Task: Look for opportunities in real estate partnerships.
Action: Mouse moved to (242, 282)
Screenshot: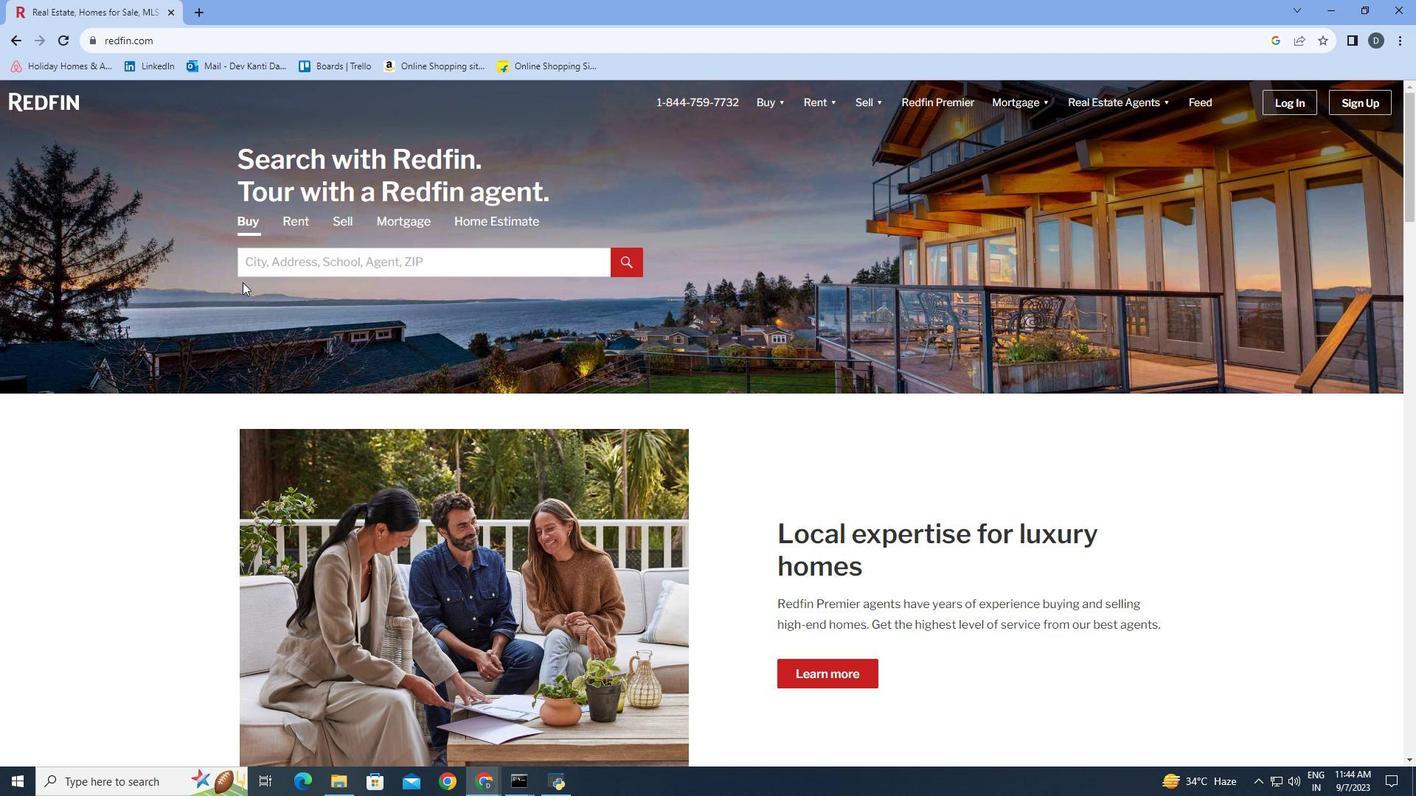 
Action: Mouse scrolled (242, 281) with delta (0, 0)
Screenshot: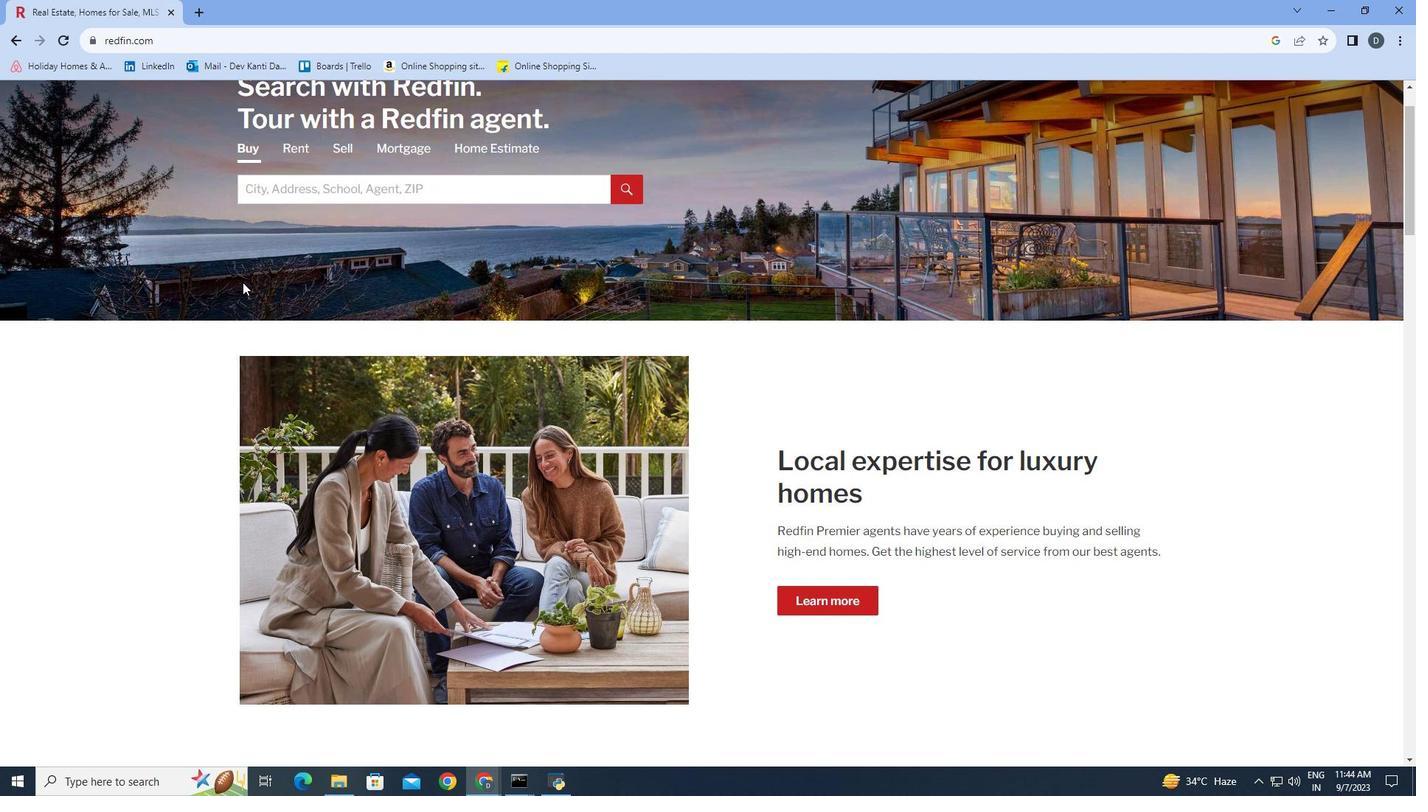 
Action: Mouse scrolled (242, 281) with delta (0, 0)
Screenshot: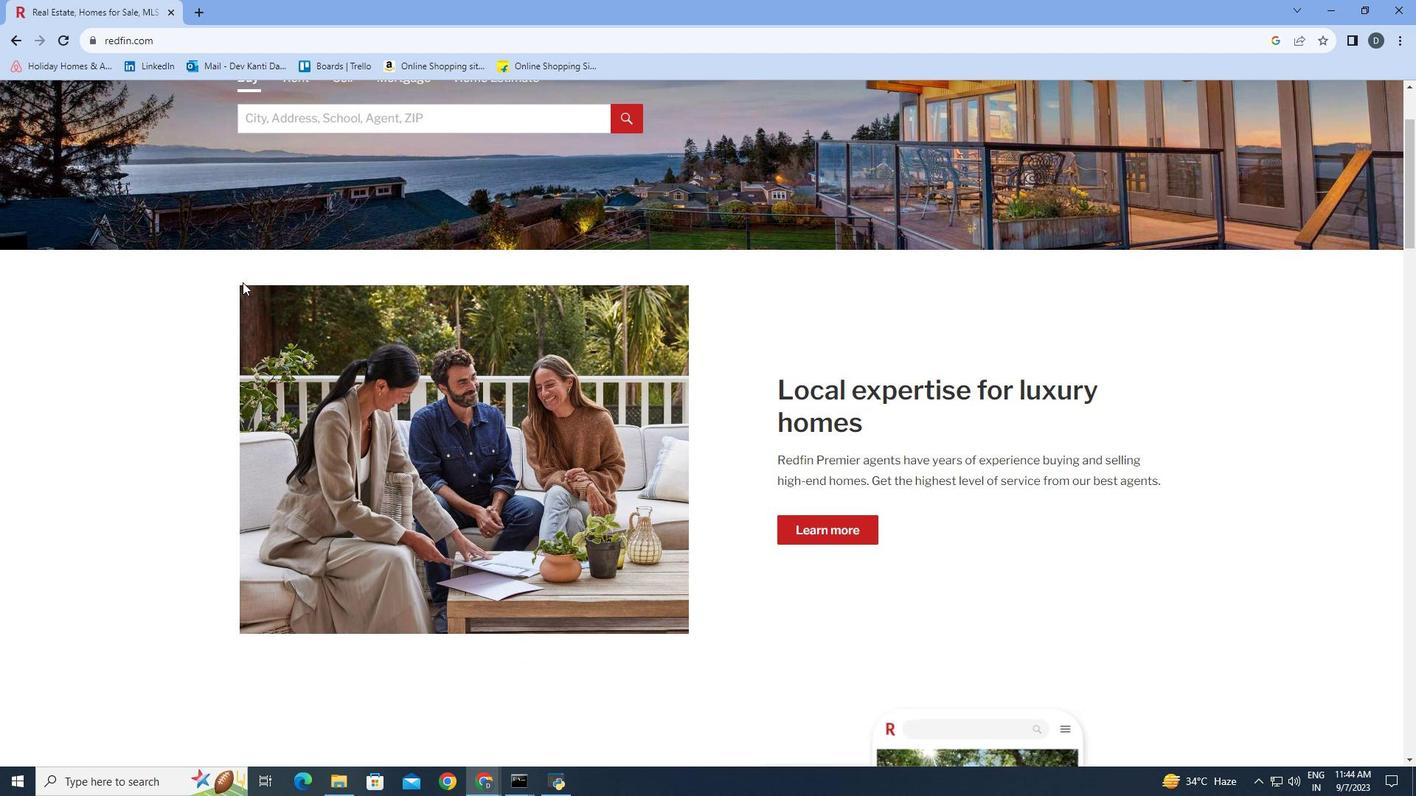 
Action: Mouse scrolled (242, 281) with delta (0, 0)
Screenshot: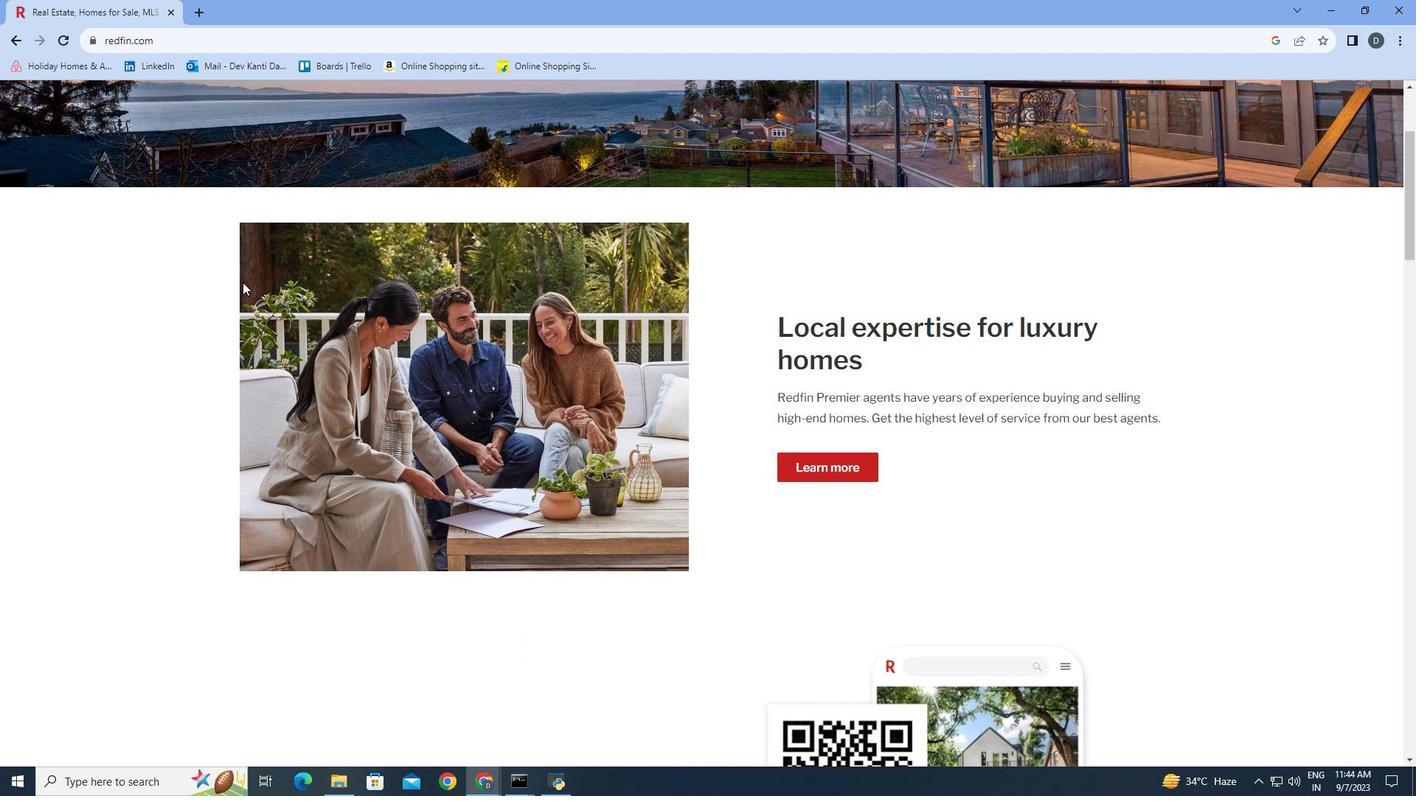 
Action: Mouse scrolled (242, 281) with delta (0, 0)
Screenshot: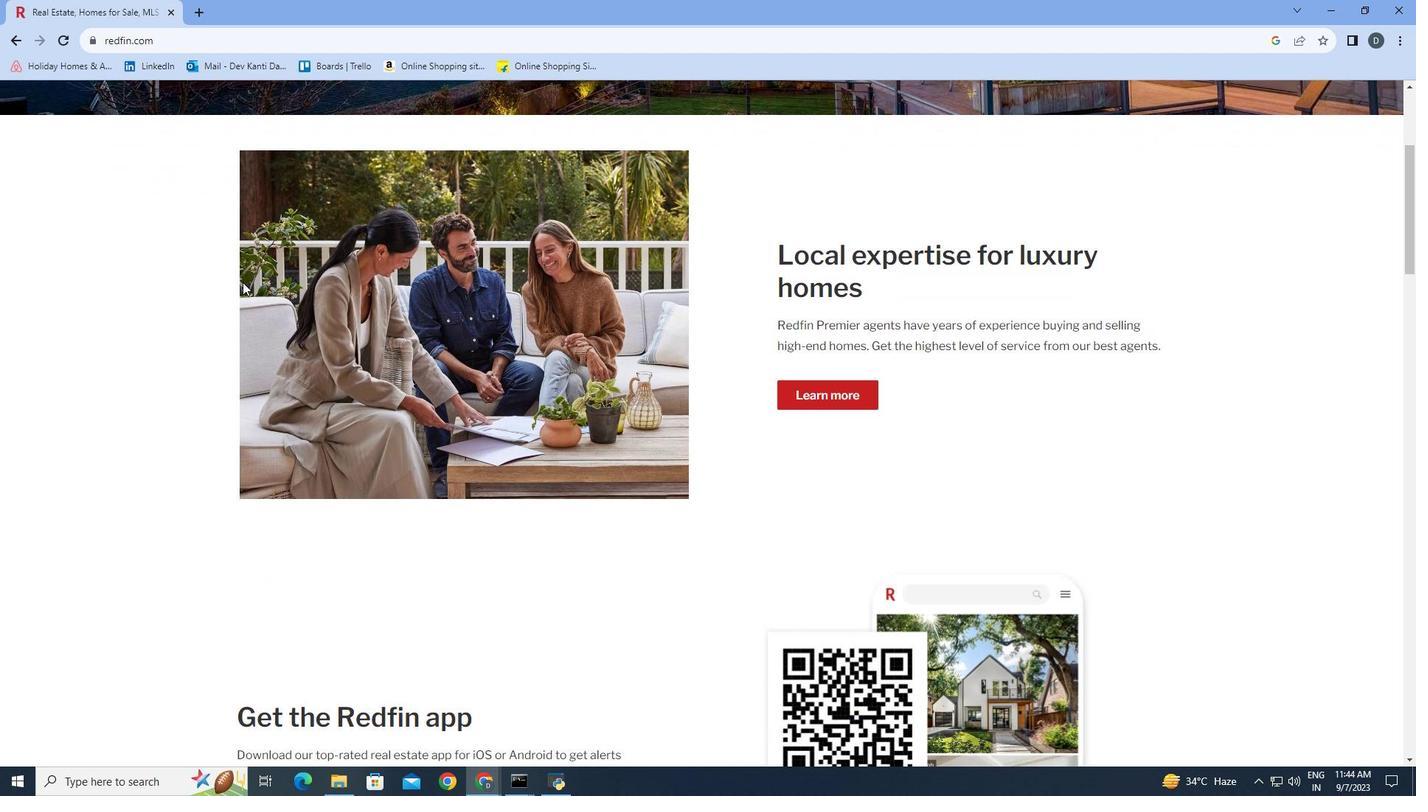 
Action: Mouse scrolled (242, 281) with delta (0, 0)
Screenshot: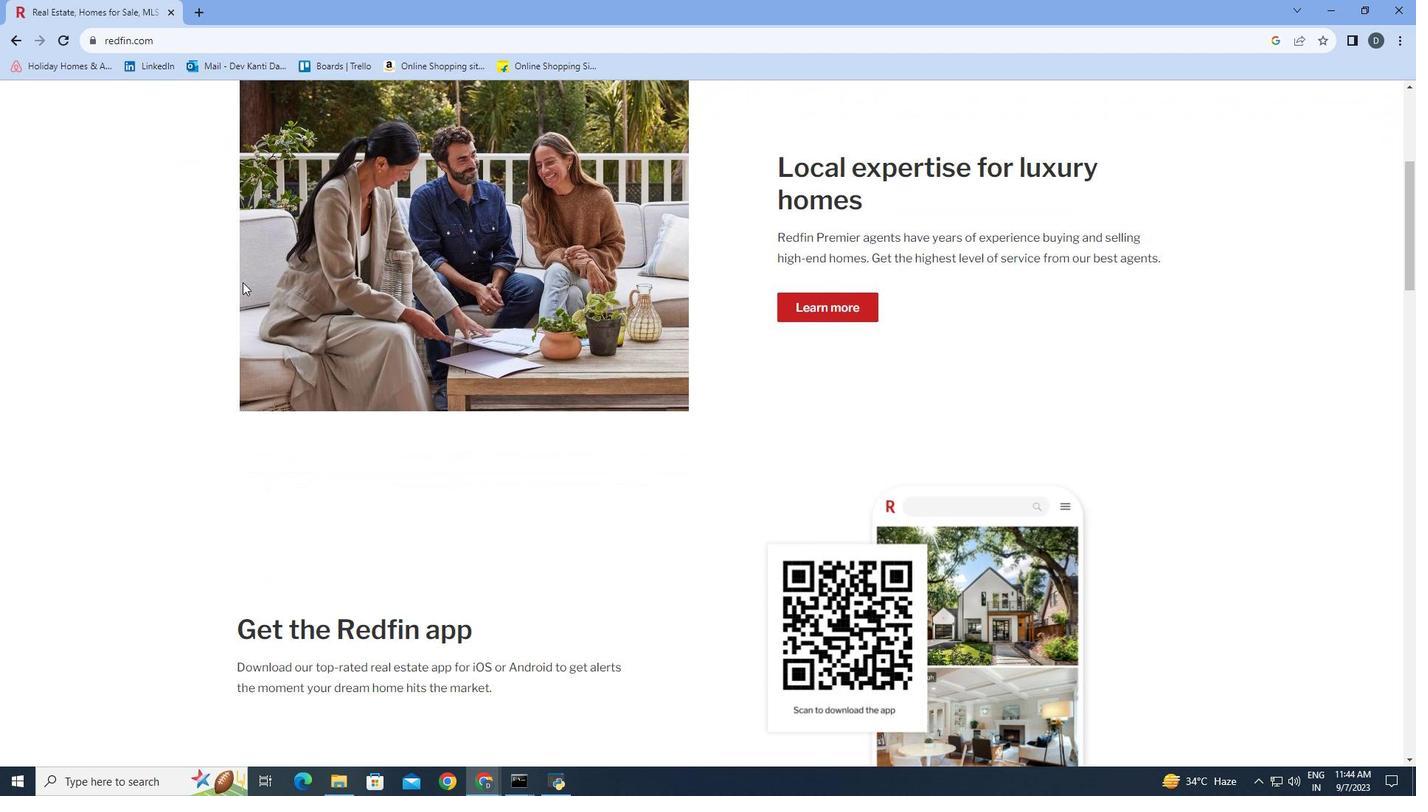 
Action: Mouse scrolled (242, 281) with delta (0, 0)
Screenshot: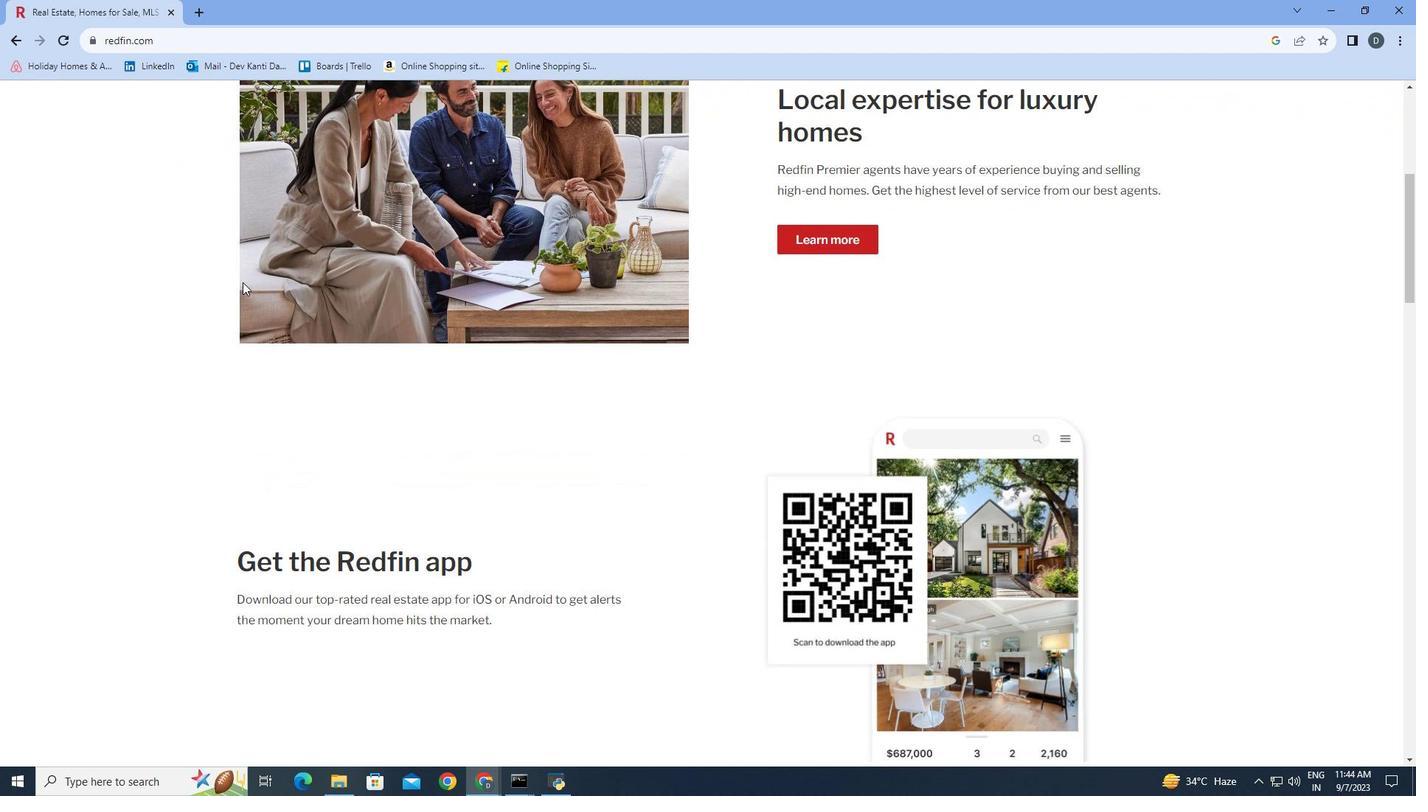 
Action: Mouse scrolled (242, 281) with delta (0, 0)
Screenshot: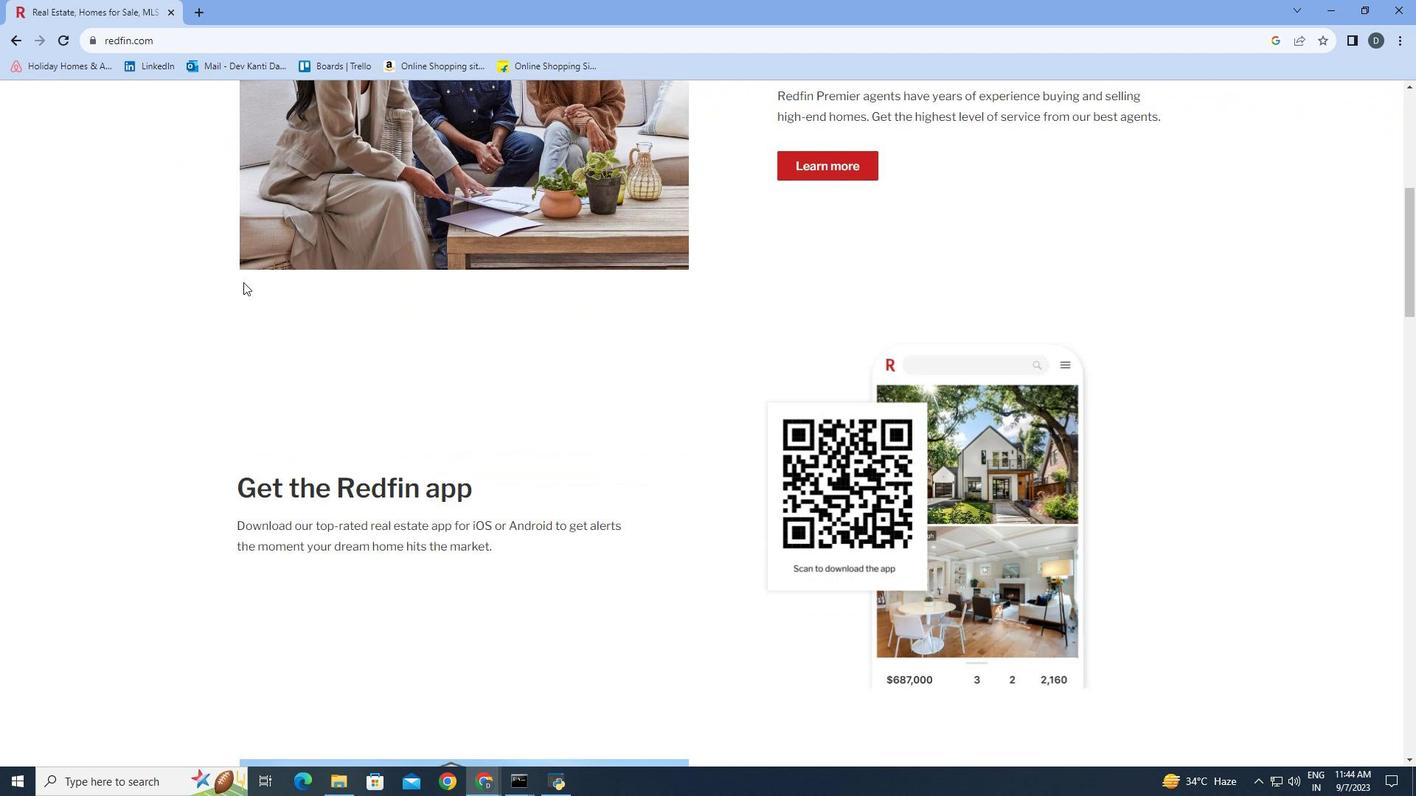 
Action: Mouse moved to (243, 282)
Screenshot: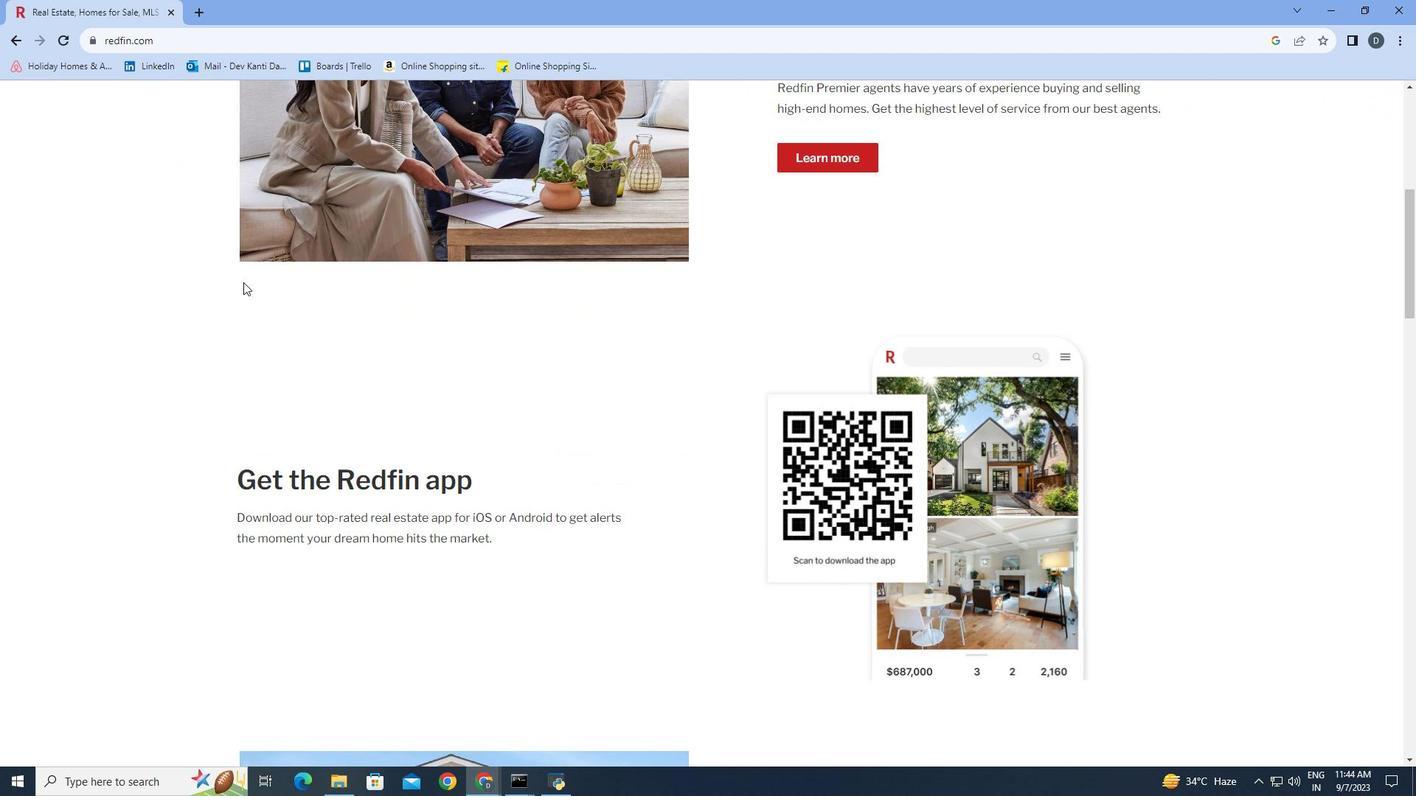 
Action: Mouse scrolled (243, 281) with delta (0, 0)
Screenshot: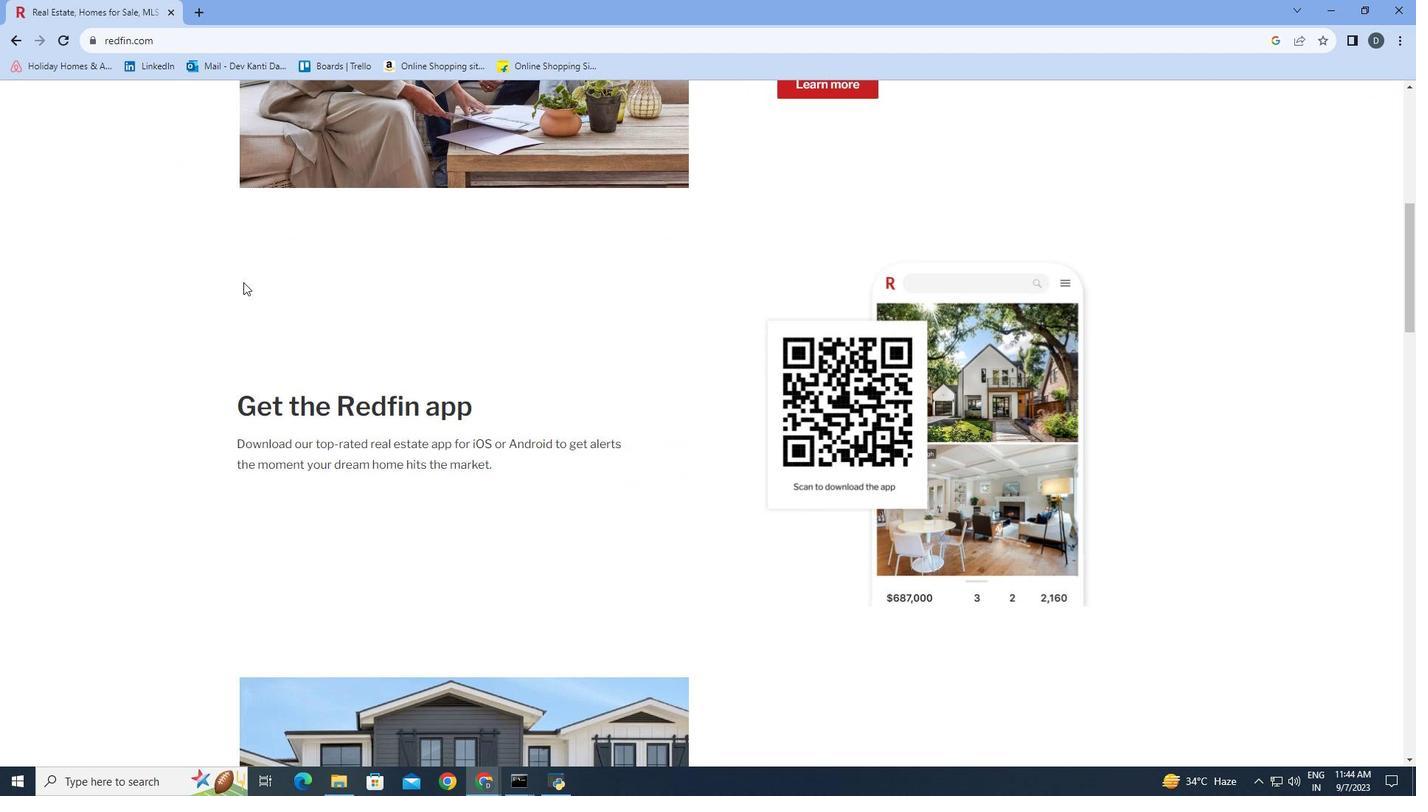 
Action: Mouse scrolled (243, 281) with delta (0, 0)
Screenshot: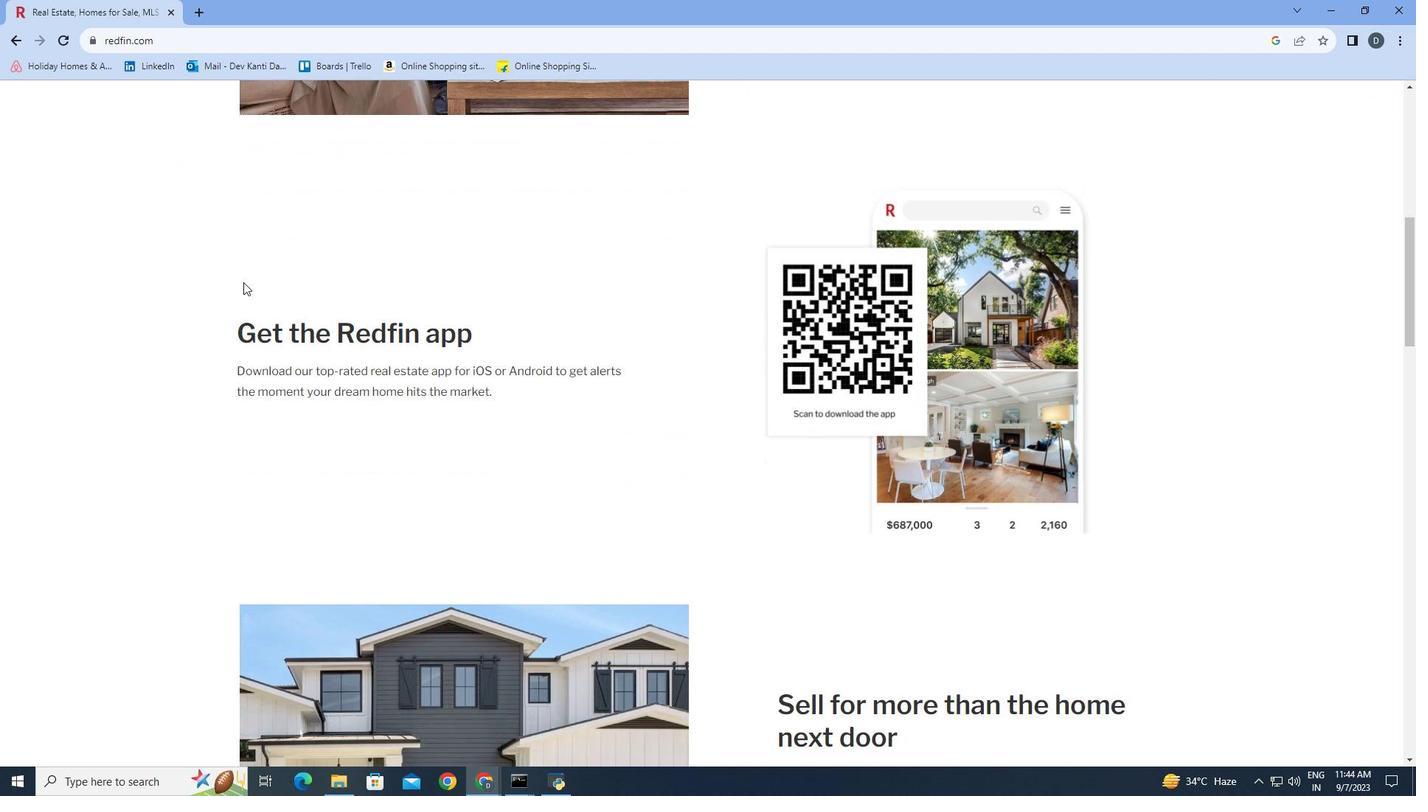 
Action: Mouse scrolled (243, 281) with delta (0, 0)
Screenshot: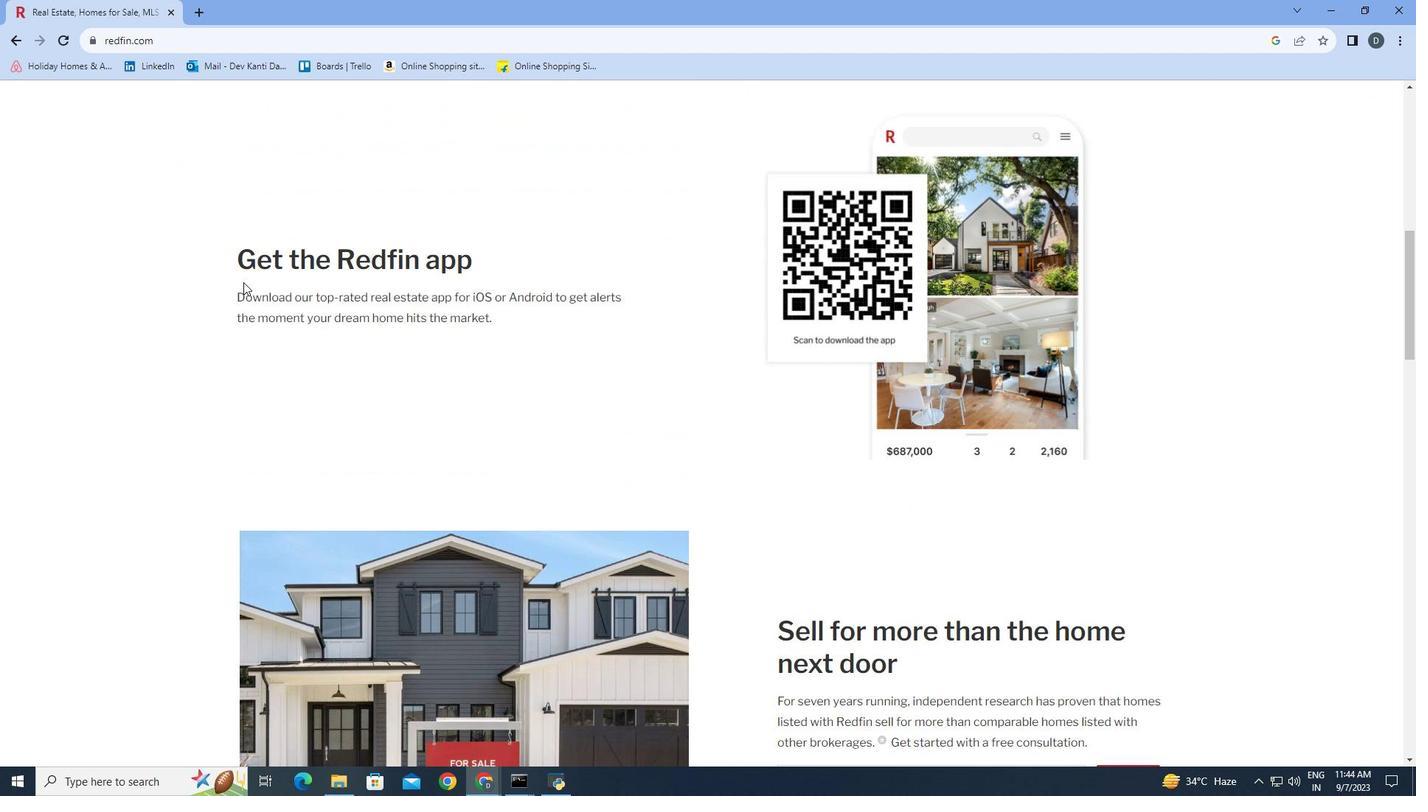 
Action: Mouse scrolled (243, 281) with delta (0, 0)
Screenshot: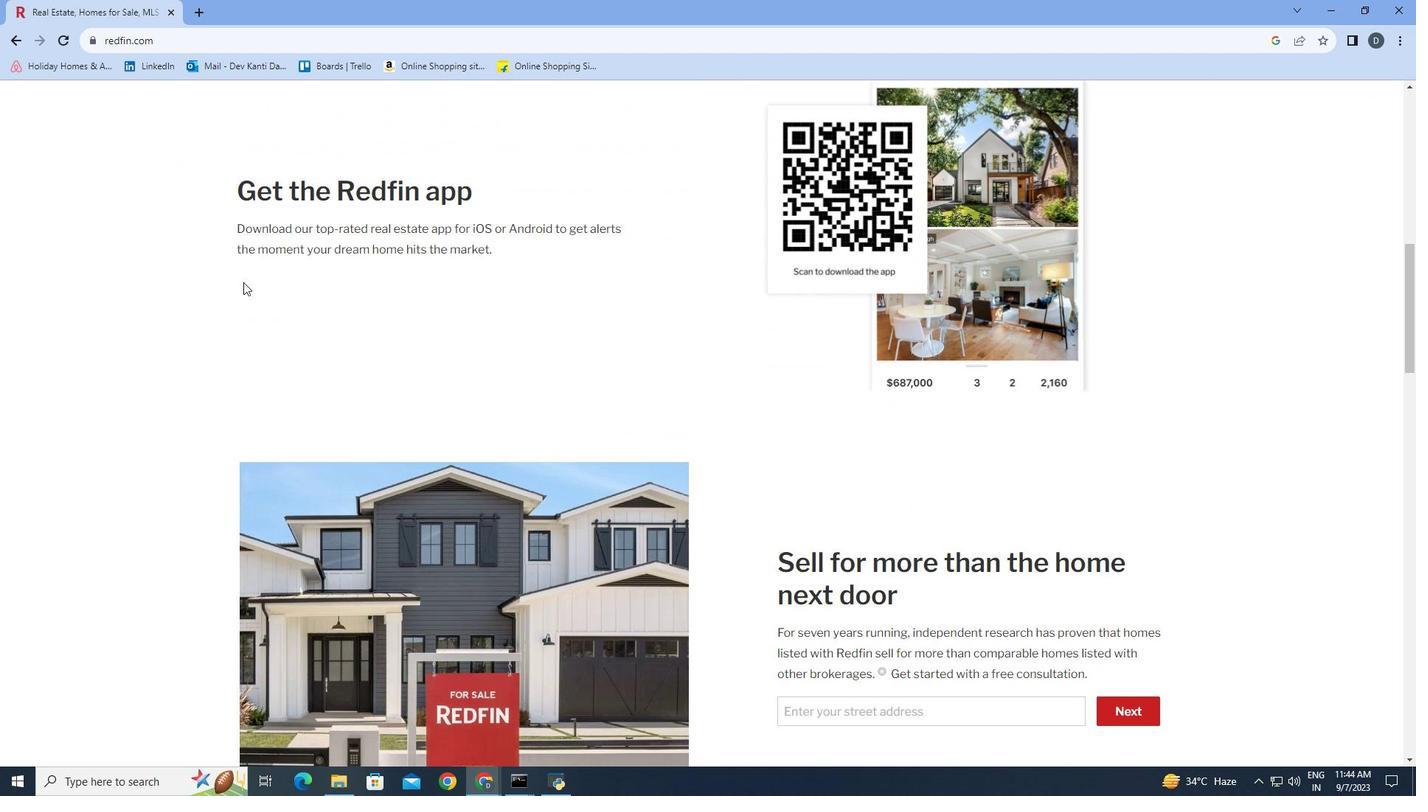 
Action: Mouse scrolled (243, 281) with delta (0, 0)
Screenshot: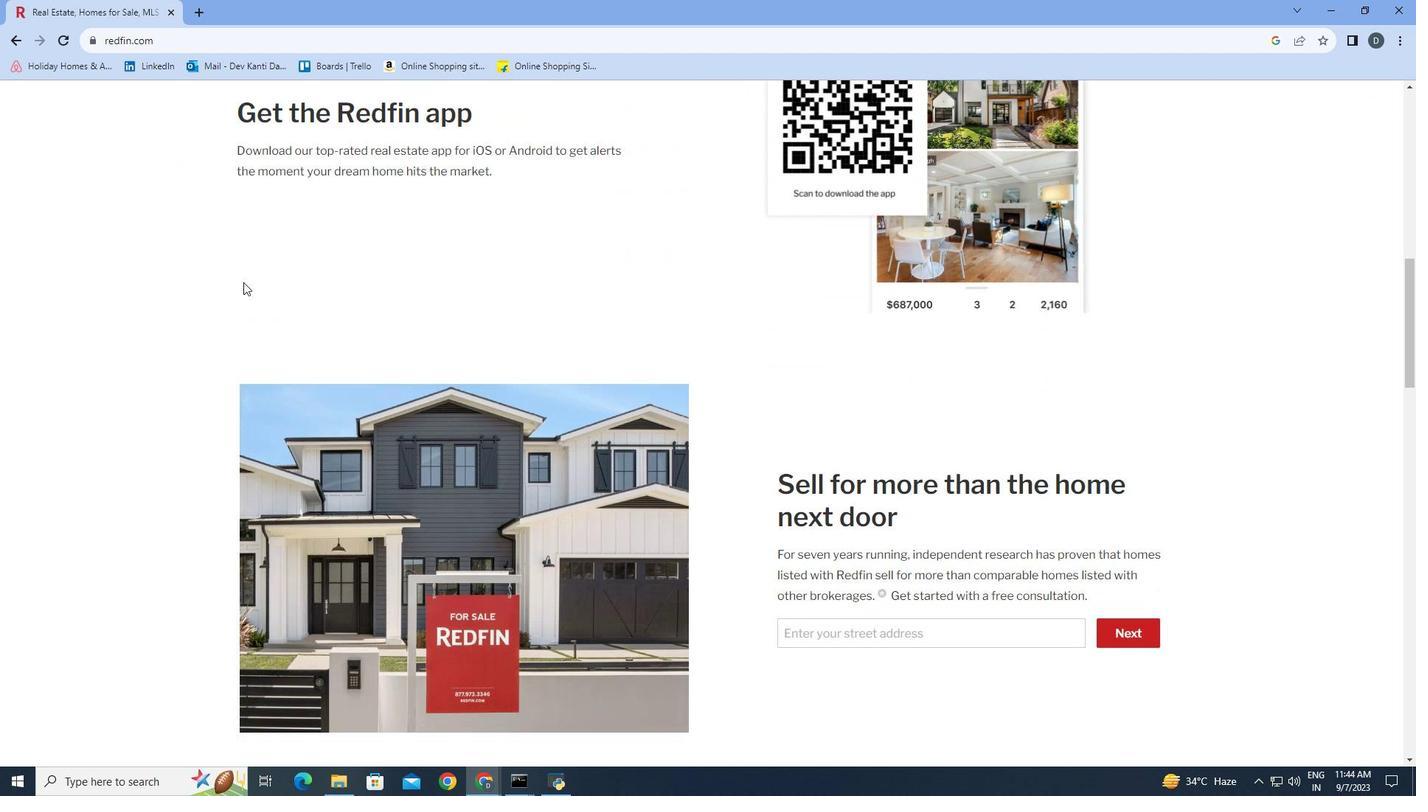 
Action: Mouse scrolled (243, 281) with delta (0, 0)
Screenshot: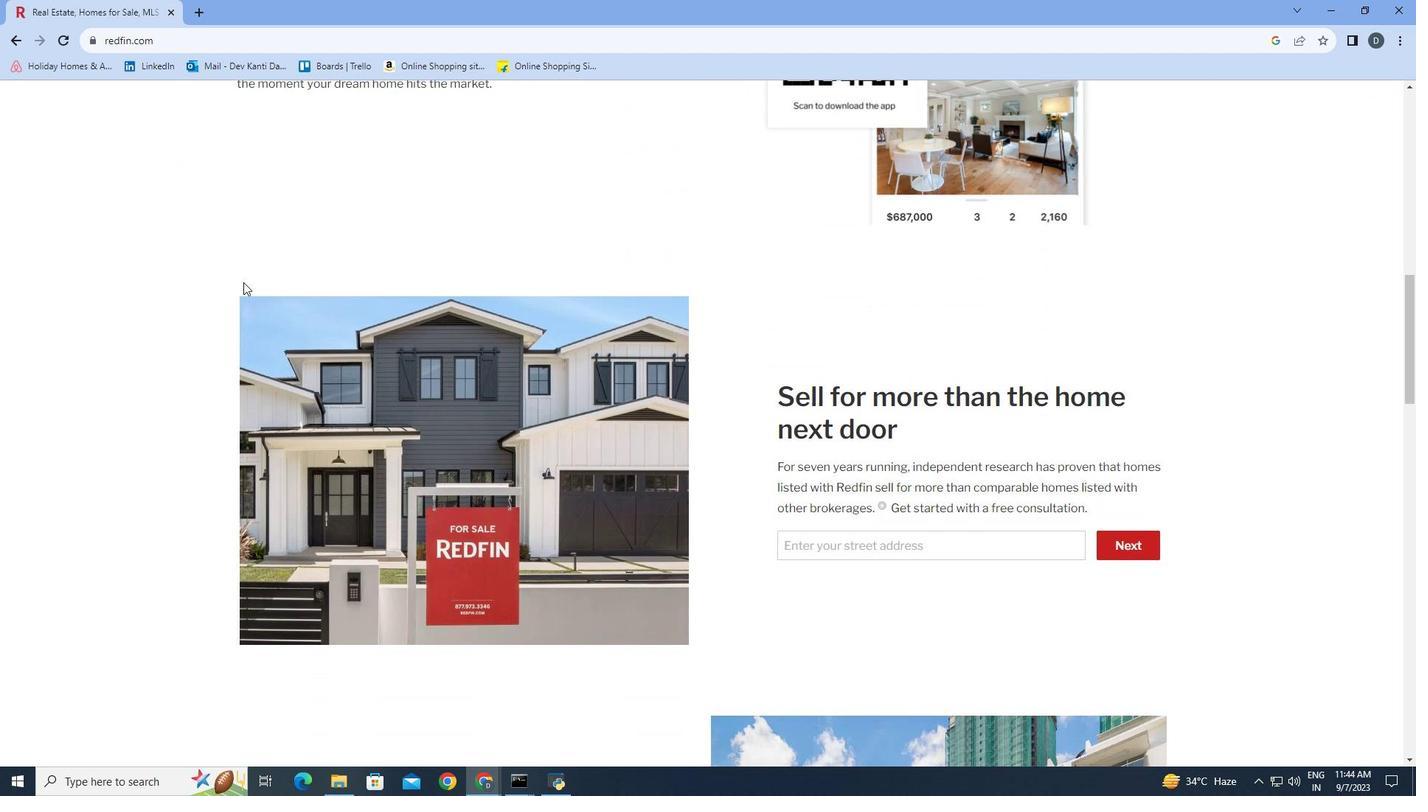 
Action: Mouse scrolled (243, 281) with delta (0, 0)
Screenshot: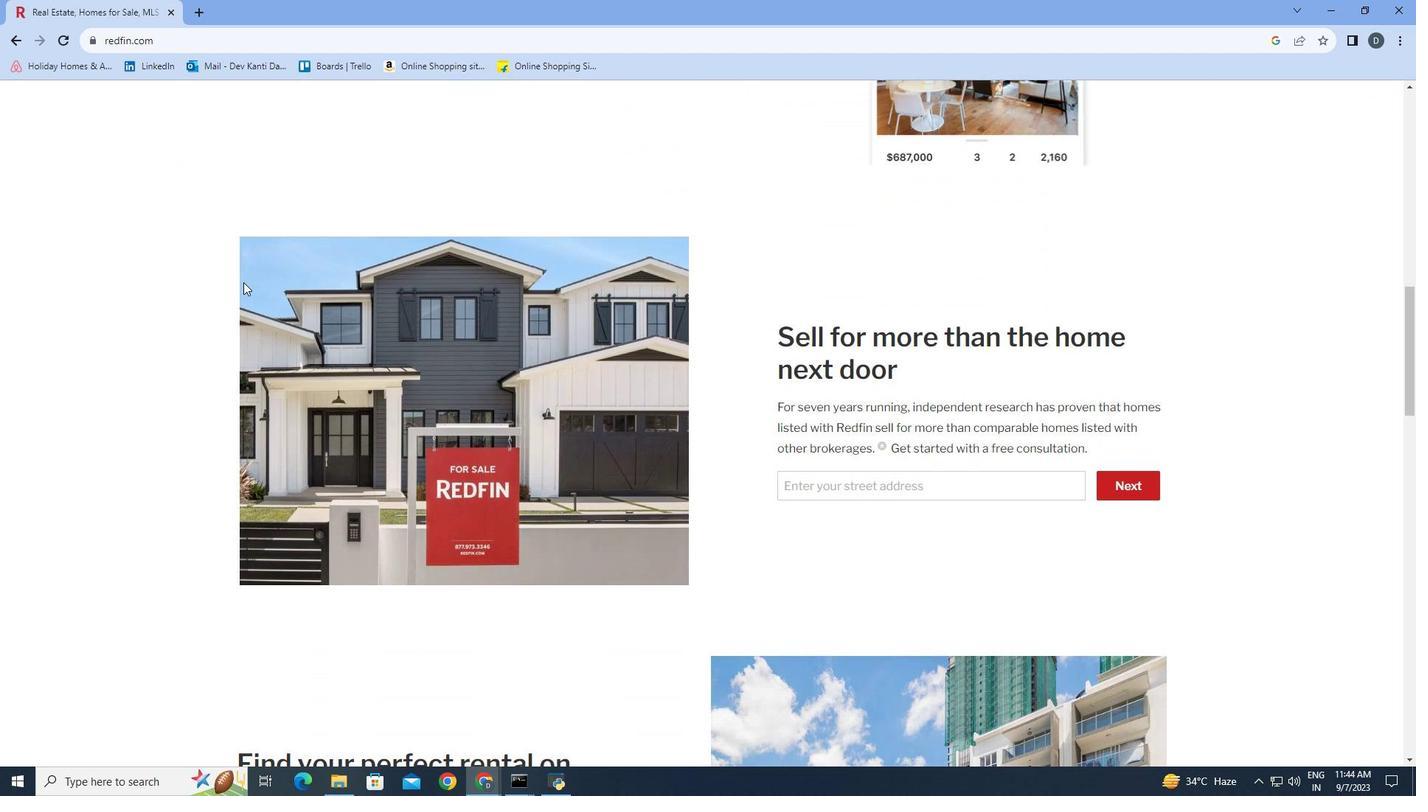 
Action: Mouse scrolled (243, 281) with delta (0, 0)
Screenshot: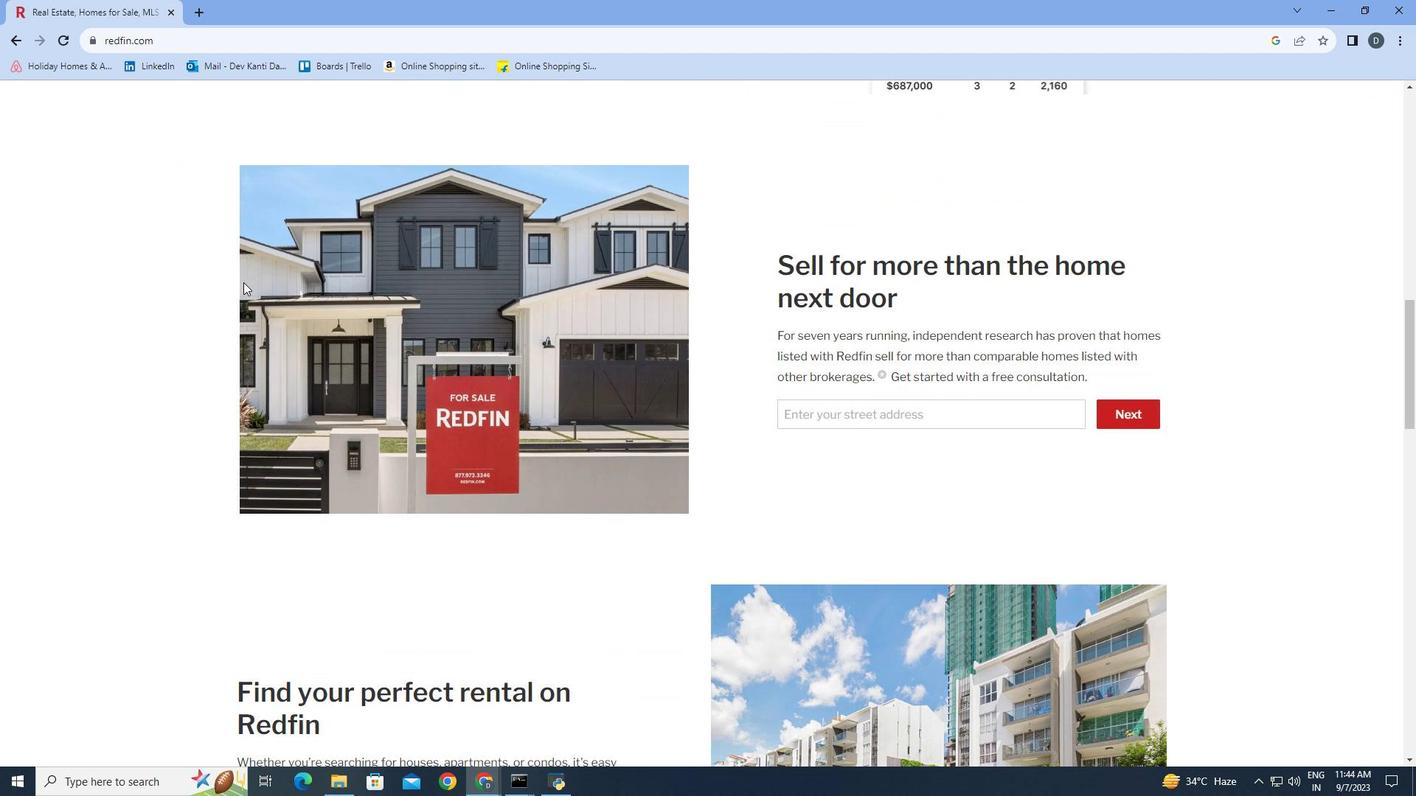 
Action: Mouse scrolled (243, 281) with delta (0, 0)
Screenshot: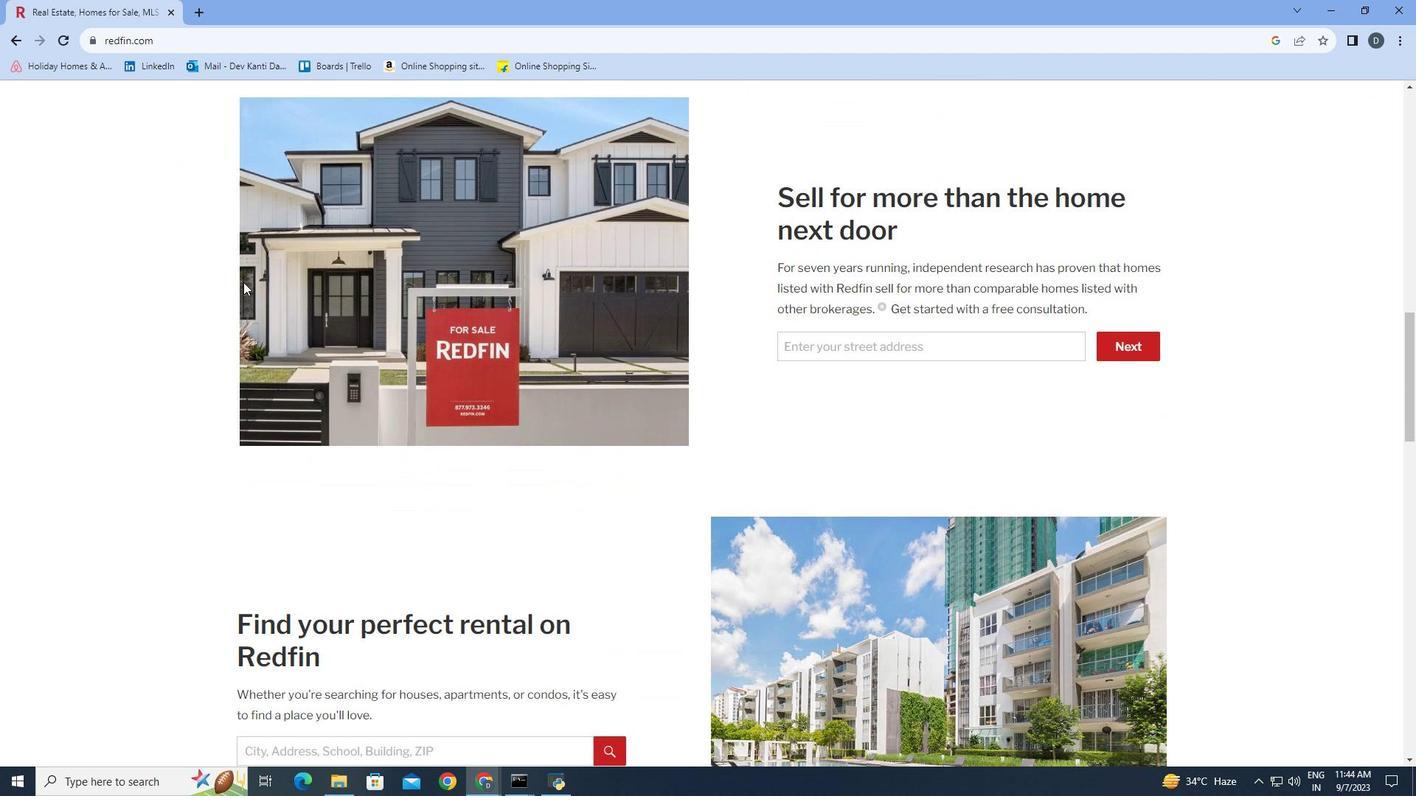
Action: Mouse scrolled (243, 281) with delta (0, 0)
Screenshot: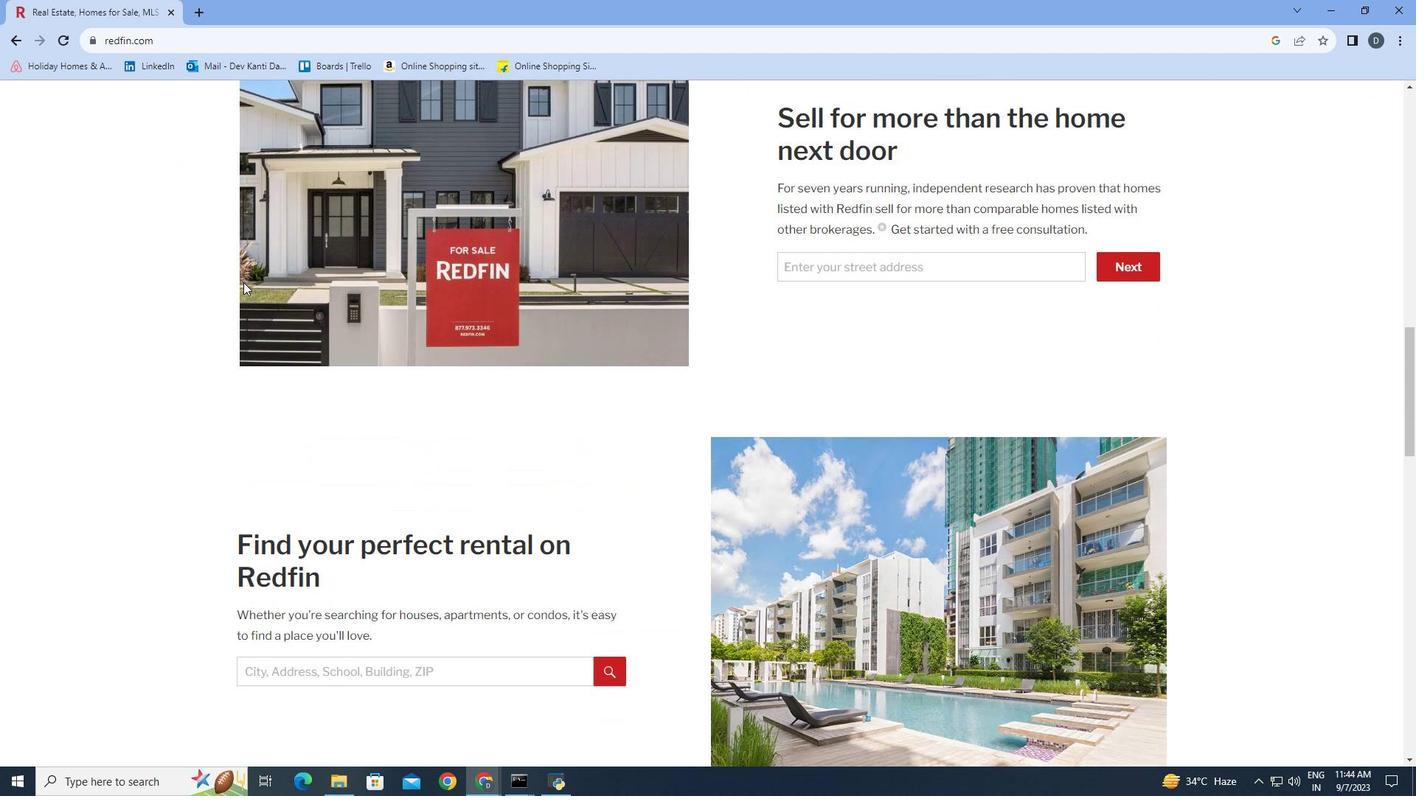 
Action: Mouse scrolled (243, 281) with delta (0, 0)
Screenshot: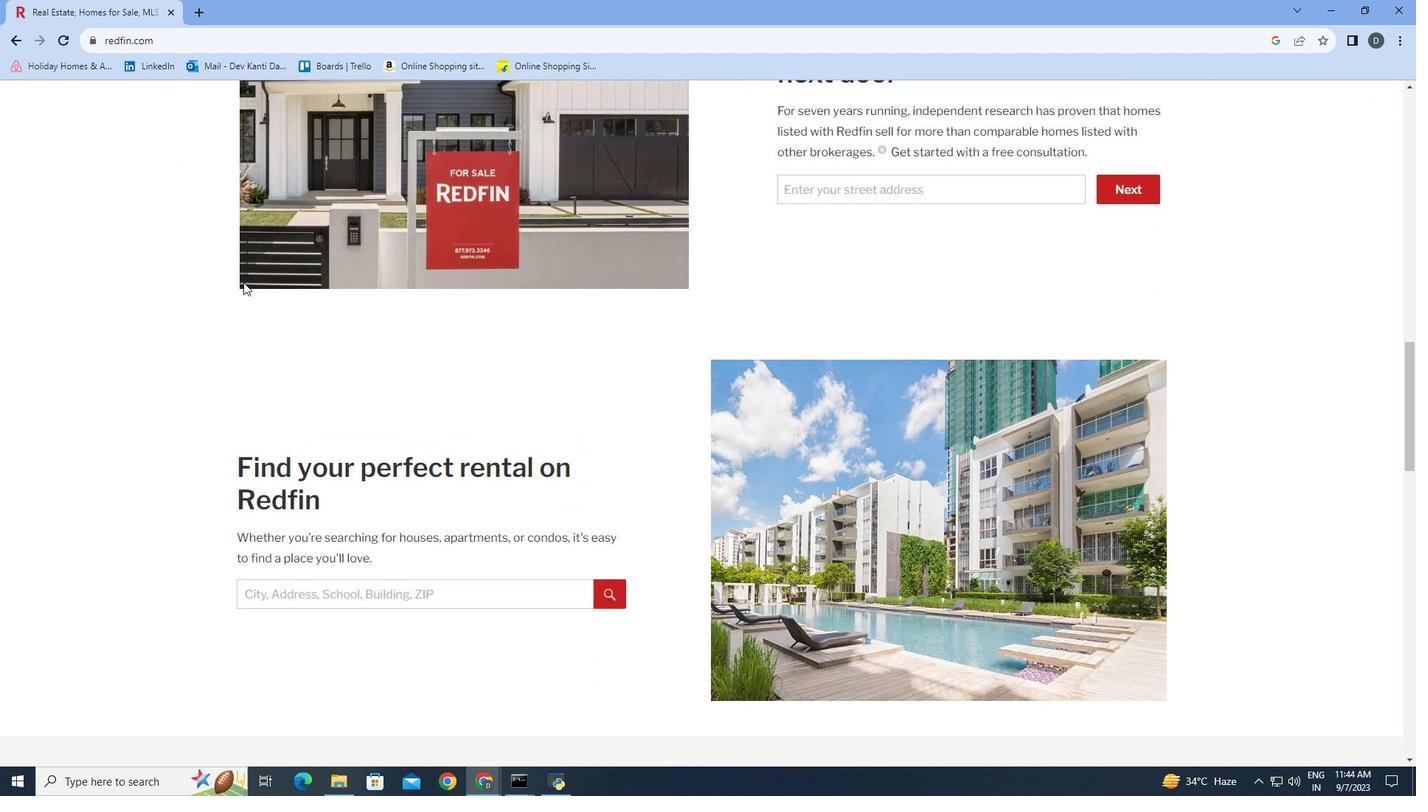 
Action: Mouse scrolled (243, 281) with delta (0, 0)
Screenshot: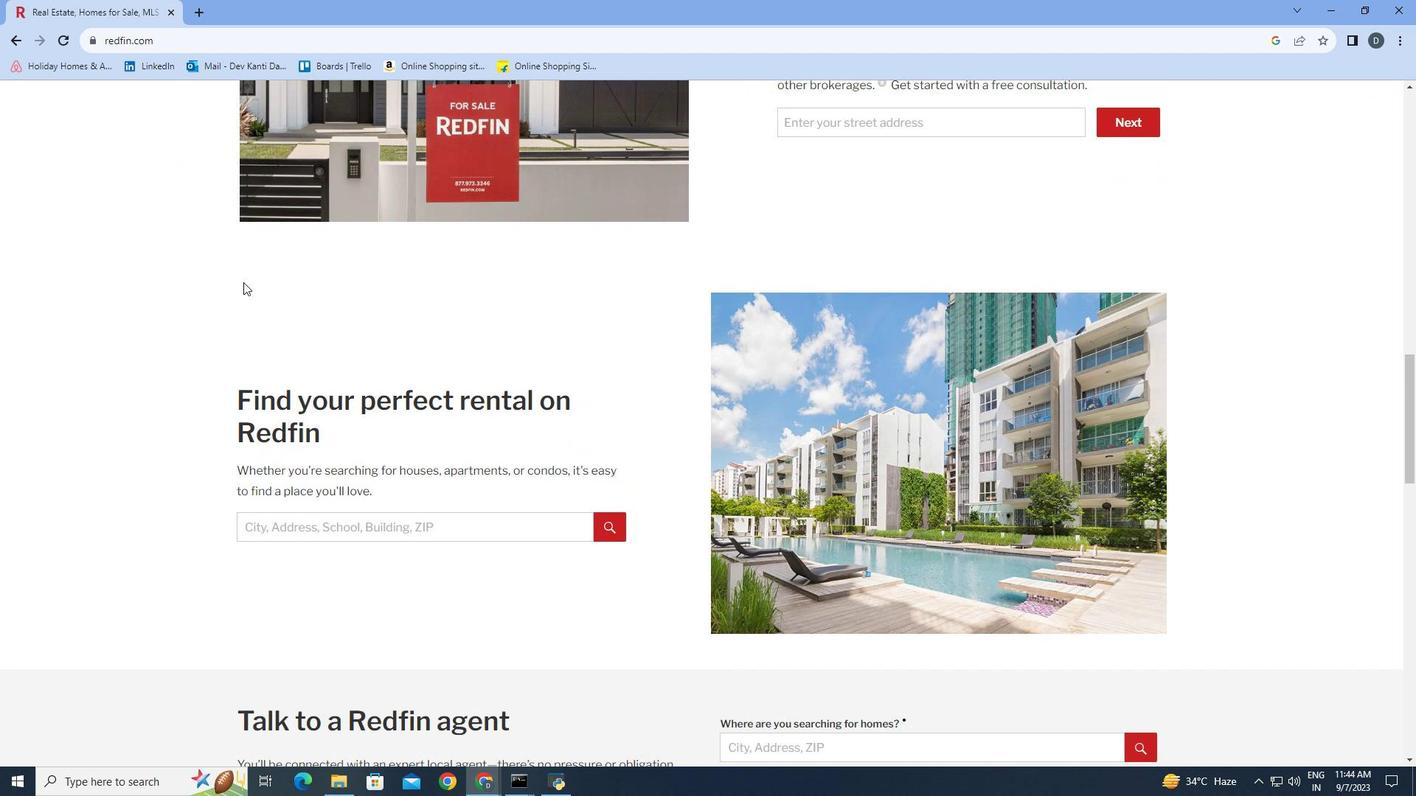 
Action: Mouse scrolled (243, 281) with delta (0, 0)
Screenshot: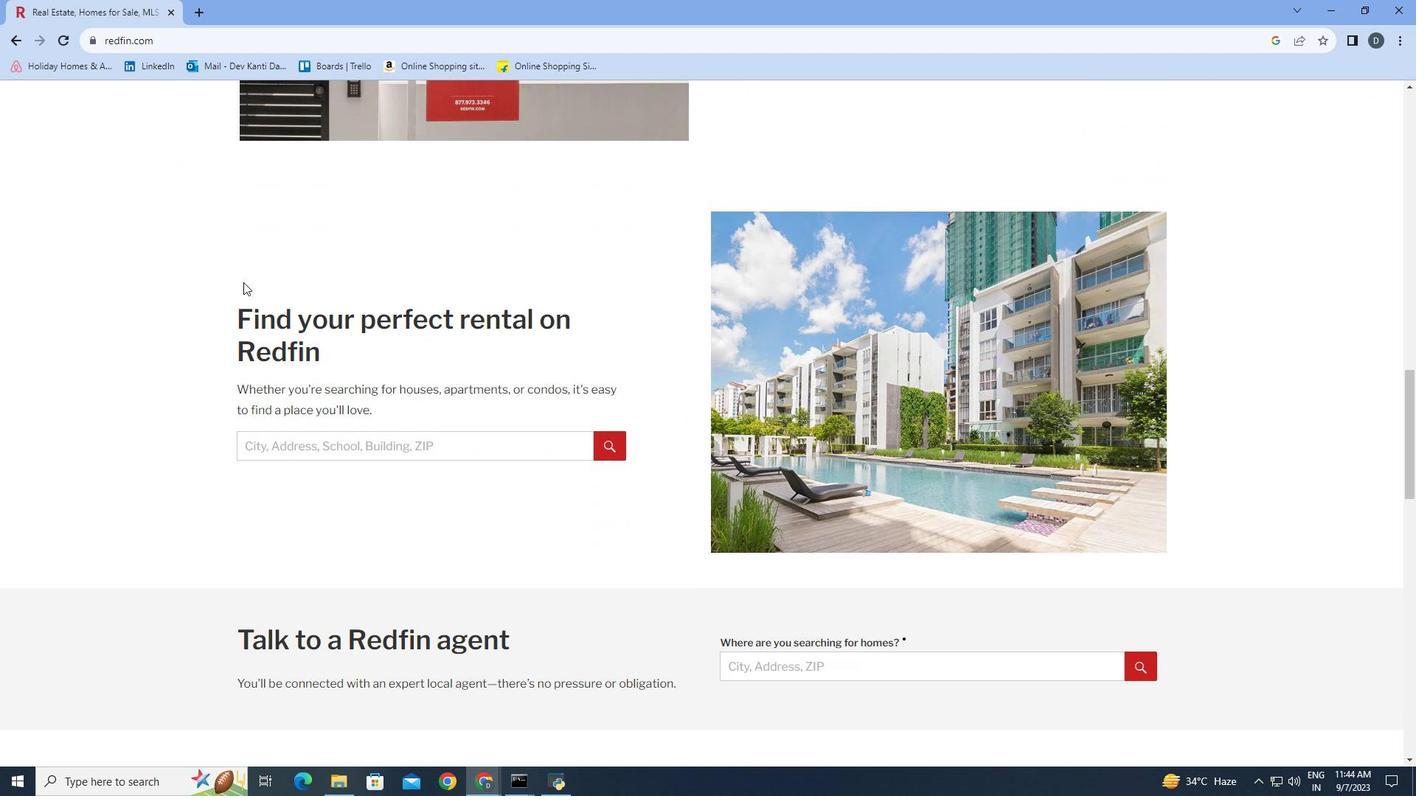 
Action: Mouse scrolled (243, 281) with delta (0, 0)
Screenshot: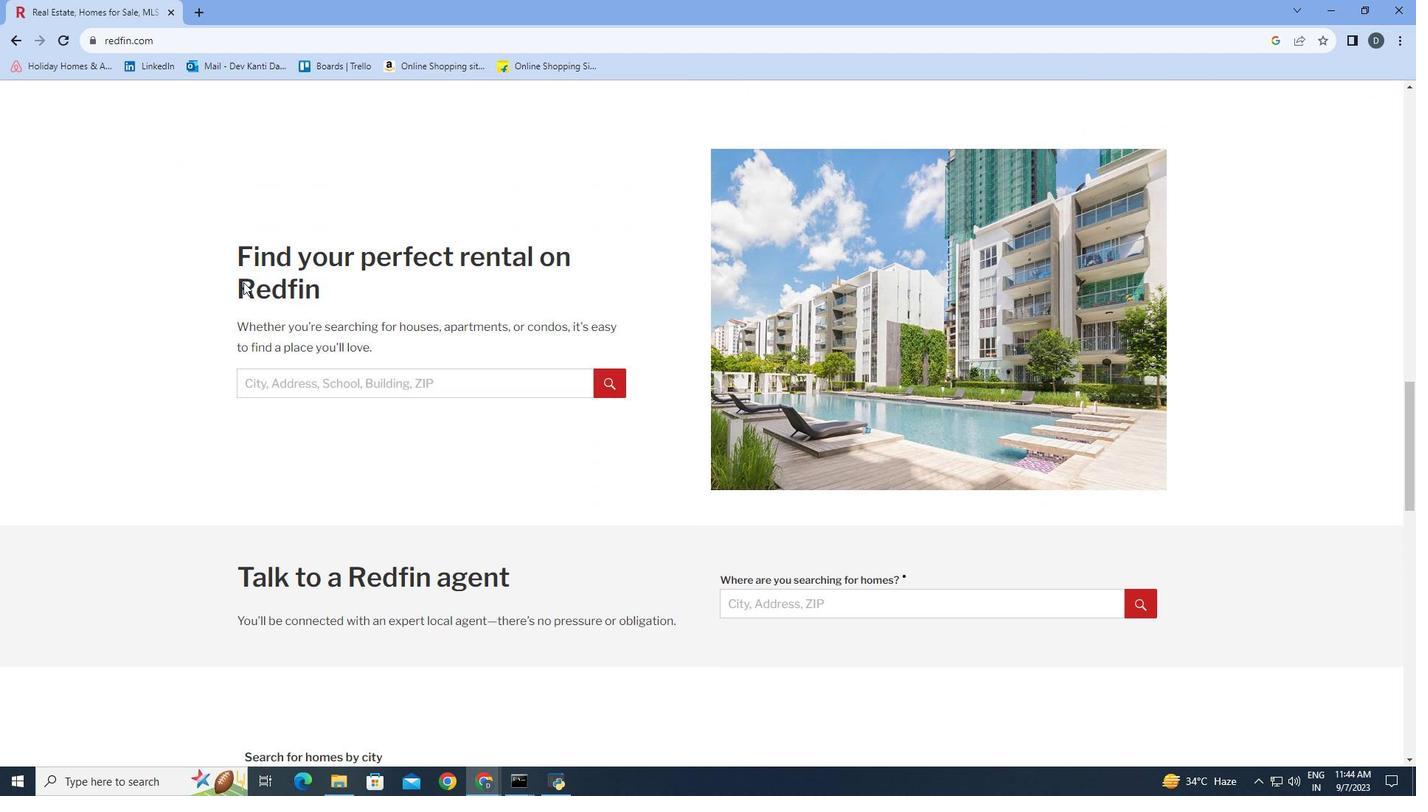 
Action: Mouse scrolled (243, 281) with delta (0, 0)
Screenshot: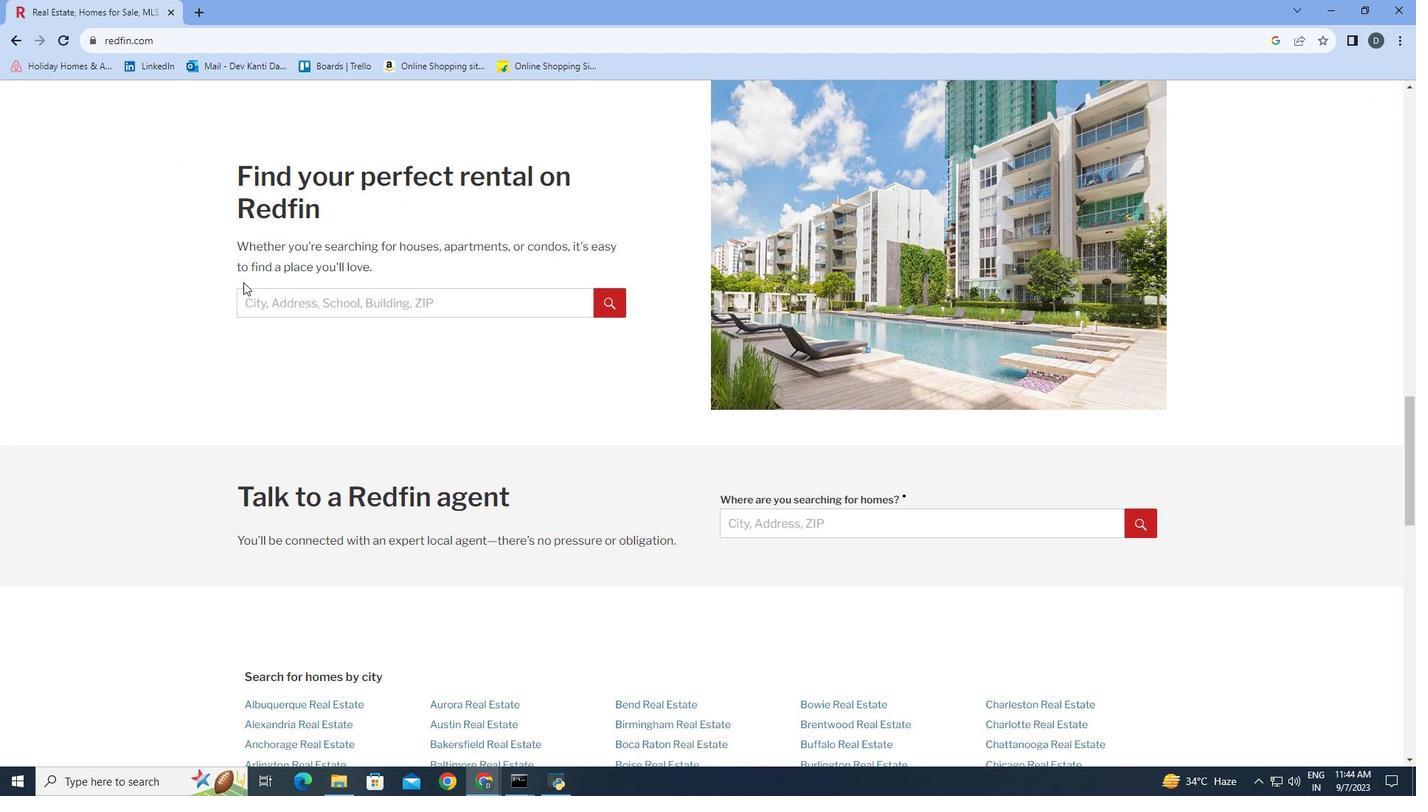 
Action: Mouse scrolled (243, 281) with delta (0, 0)
Screenshot: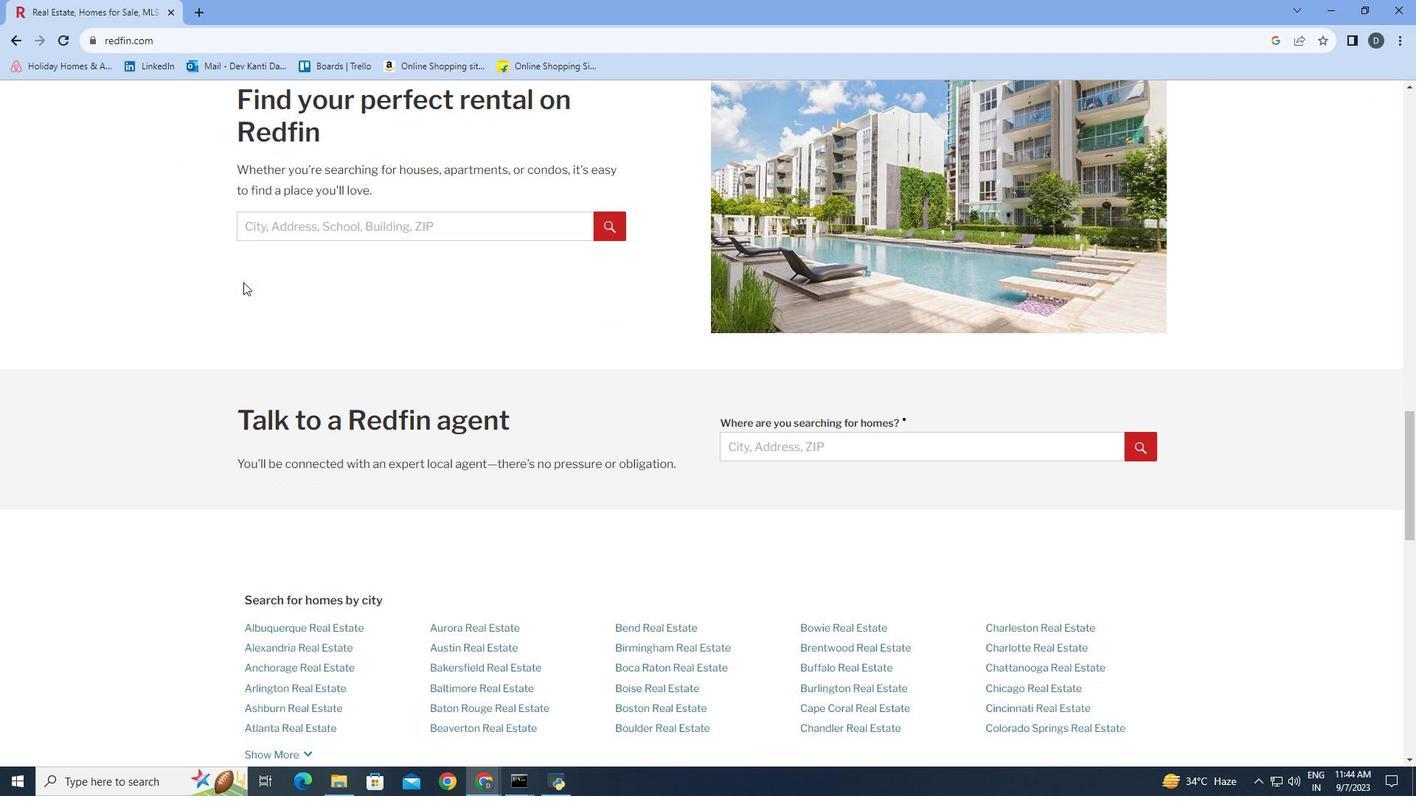 
Action: Mouse scrolled (243, 281) with delta (0, 0)
Screenshot: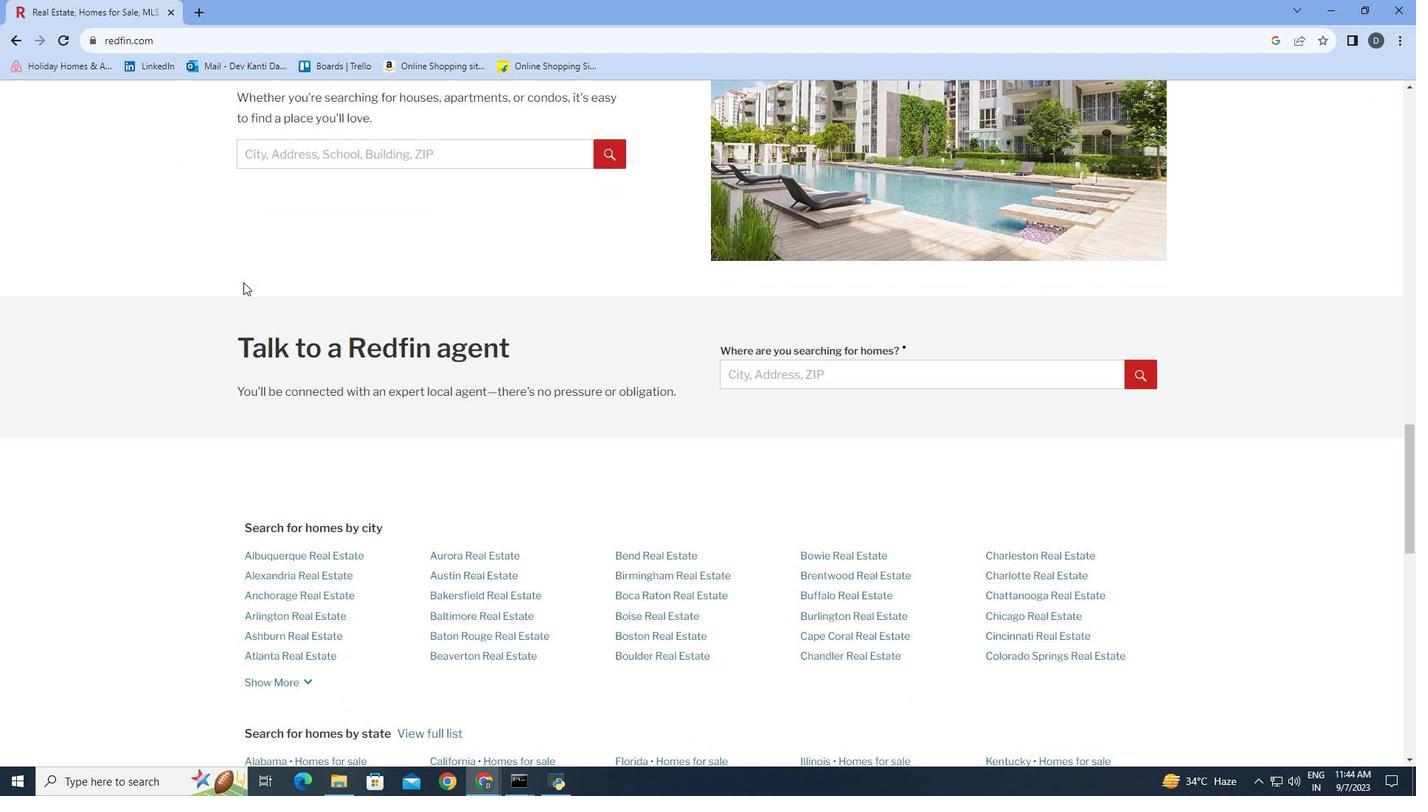 
Action: Mouse scrolled (243, 281) with delta (0, 0)
Screenshot: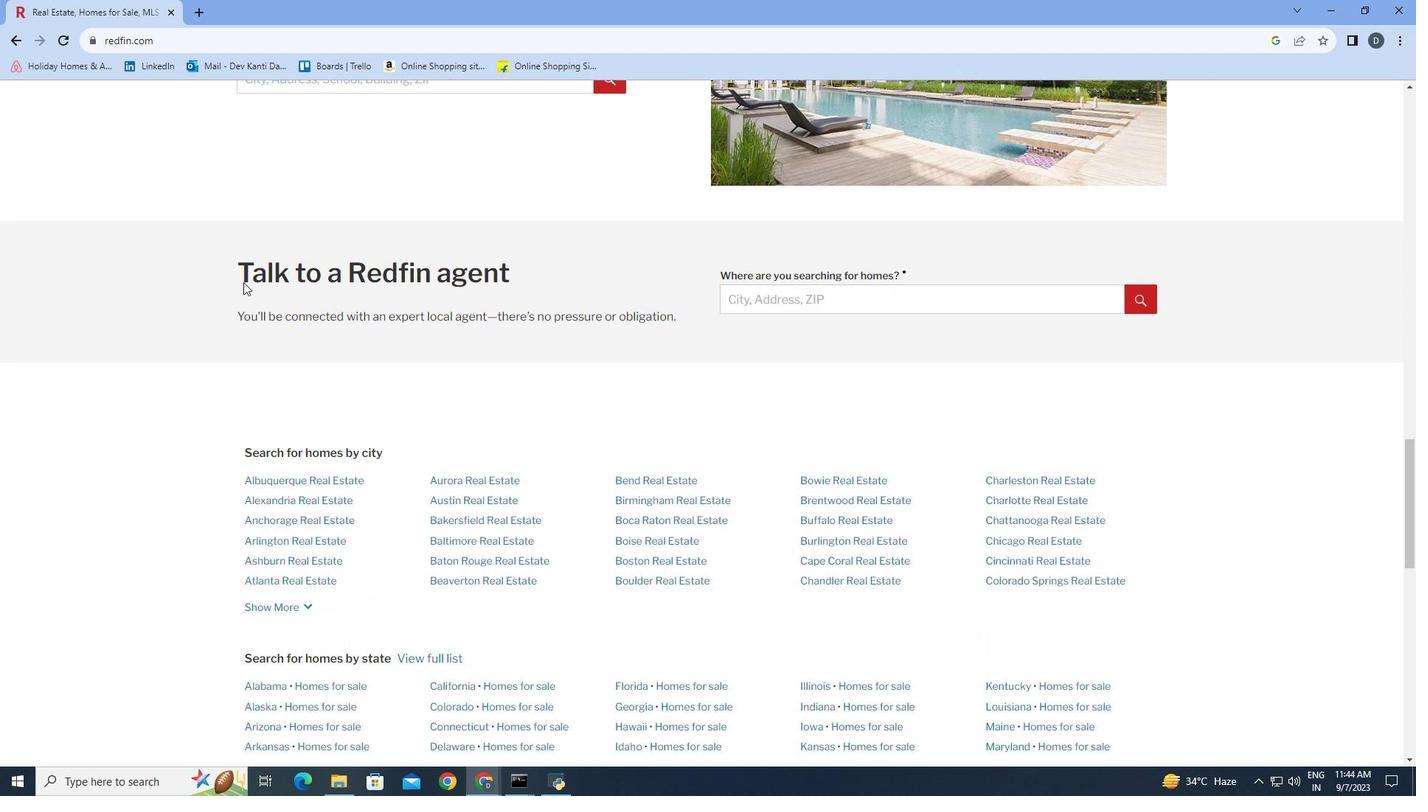 
Action: Mouse scrolled (243, 281) with delta (0, 0)
Screenshot: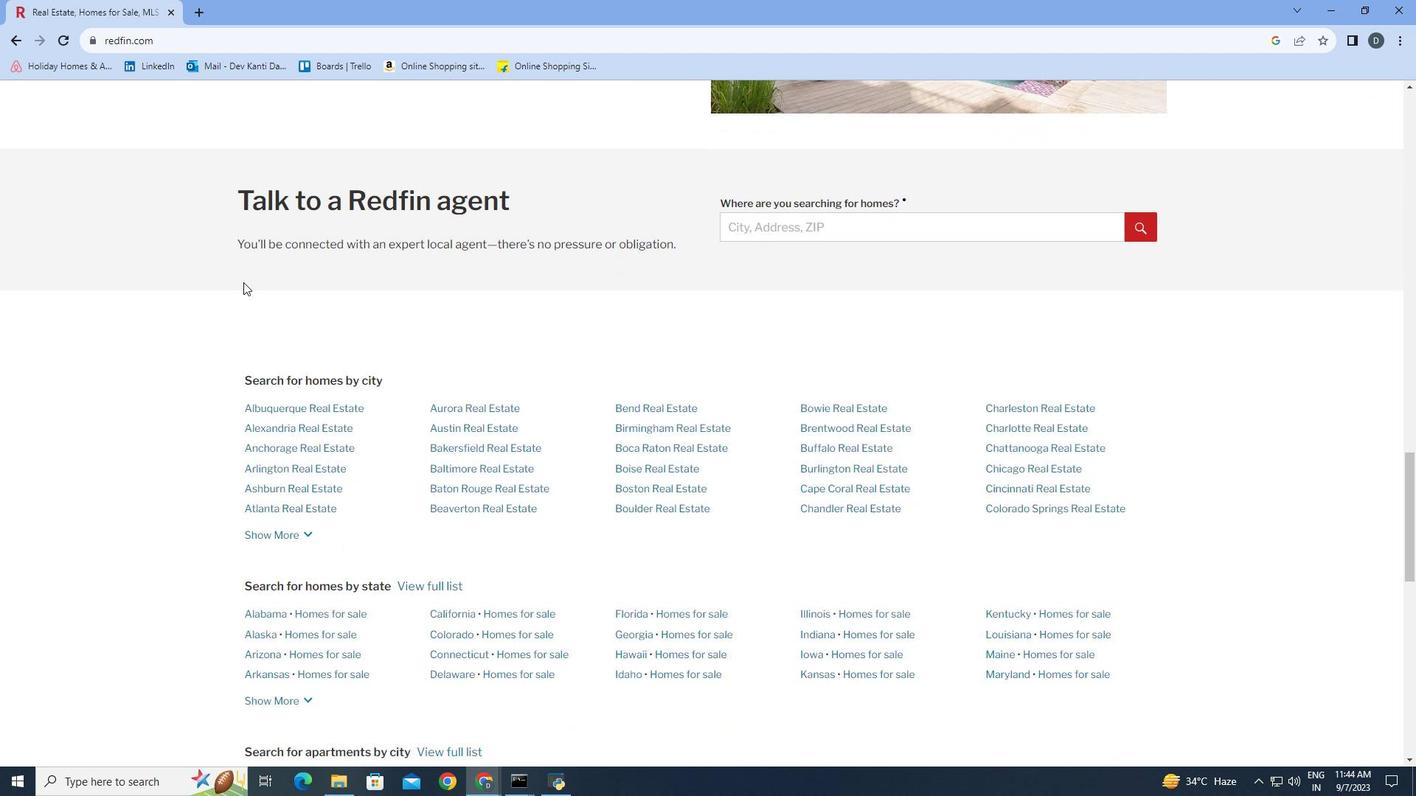 
Action: Mouse scrolled (243, 281) with delta (0, 0)
Screenshot: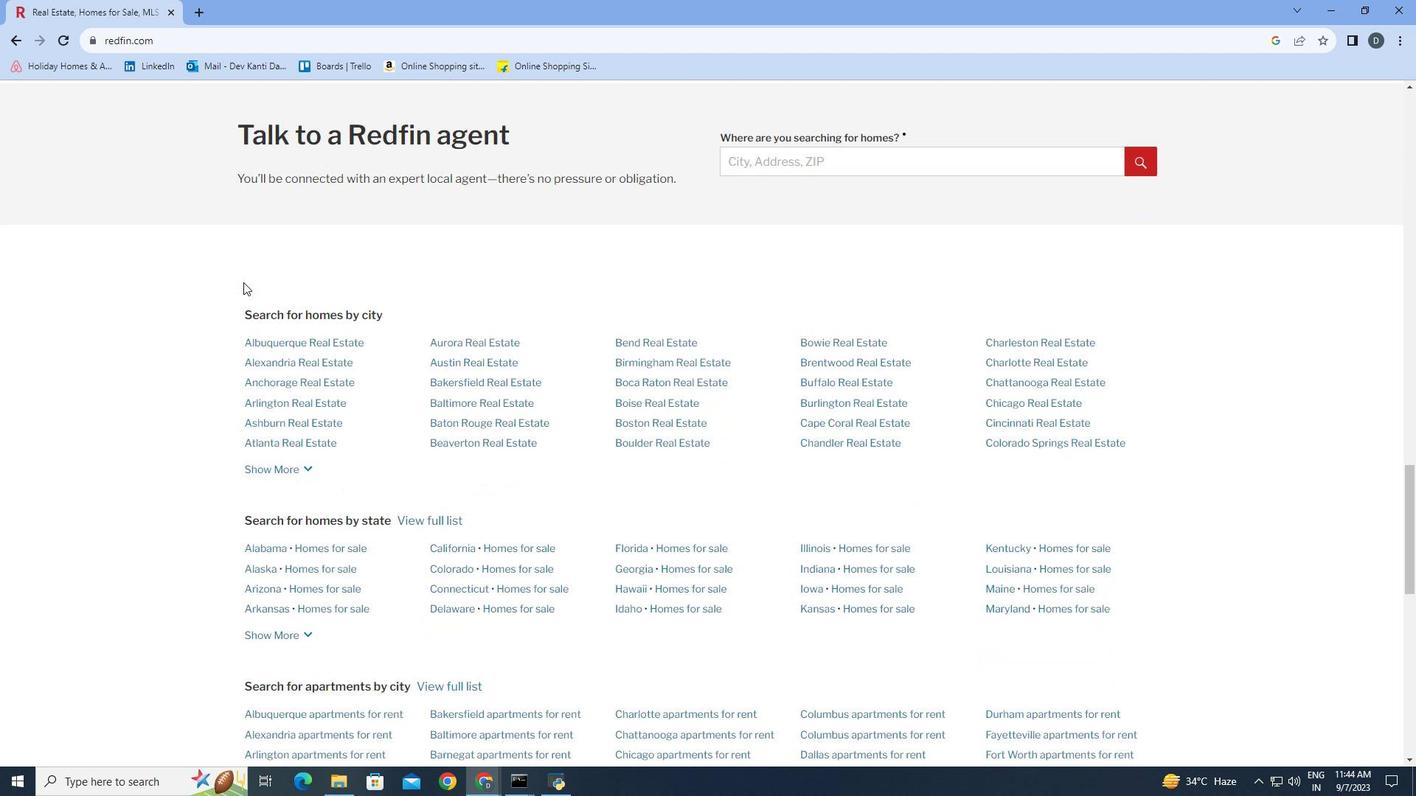 
Action: Mouse scrolled (243, 281) with delta (0, 0)
Screenshot: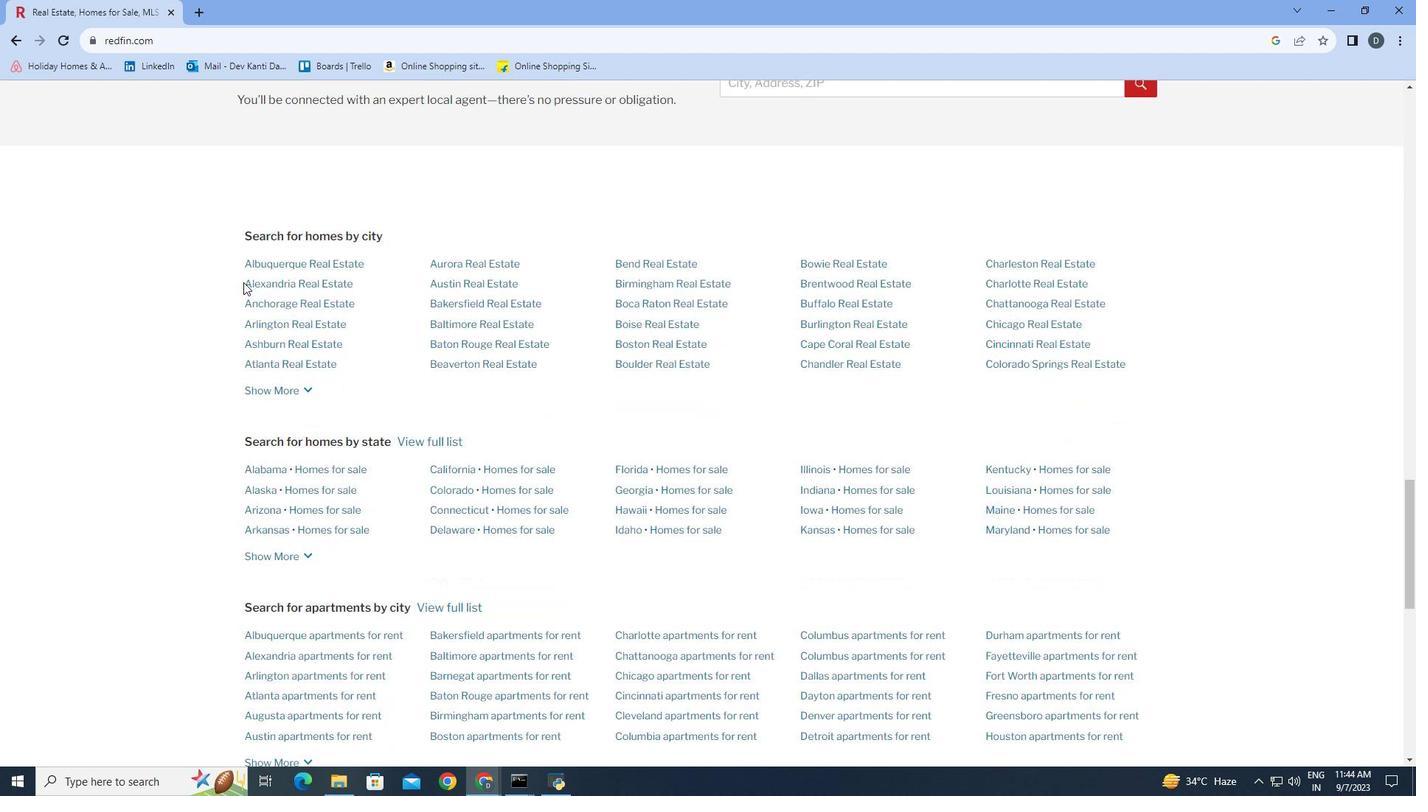 
Action: Mouse scrolled (243, 281) with delta (0, 0)
Screenshot: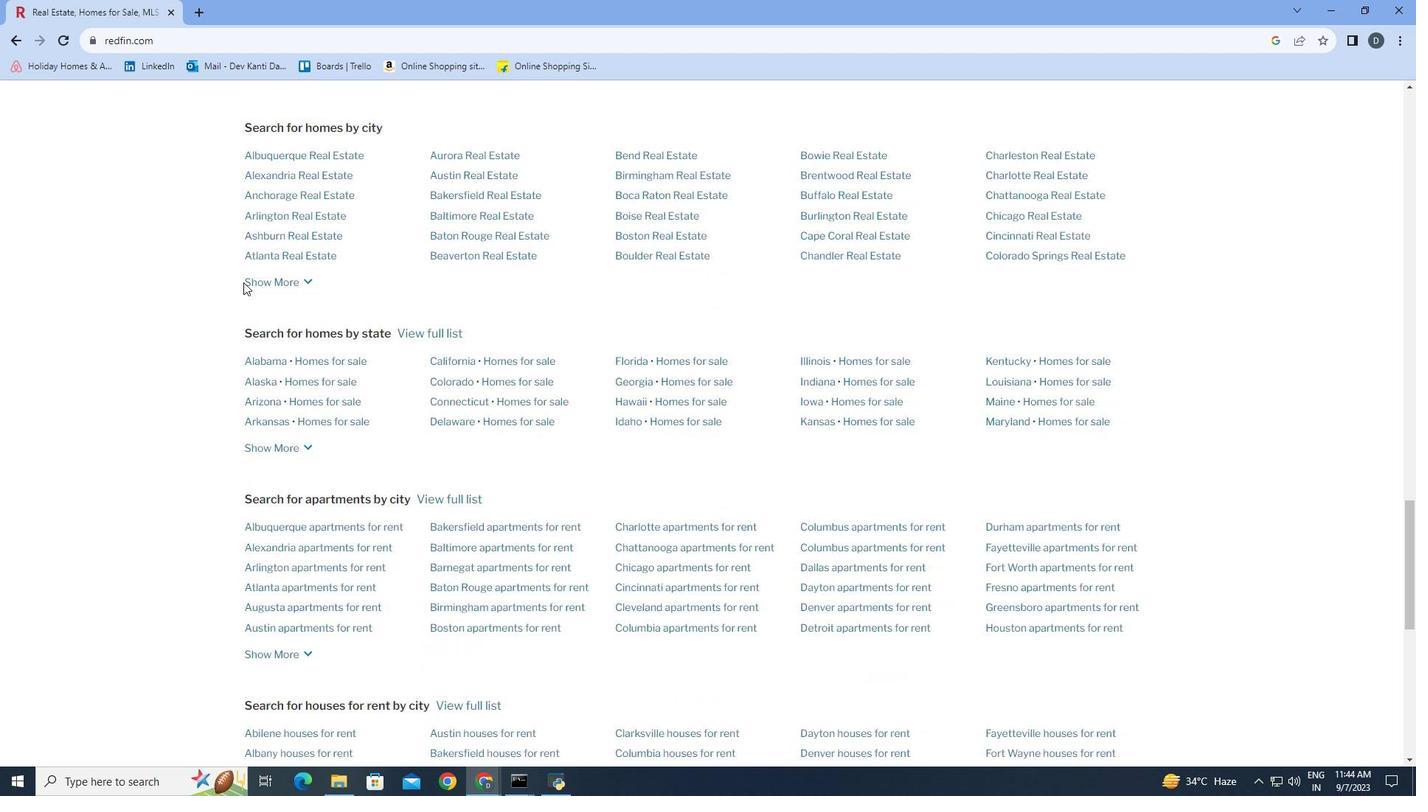 
Action: Mouse scrolled (243, 281) with delta (0, 0)
Screenshot: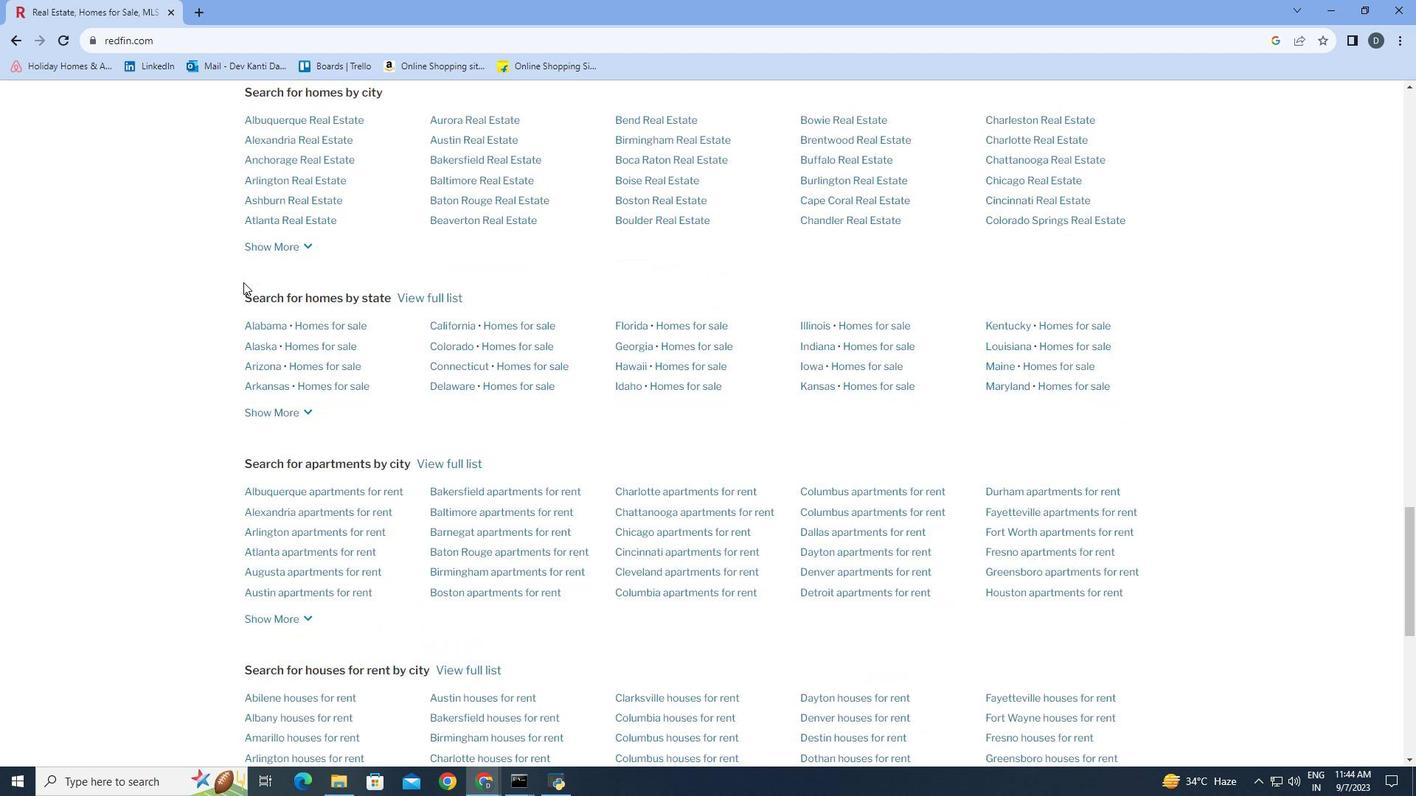
Action: Mouse scrolled (243, 281) with delta (0, 0)
Screenshot: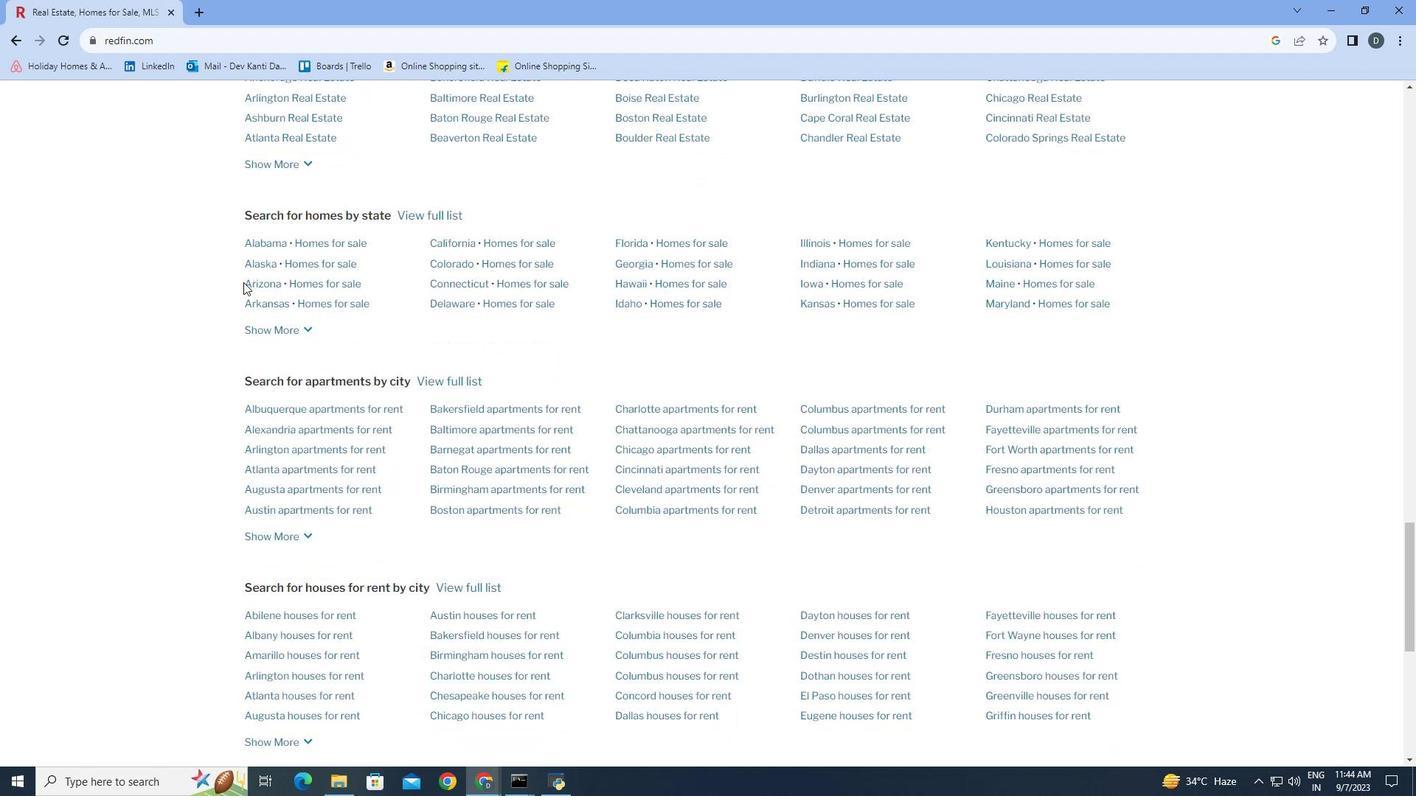 
Action: Mouse scrolled (243, 281) with delta (0, 0)
Screenshot: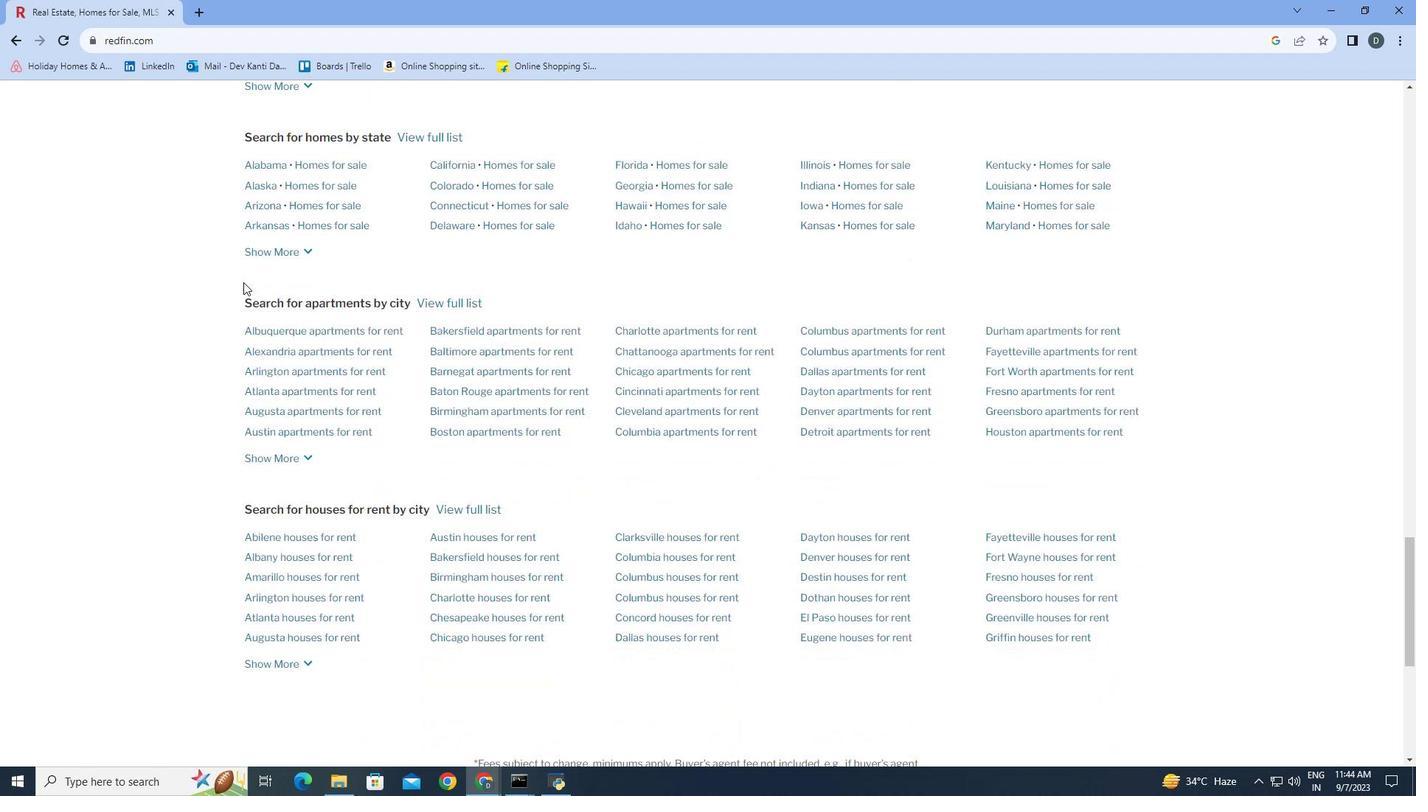 
Action: Mouse scrolled (243, 281) with delta (0, 0)
Screenshot: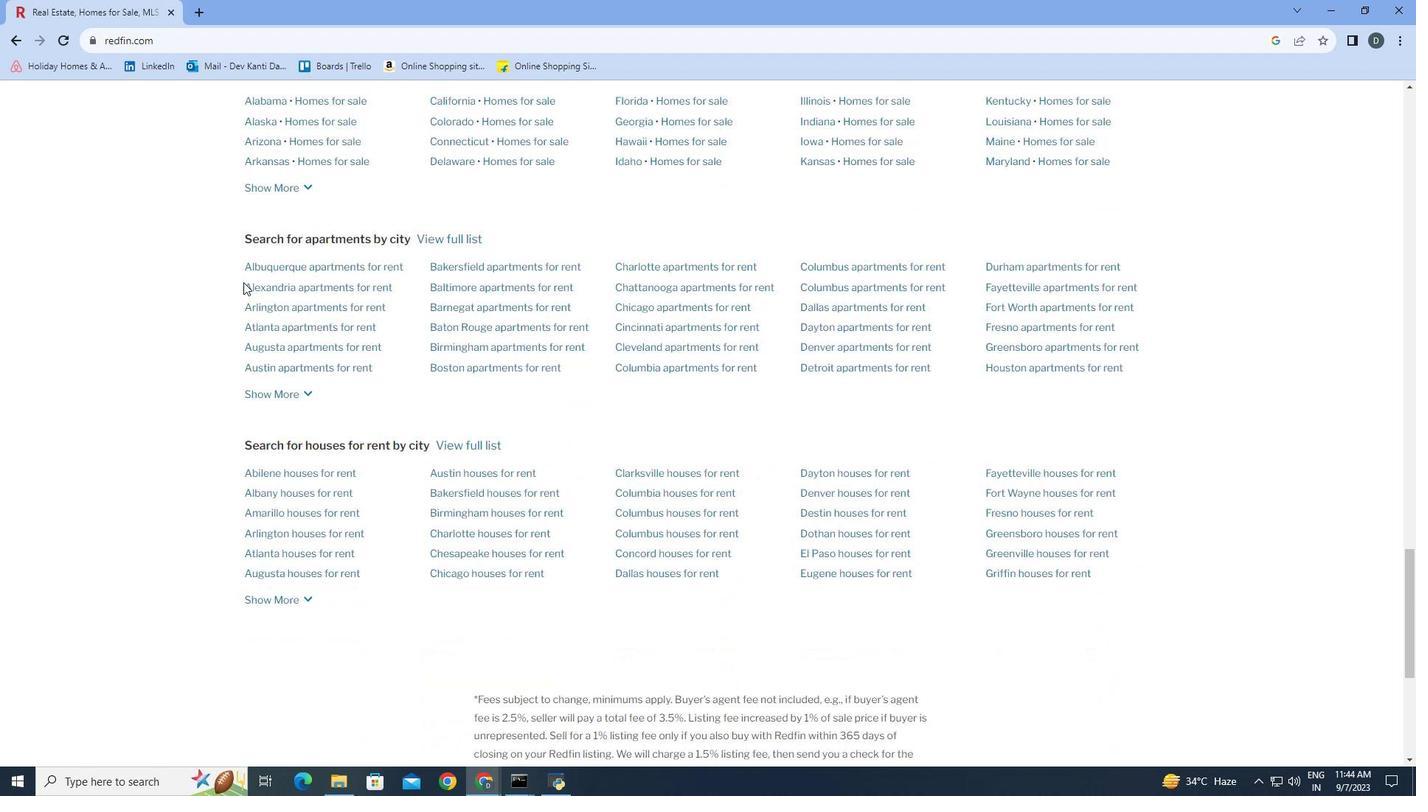 
Action: Mouse scrolled (243, 281) with delta (0, 0)
Screenshot: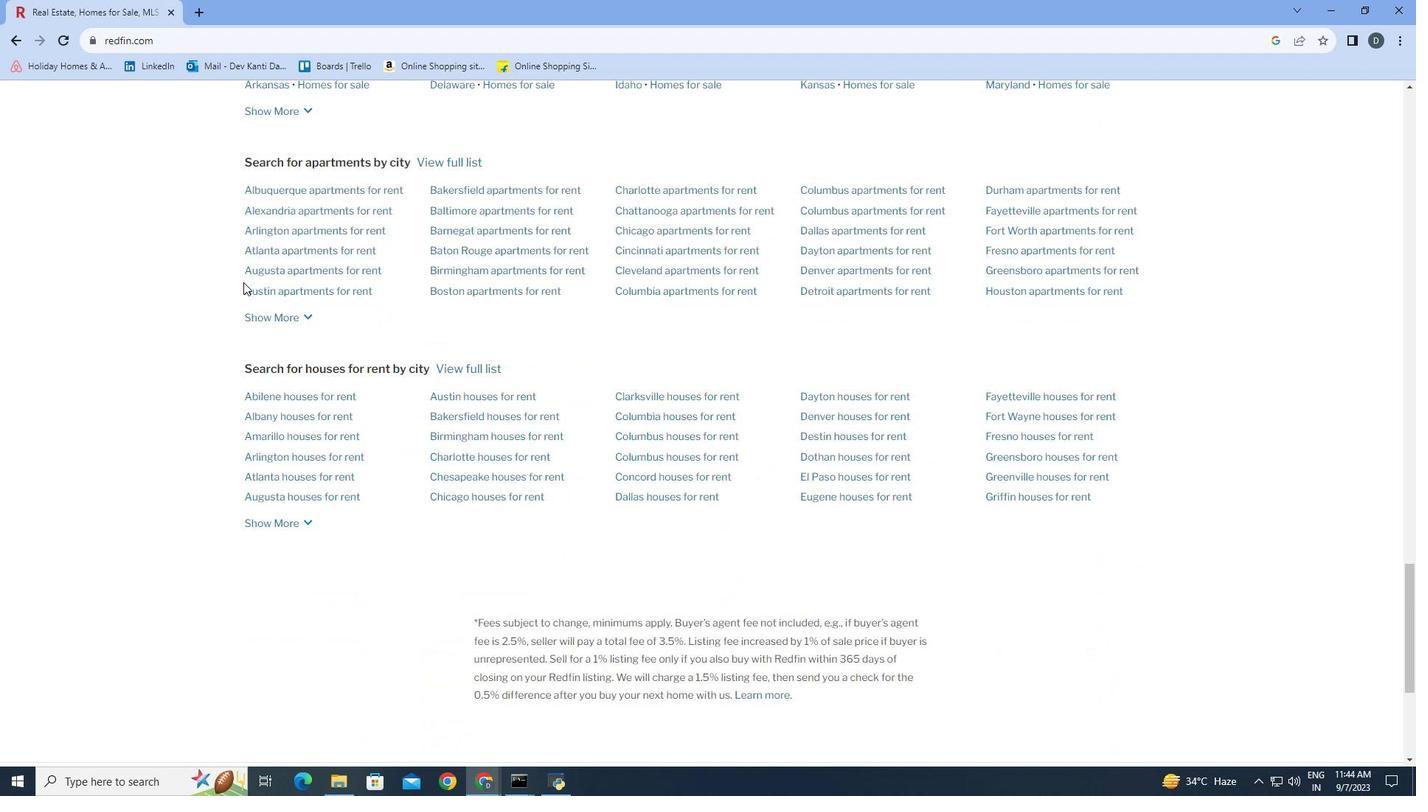 
Action: Mouse moved to (244, 309)
Screenshot: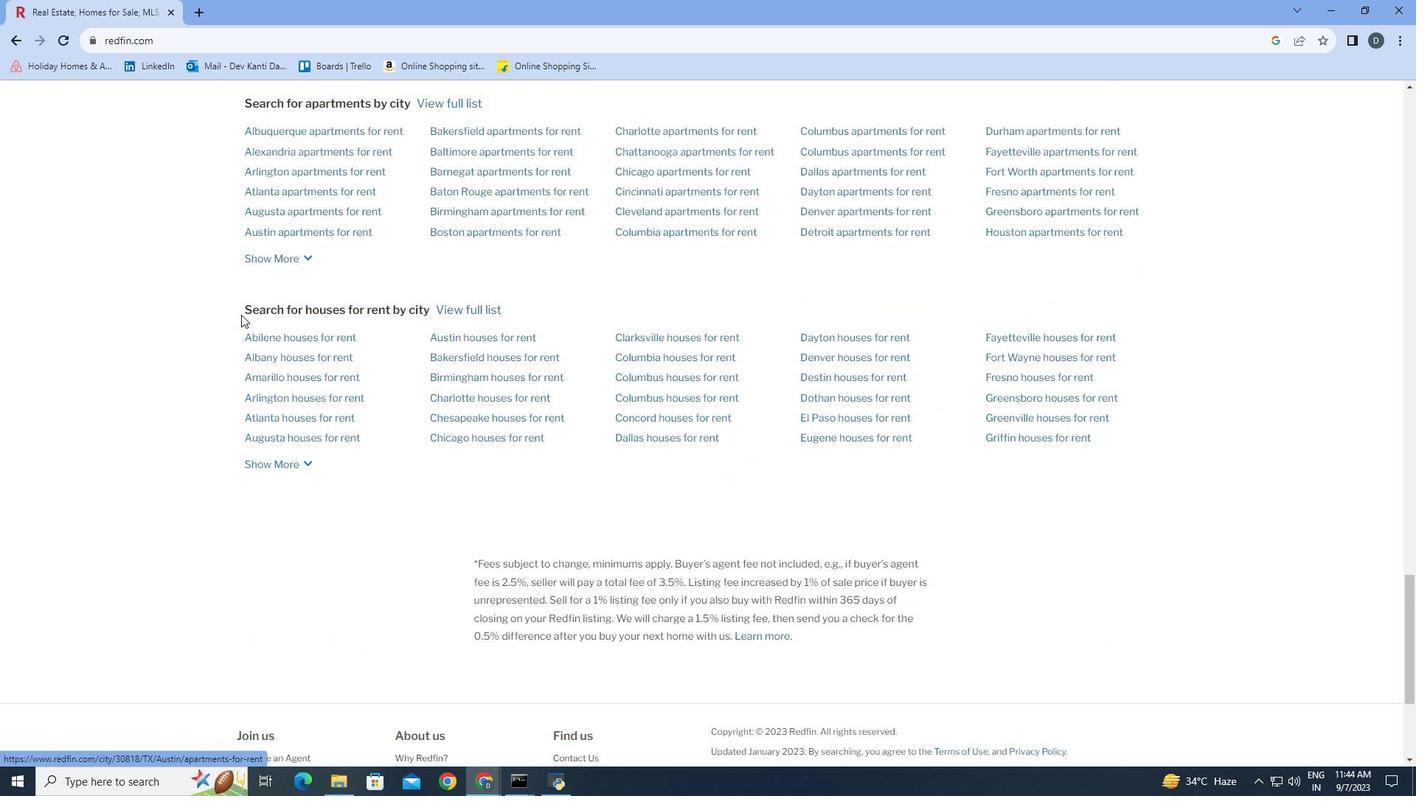 
Action: Mouse scrolled (244, 309) with delta (0, 0)
Screenshot: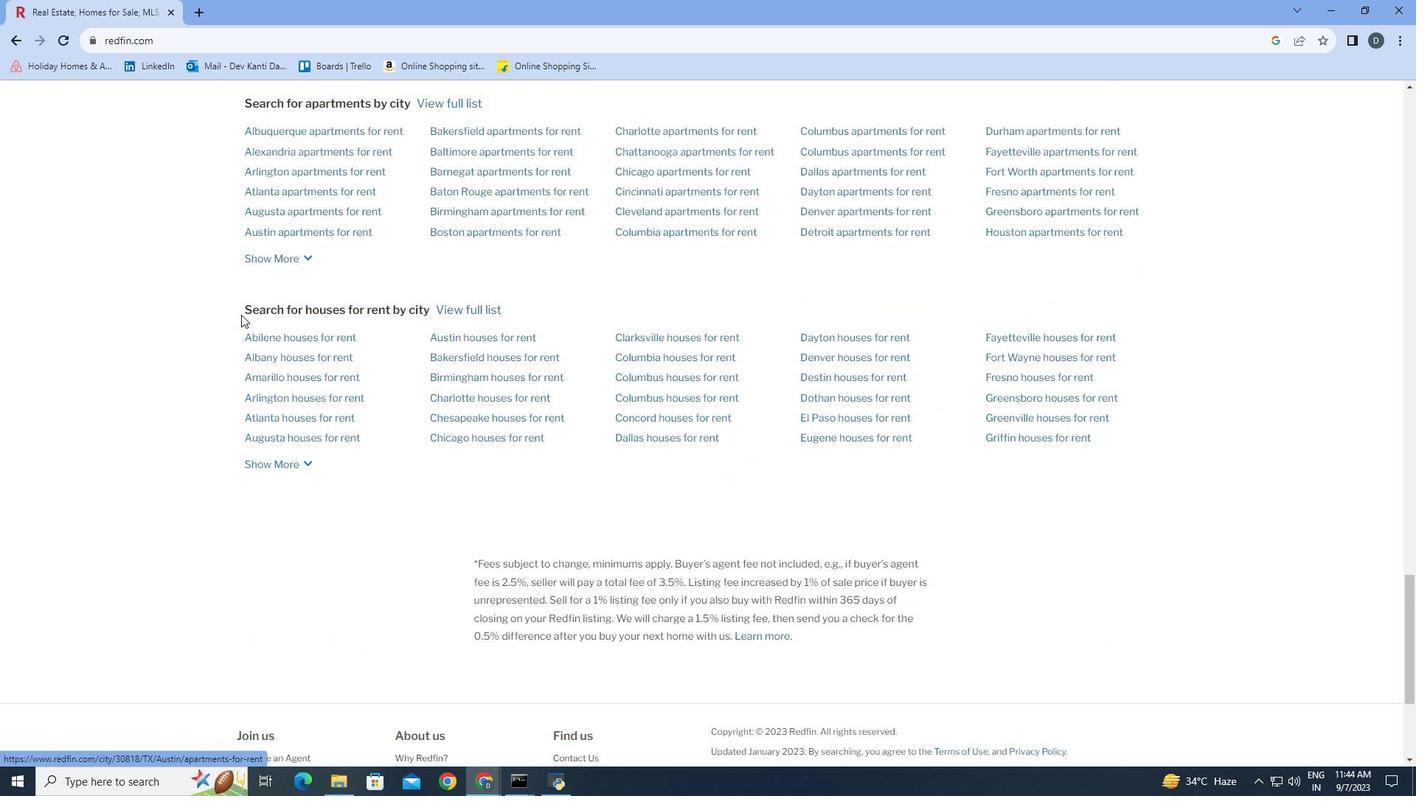 
Action: Mouse moved to (241, 315)
Screenshot: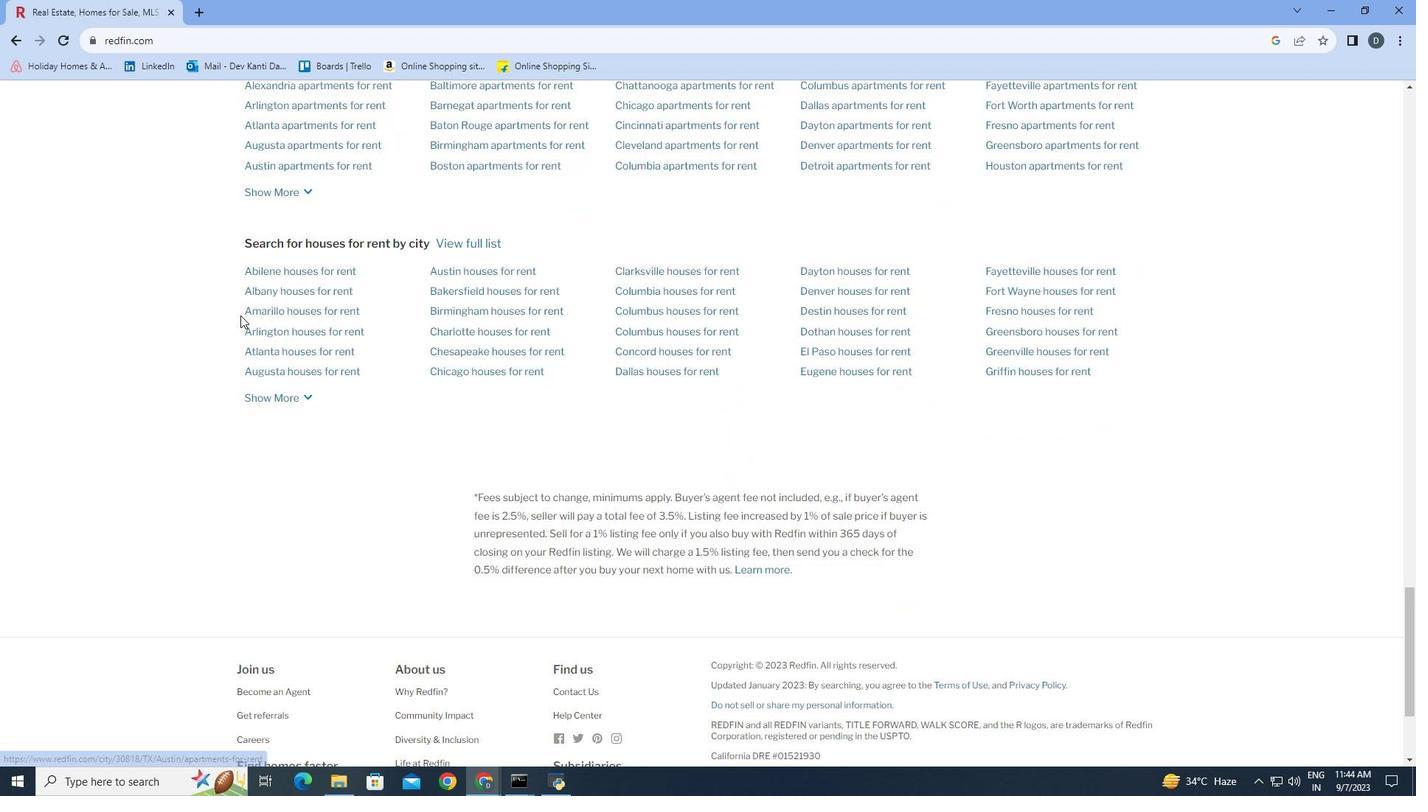 
Action: Mouse scrolled (241, 314) with delta (0, 0)
Screenshot: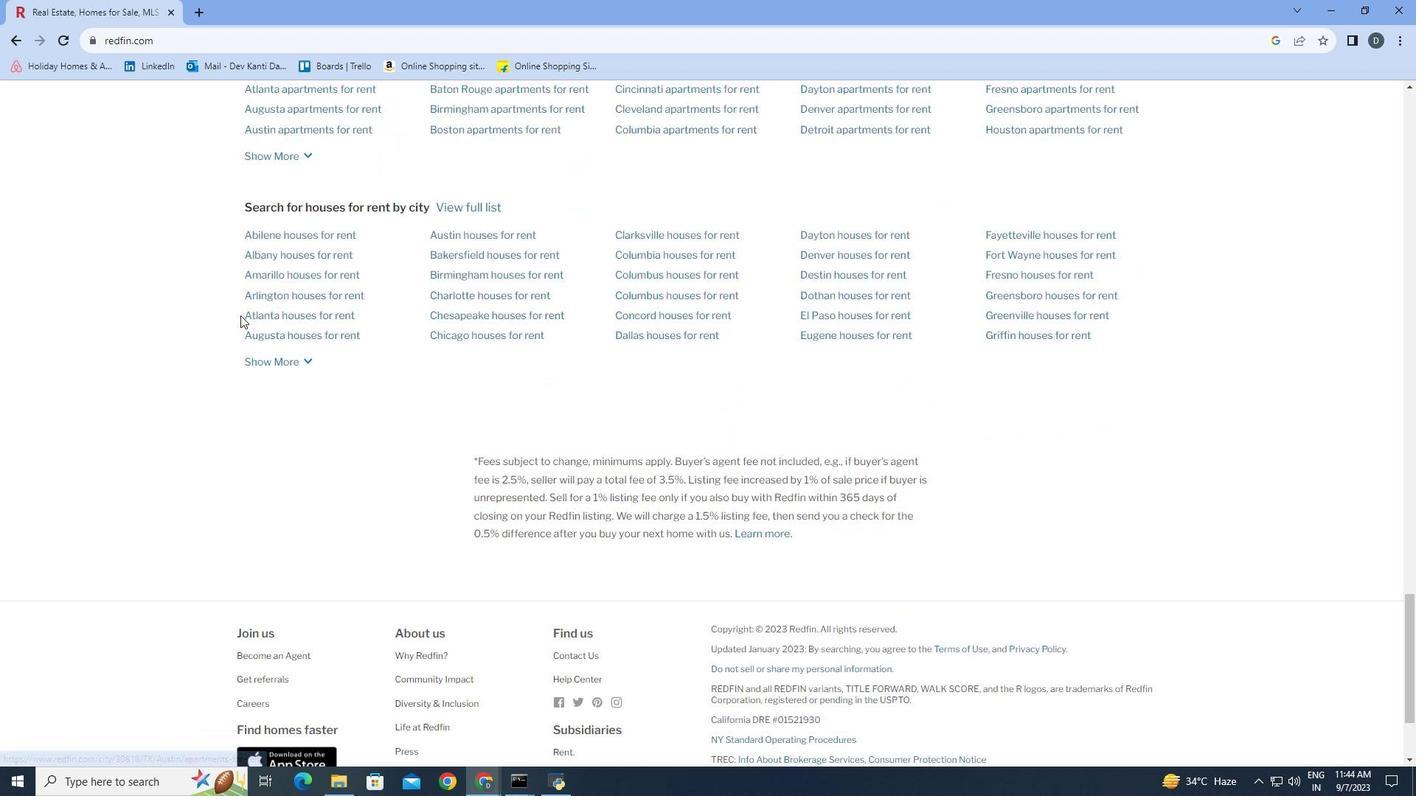 
Action: Mouse moved to (240, 315)
Screenshot: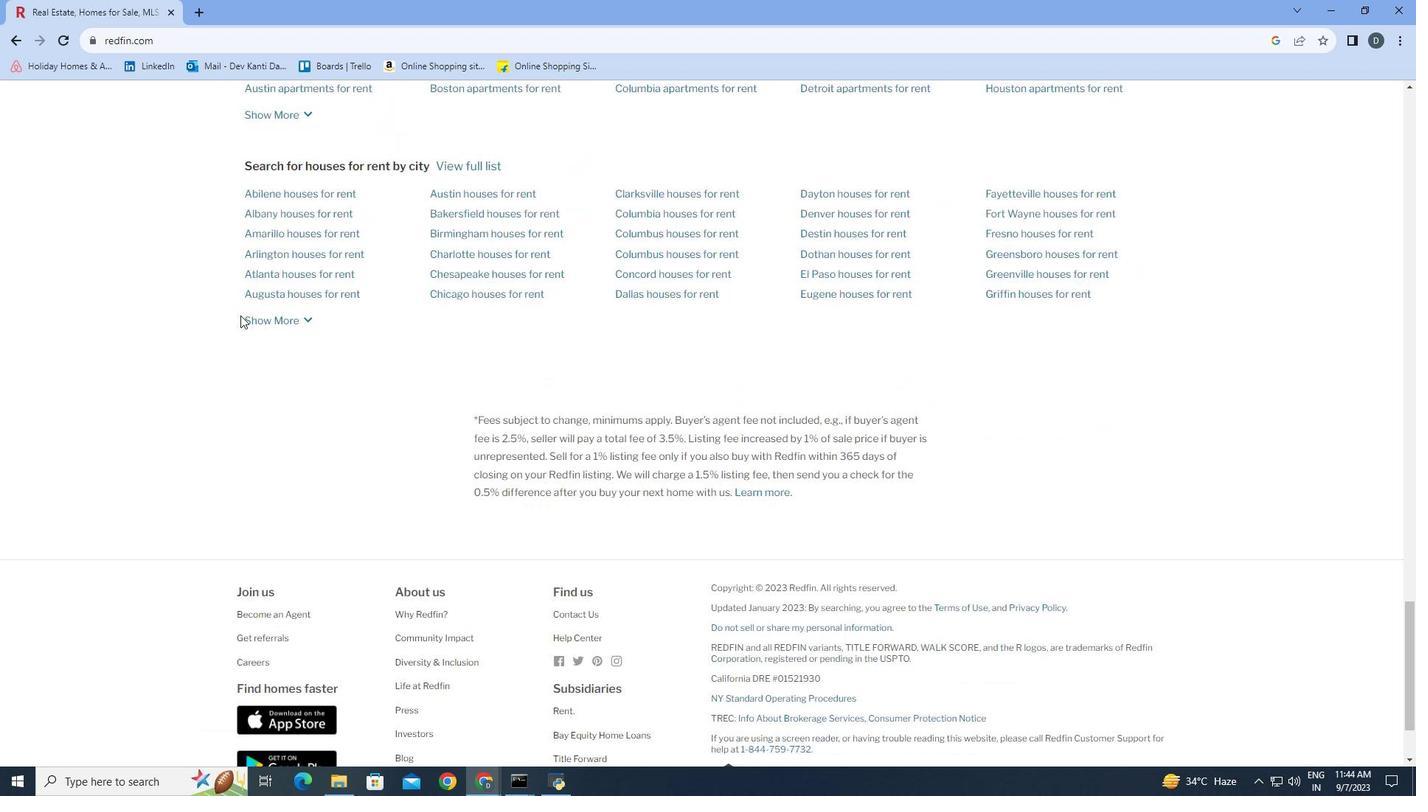
Action: Mouse scrolled (240, 315) with delta (0, 0)
Screenshot: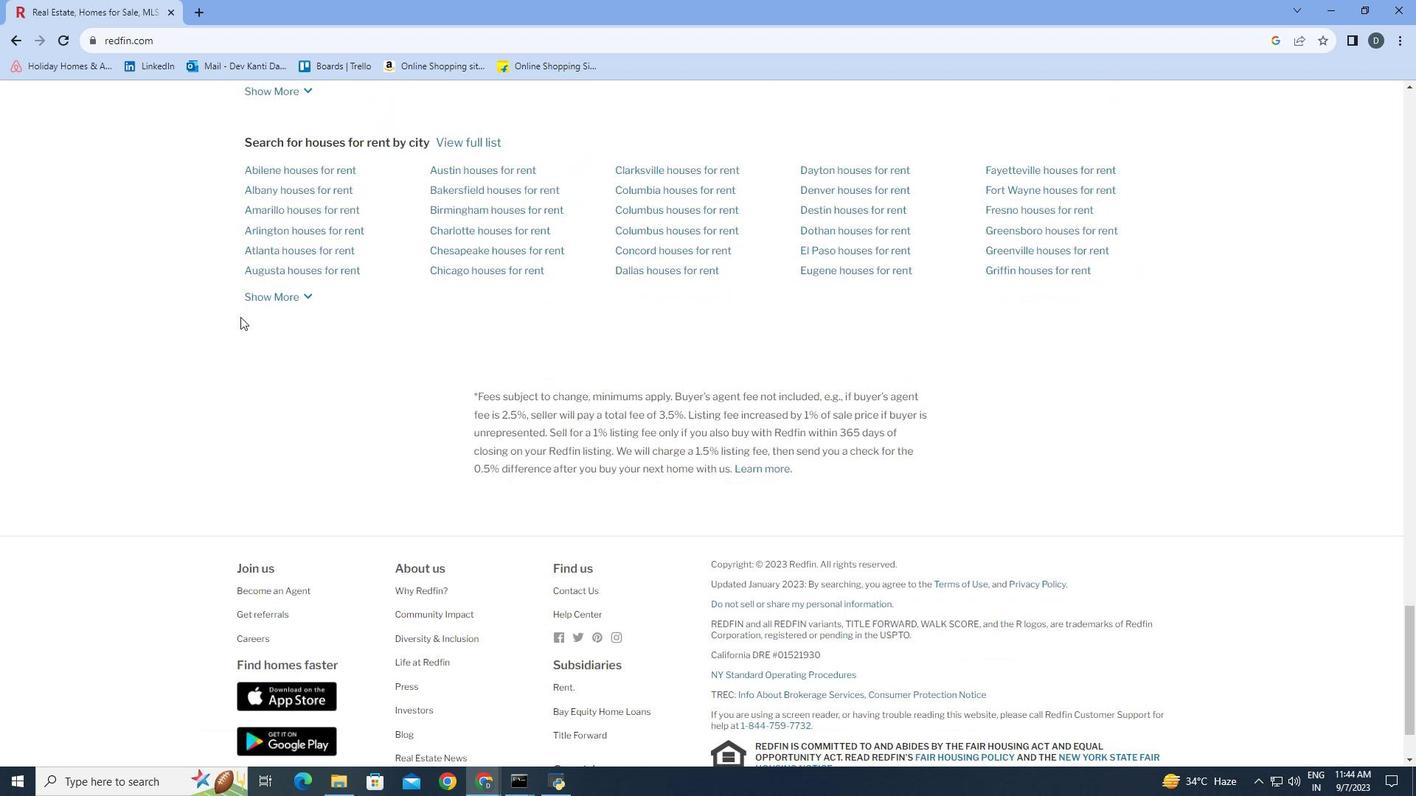 
Action: Mouse moved to (240, 315)
Screenshot: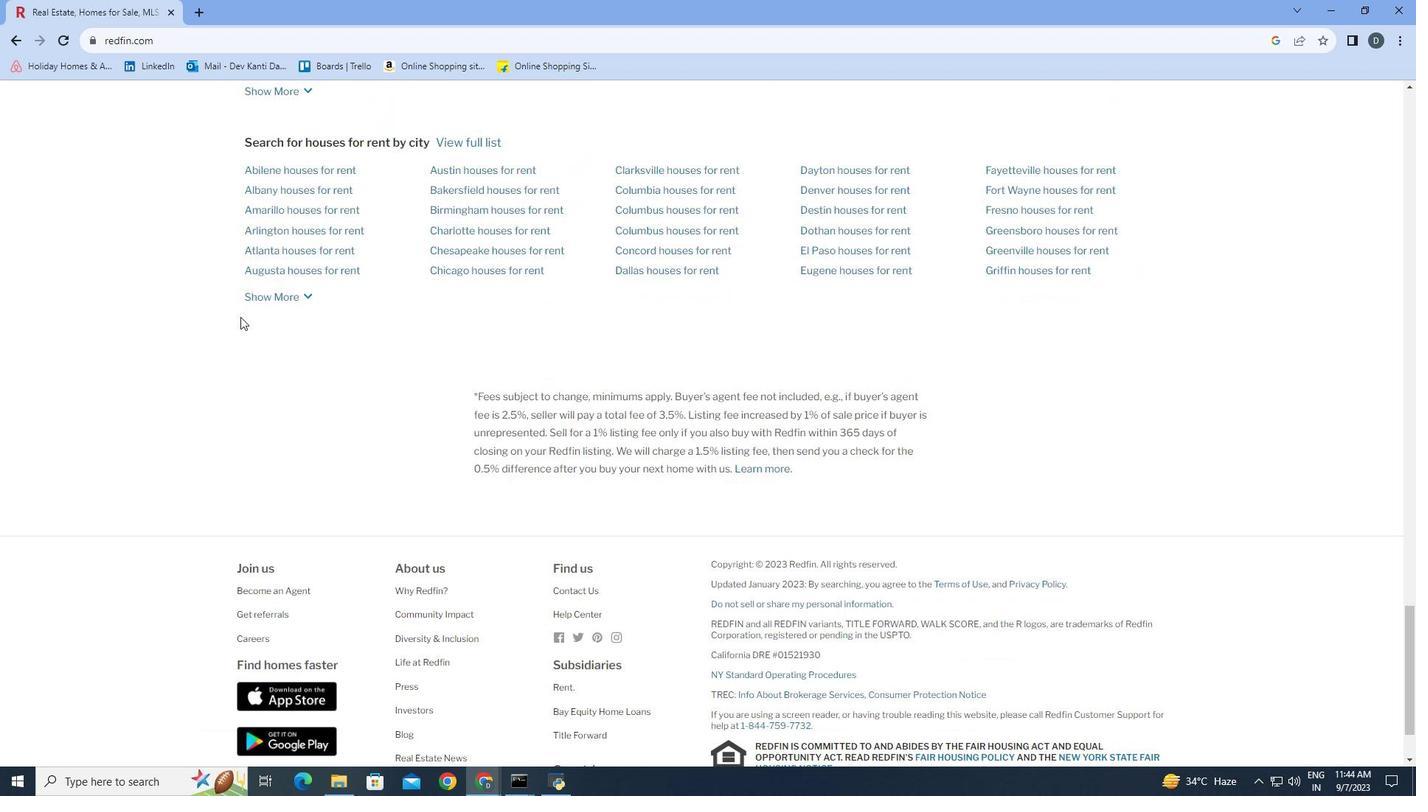 
Action: Mouse scrolled (240, 315) with delta (0, 0)
Screenshot: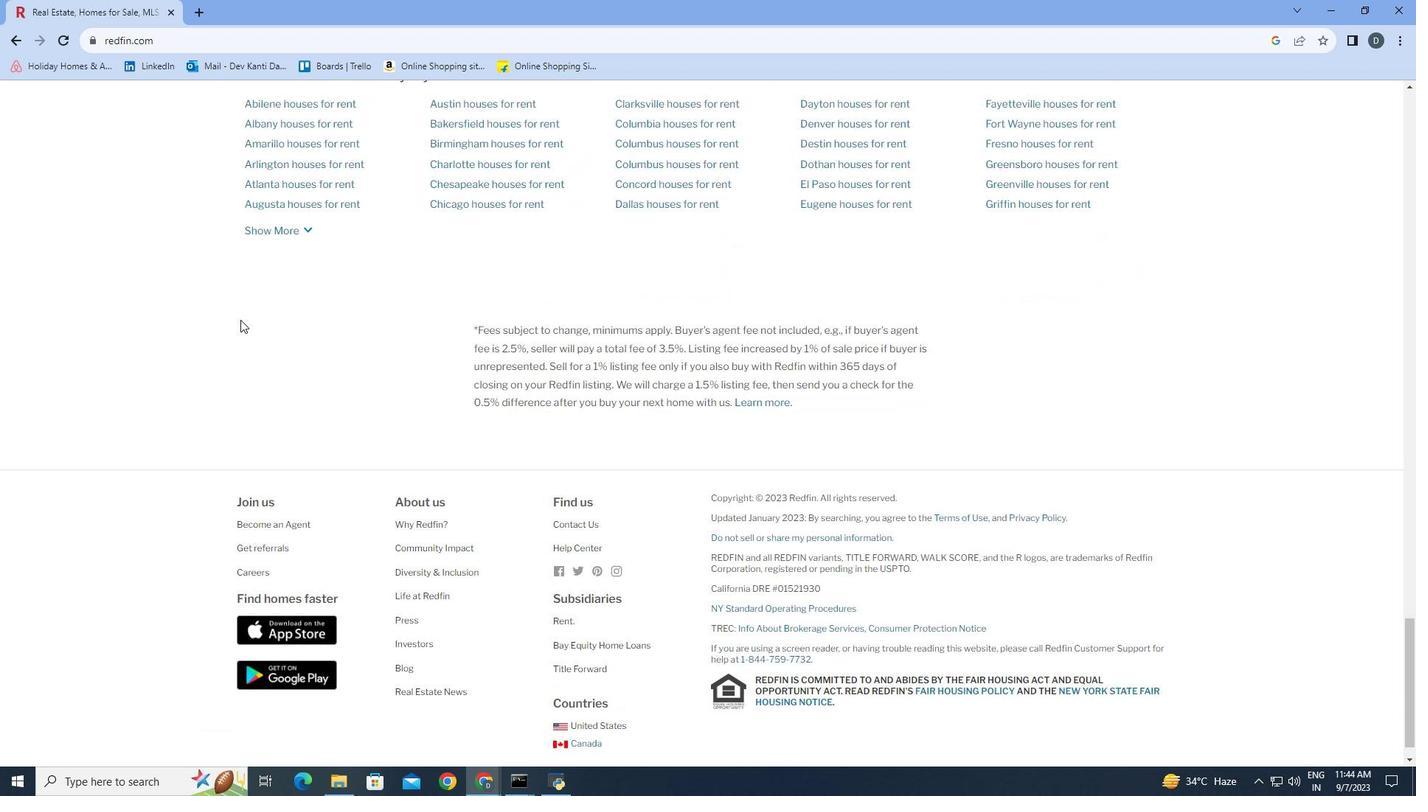 
Action: Mouse moved to (240, 319)
Screenshot: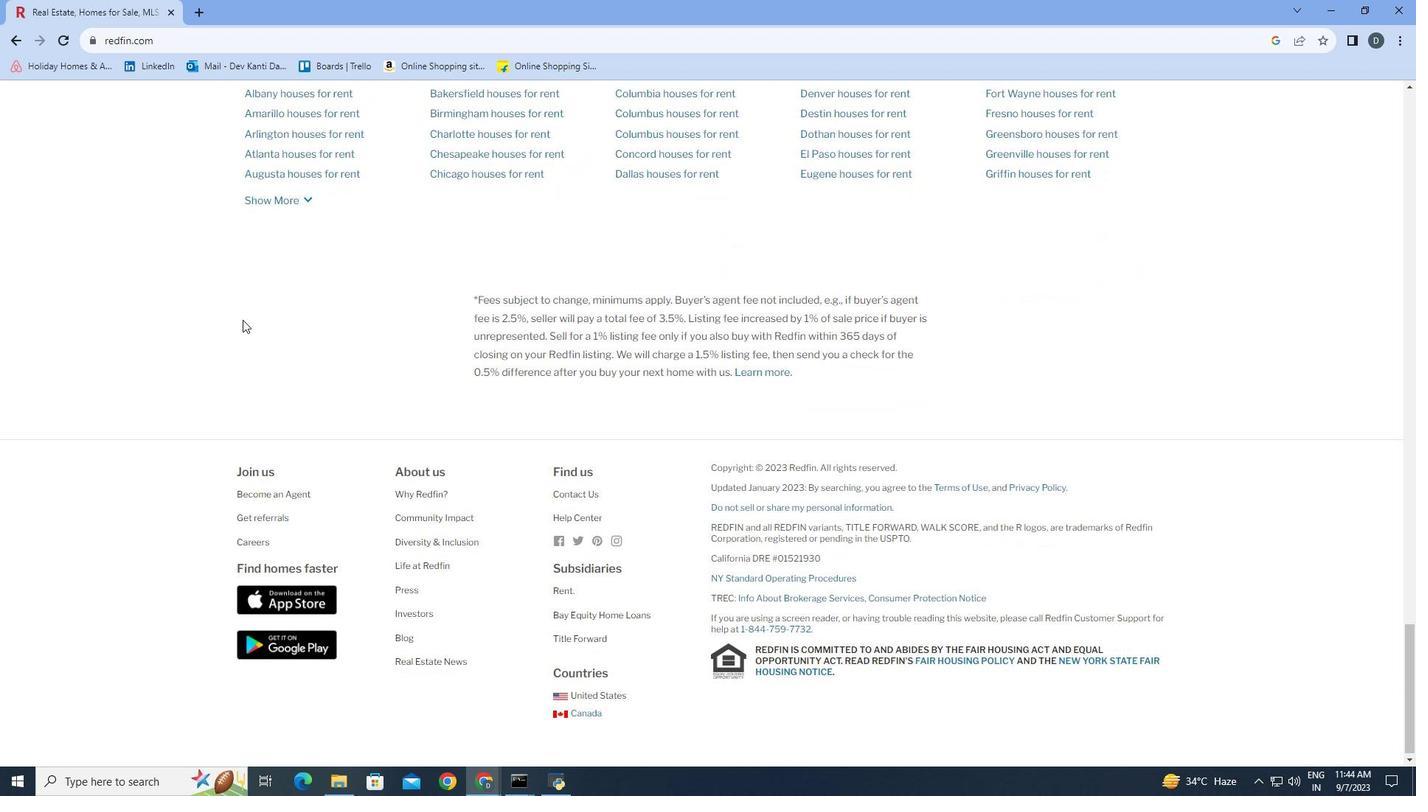 
Action: Mouse scrolled (240, 318) with delta (0, 0)
Screenshot: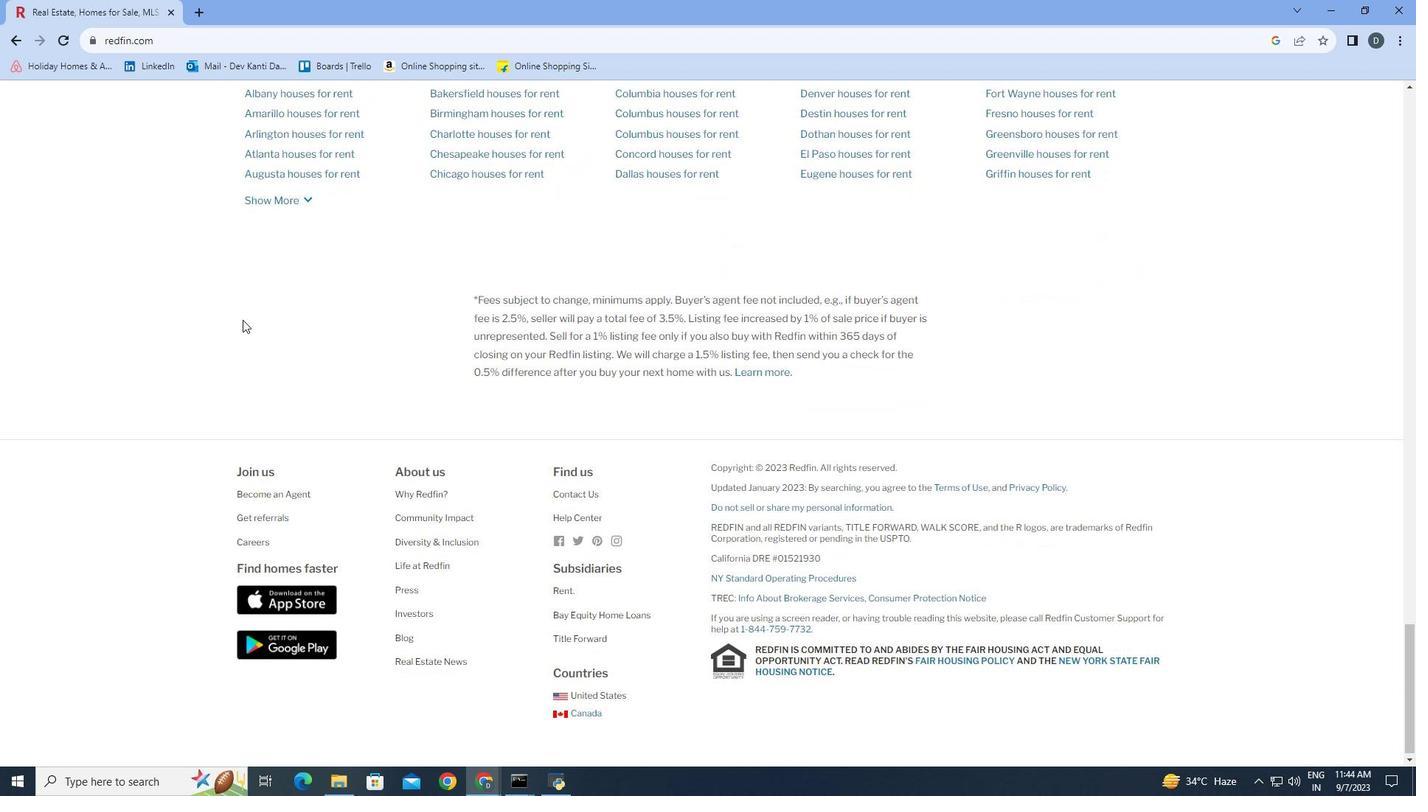 
Action: Mouse moved to (245, 537)
Screenshot: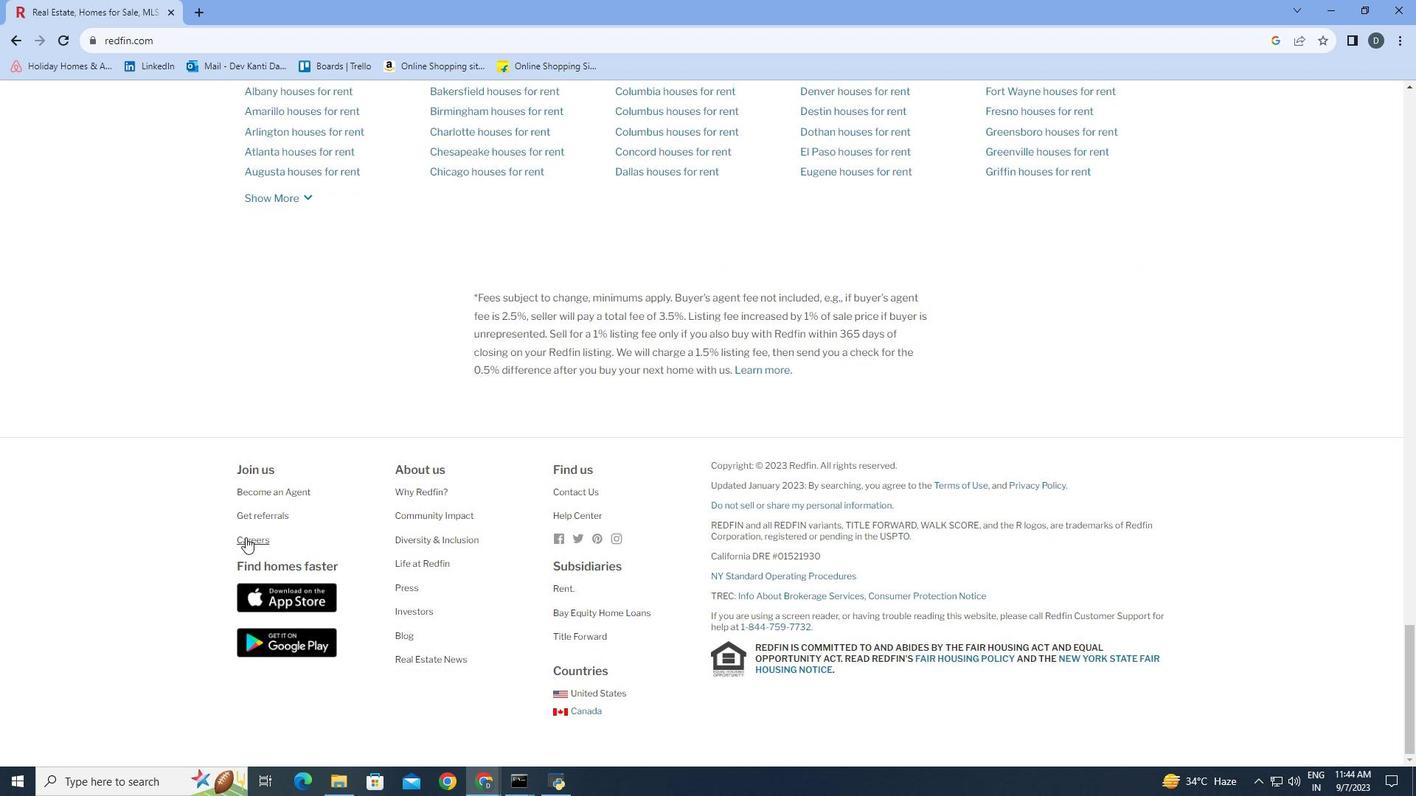 
Action: Mouse pressed left at (245, 537)
Screenshot: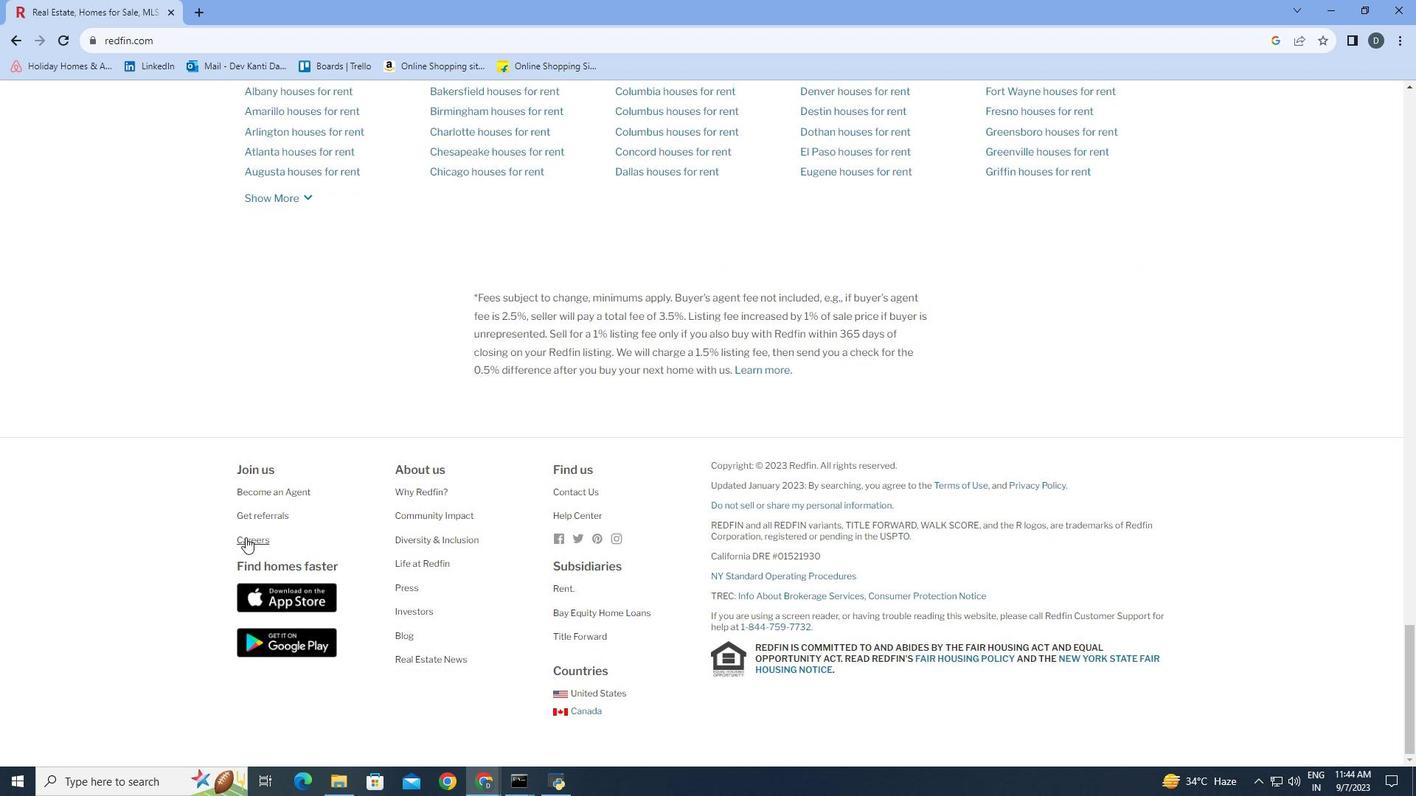 
Action: Mouse moved to (755, 431)
Screenshot: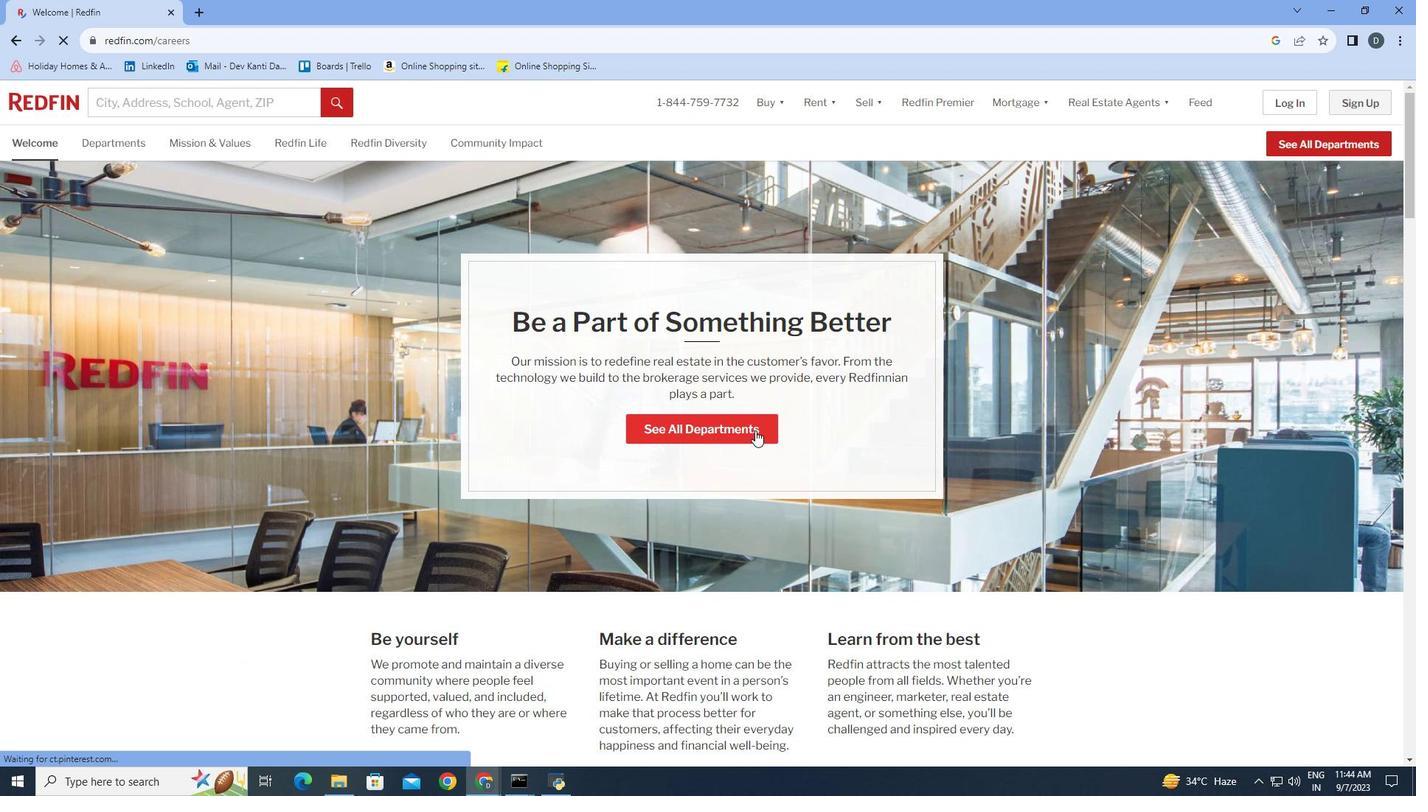
Action: Mouse pressed left at (755, 431)
Screenshot: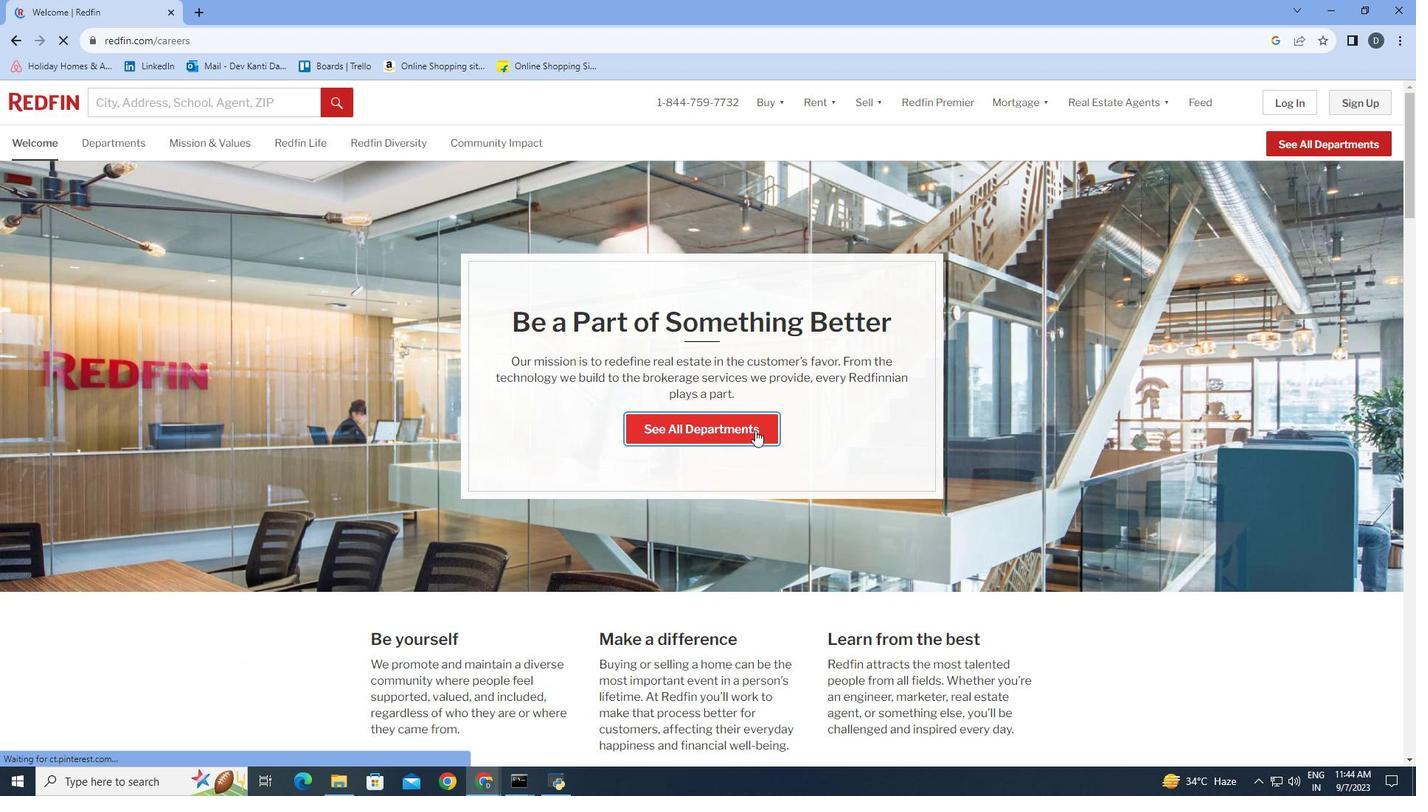 
Action: Mouse moved to (1103, 478)
Screenshot: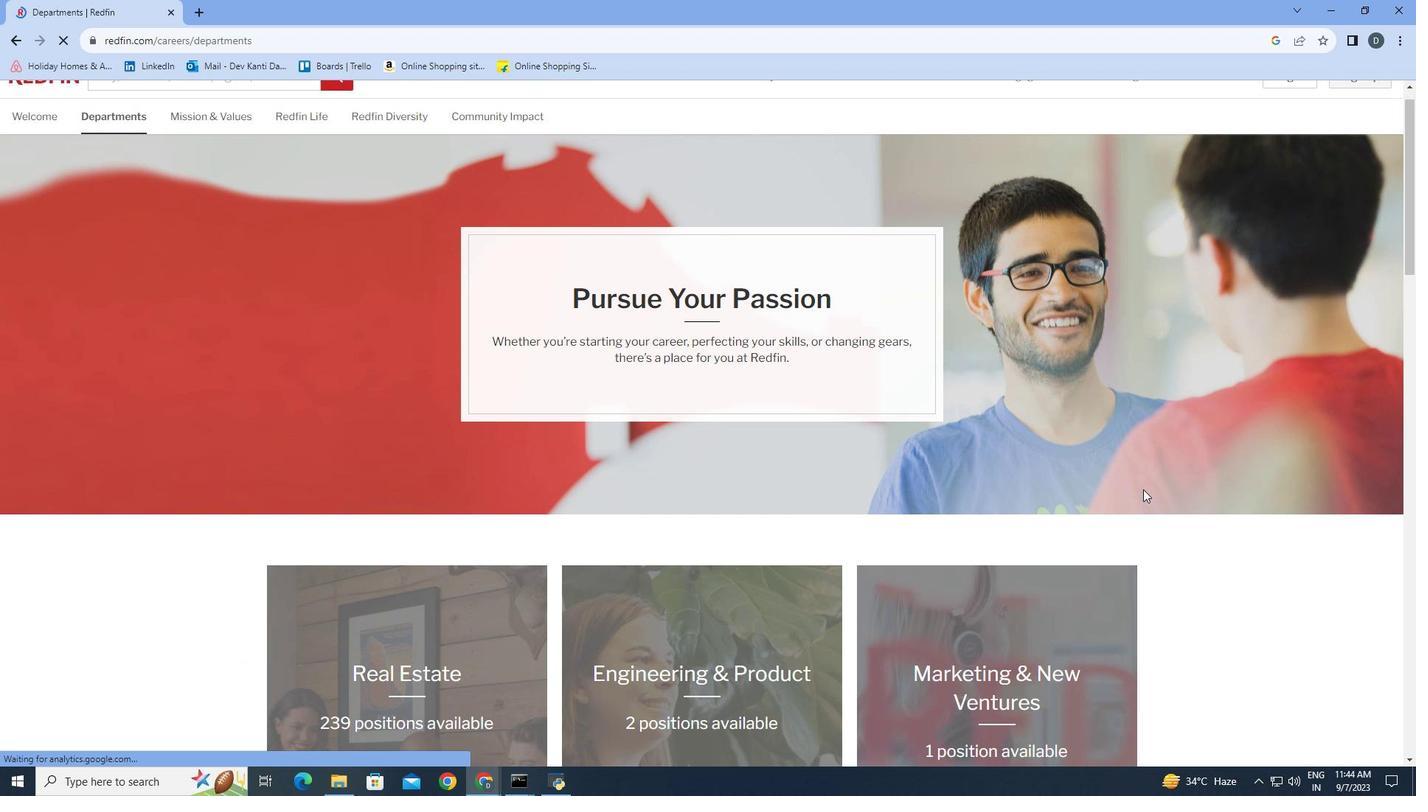 
Action: Mouse scrolled (1103, 478) with delta (0, 0)
Screenshot: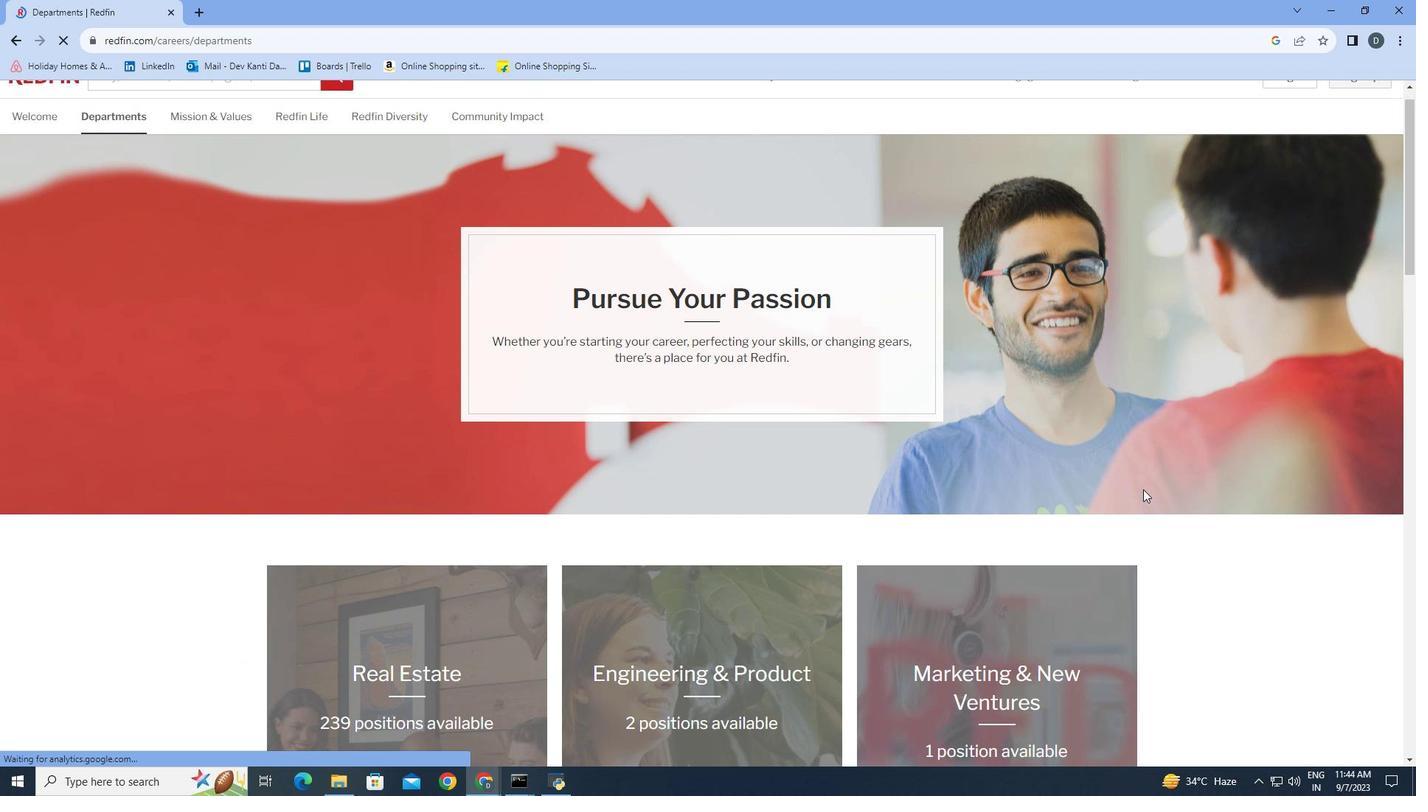 
Action: Mouse moved to (1143, 489)
Screenshot: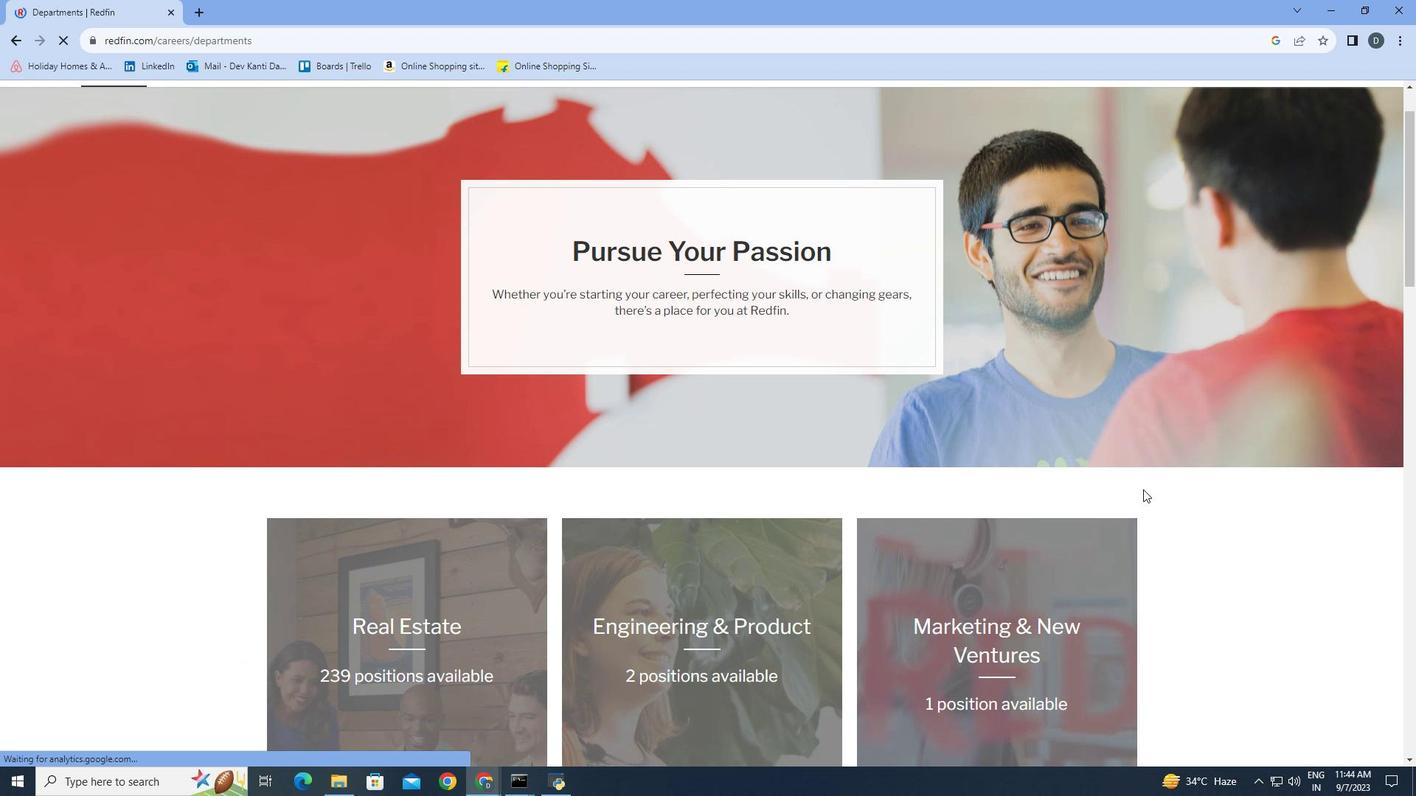 
Action: Mouse scrolled (1143, 489) with delta (0, 0)
Screenshot: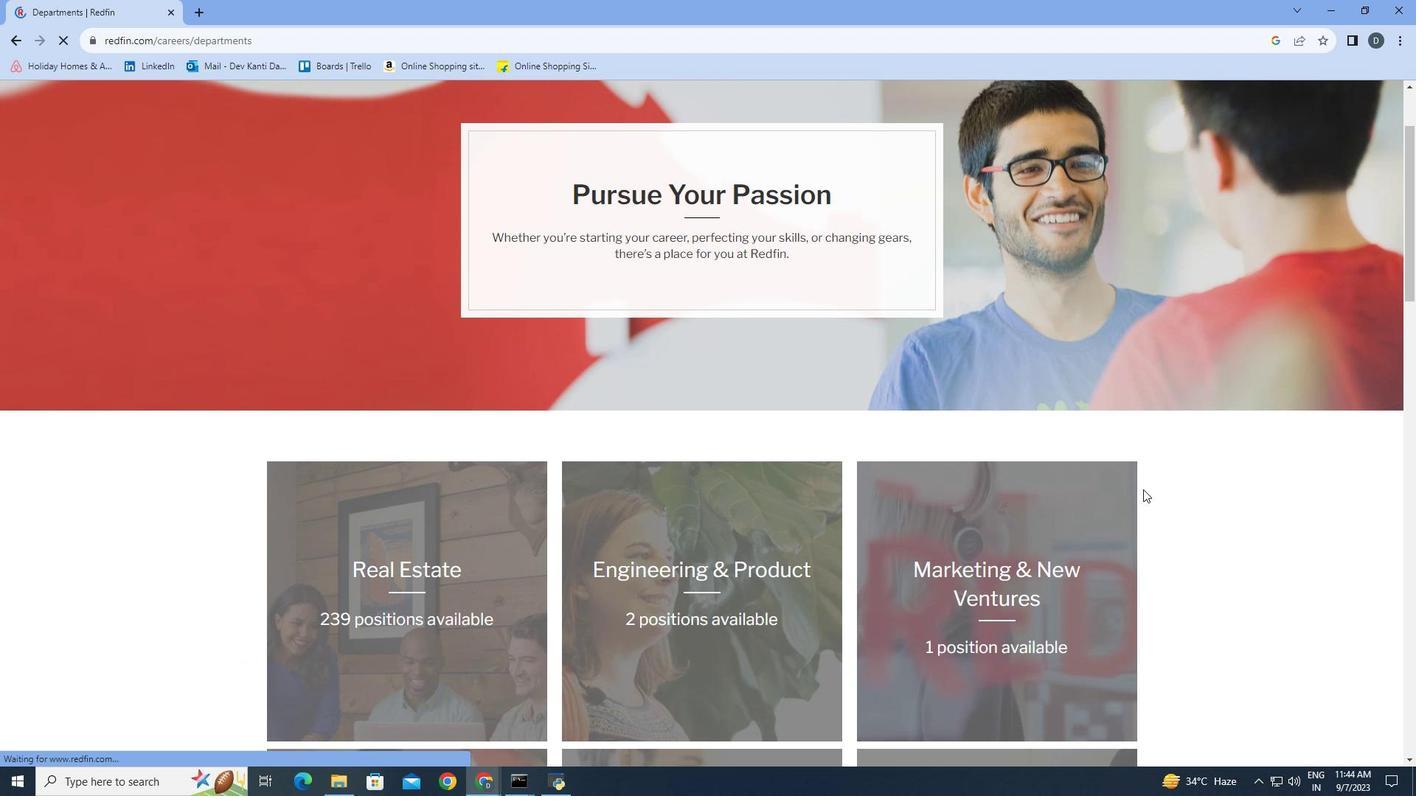 
Action: Mouse scrolled (1143, 489) with delta (0, 0)
Screenshot: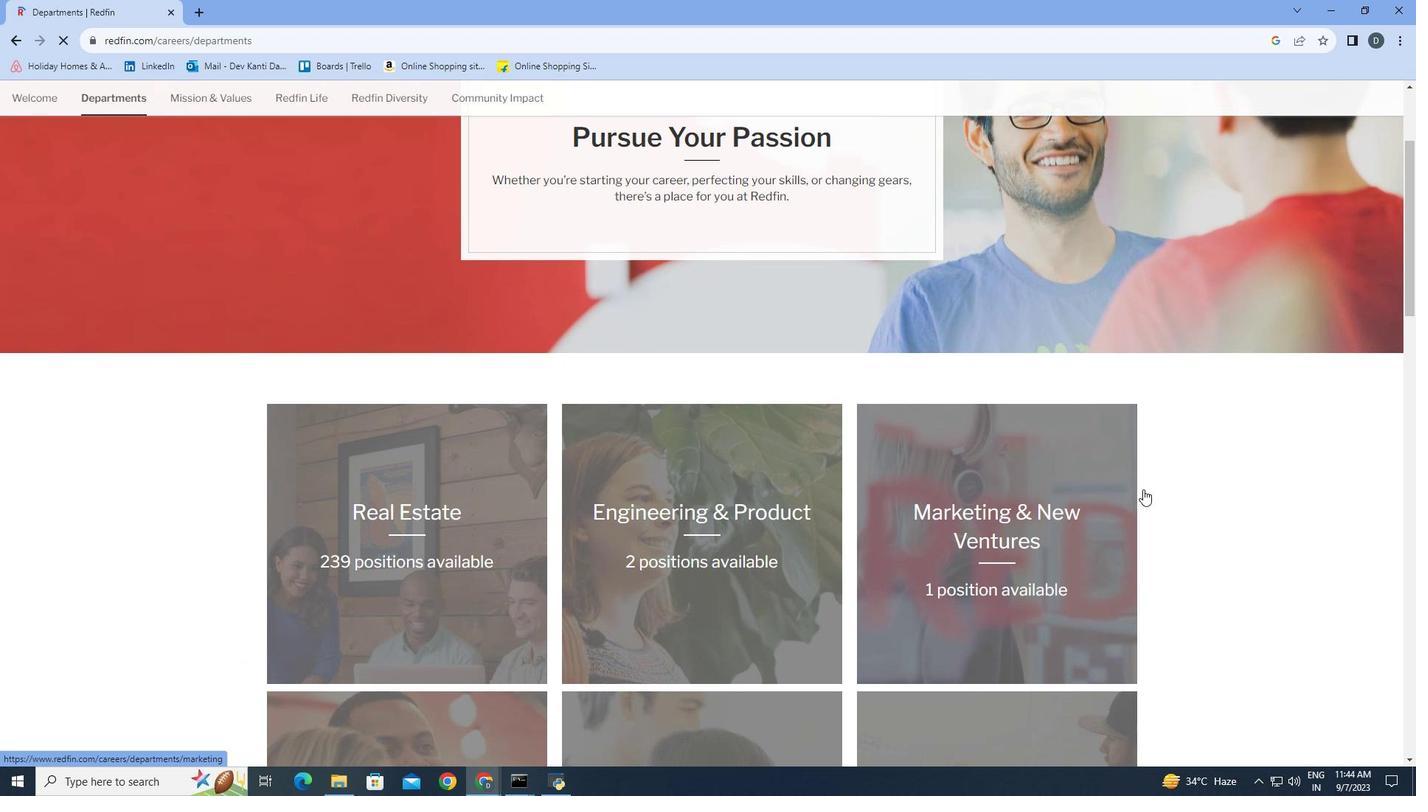 
Action: Mouse scrolled (1143, 489) with delta (0, 0)
Screenshot: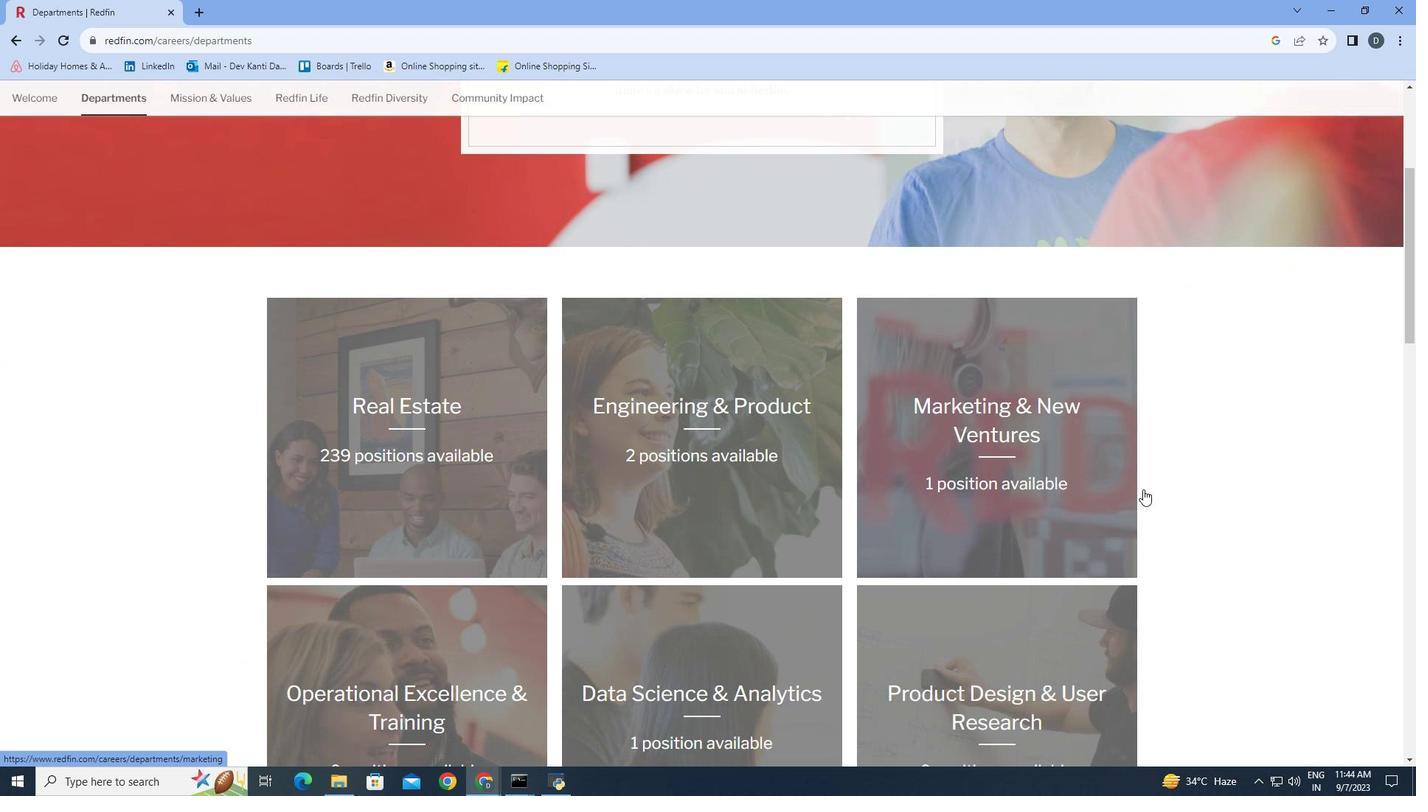 
Action: Mouse scrolled (1143, 489) with delta (0, 0)
Screenshot: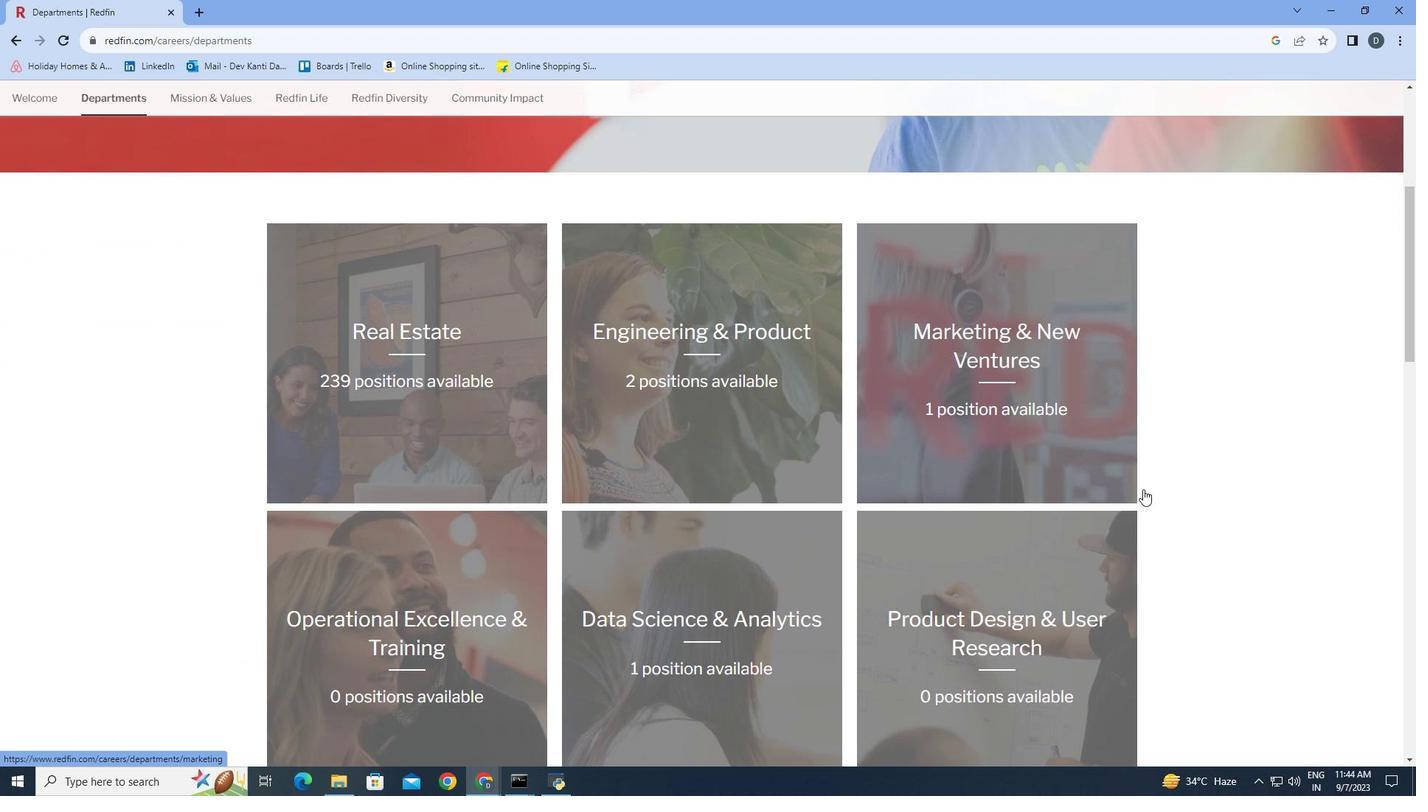 
Action: Mouse scrolled (1143, 489) with delta (0, 0)
Screenshot: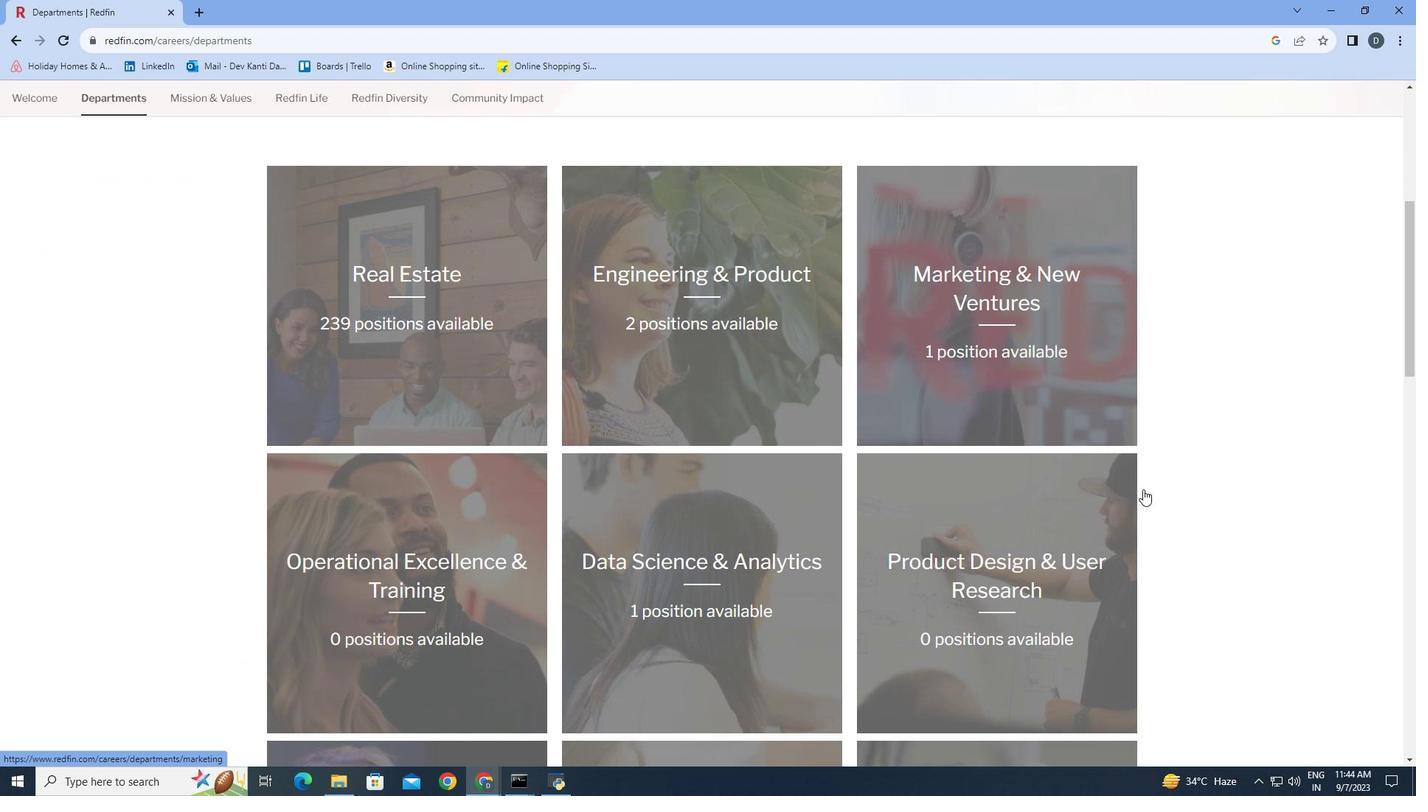 
Action: Mouse scrolled (1143, 489) with delta (0, 0)
Screenshot: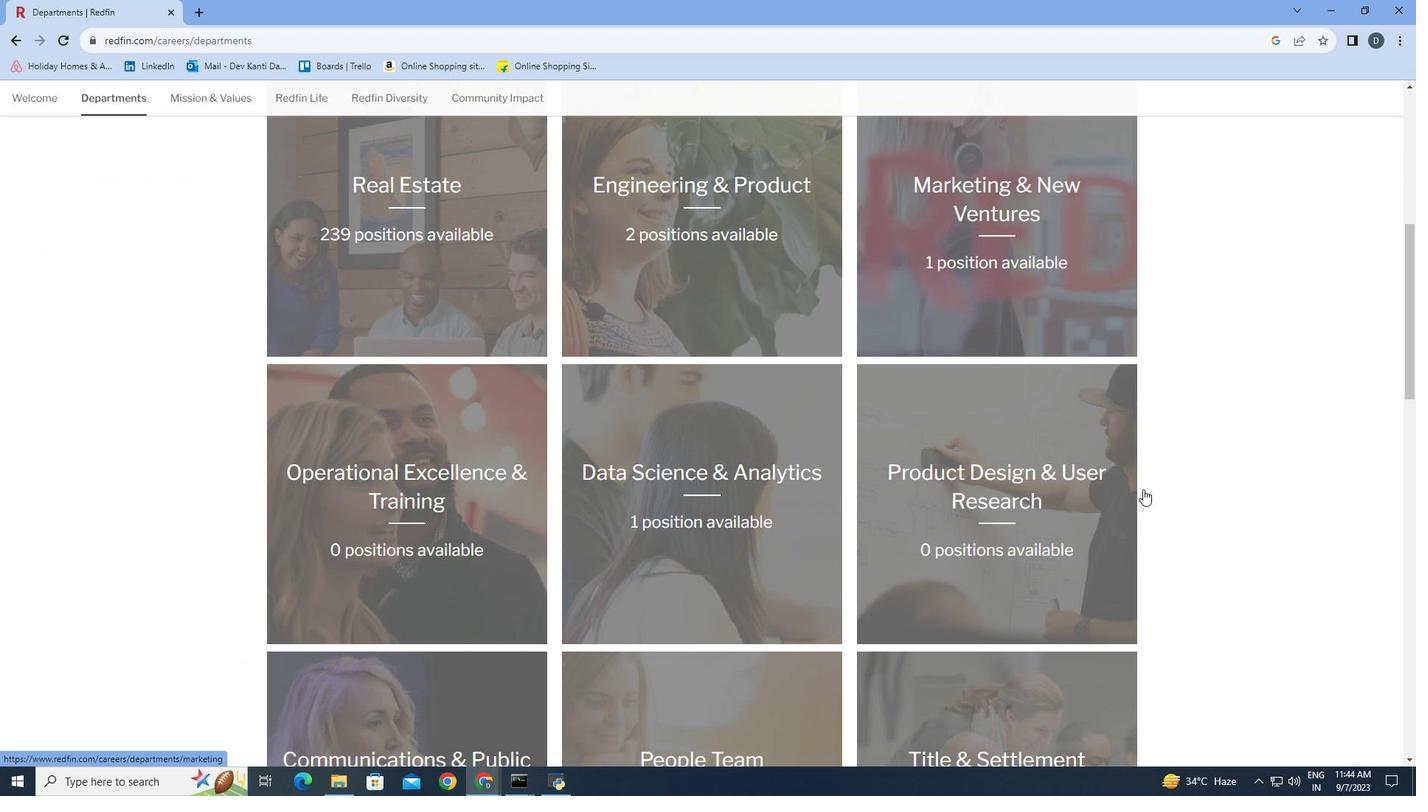 
Action: Mouse scrolled (1143, 489) with delta (0, 0)
Screenshot: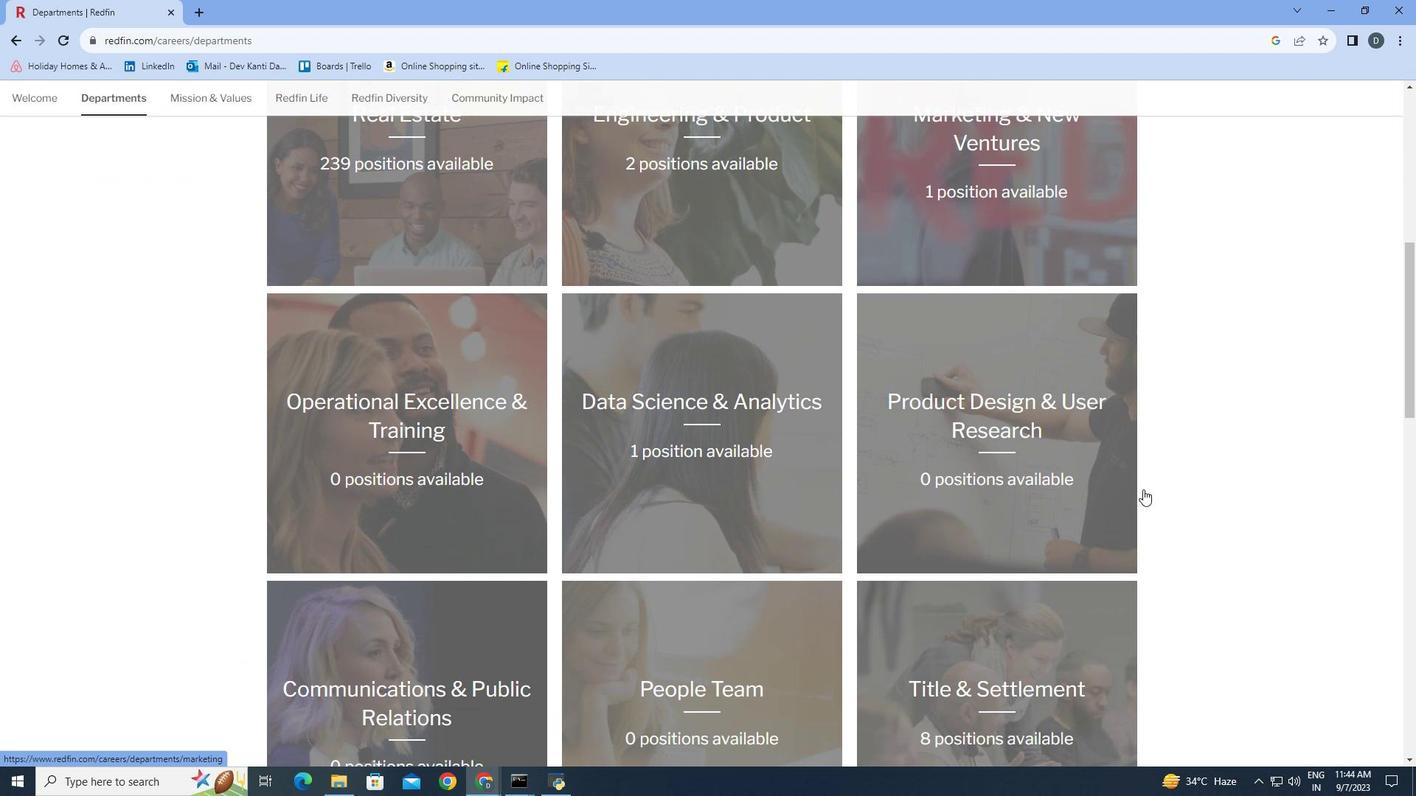 
Action: Mouse scrolled (1143, 489) with delta (0, 0)
Screenshot: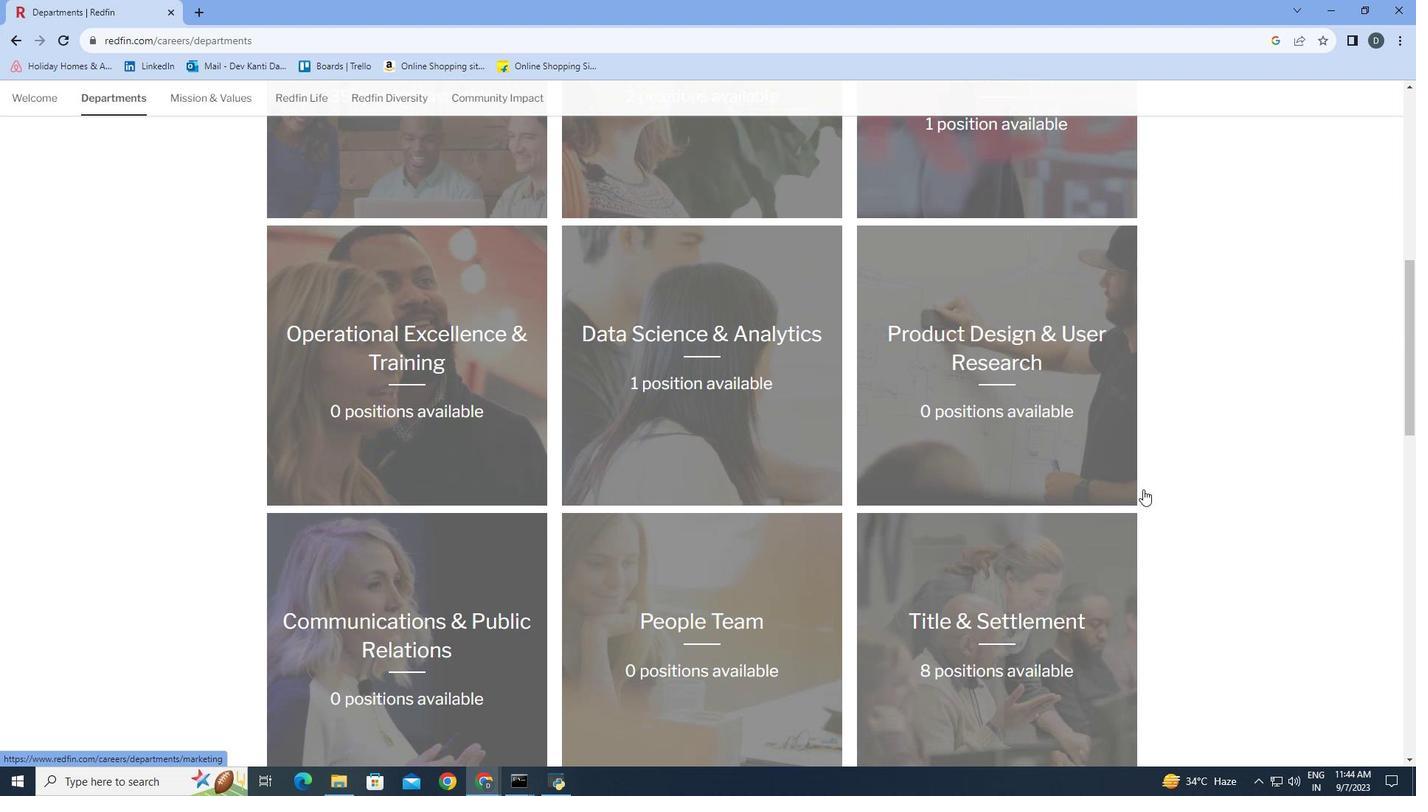 
Action: Mouse scrolled (1143, 489) with delta (0, 0)
Screenshot: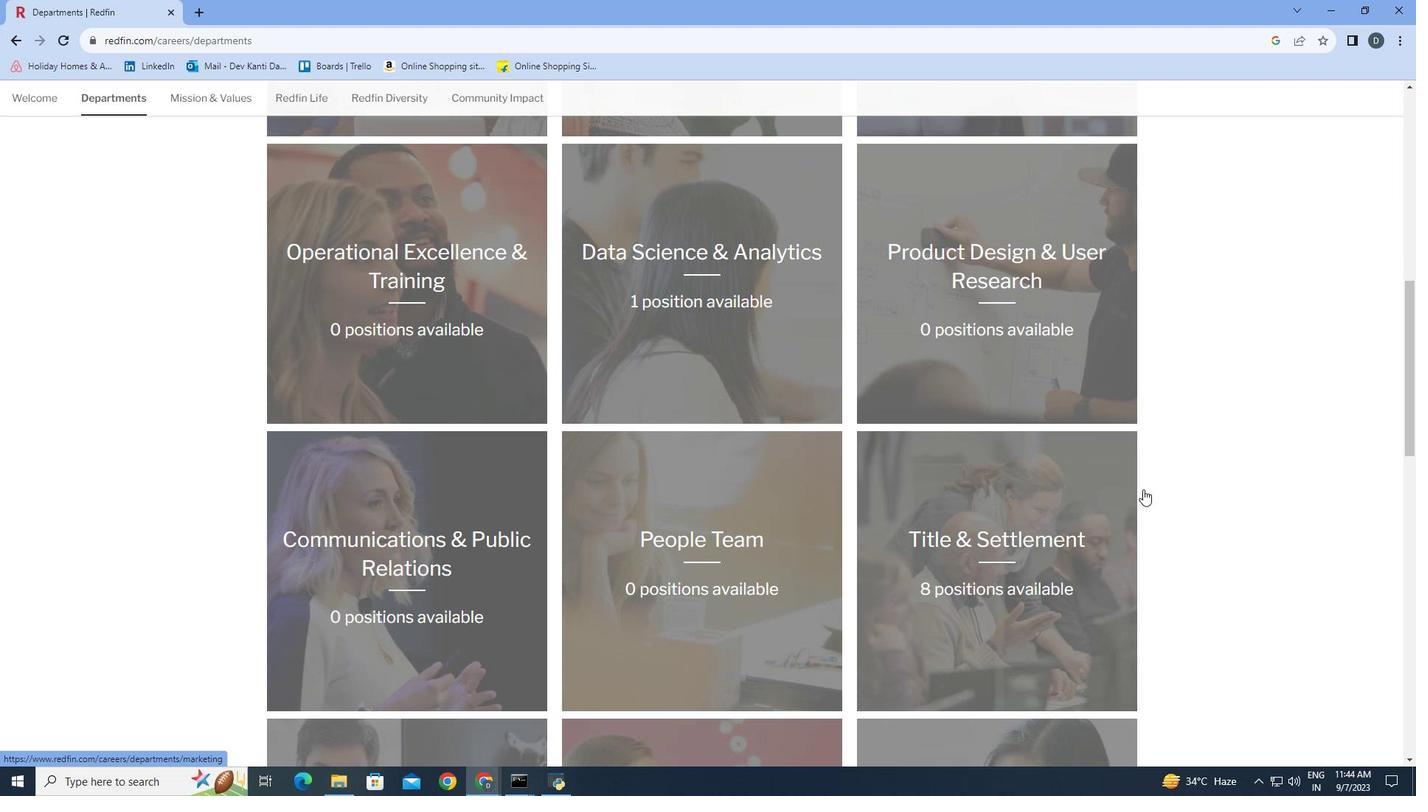 
Action: Mouse scrolled (1143, 489) with delta (0, 0)
Screenshot: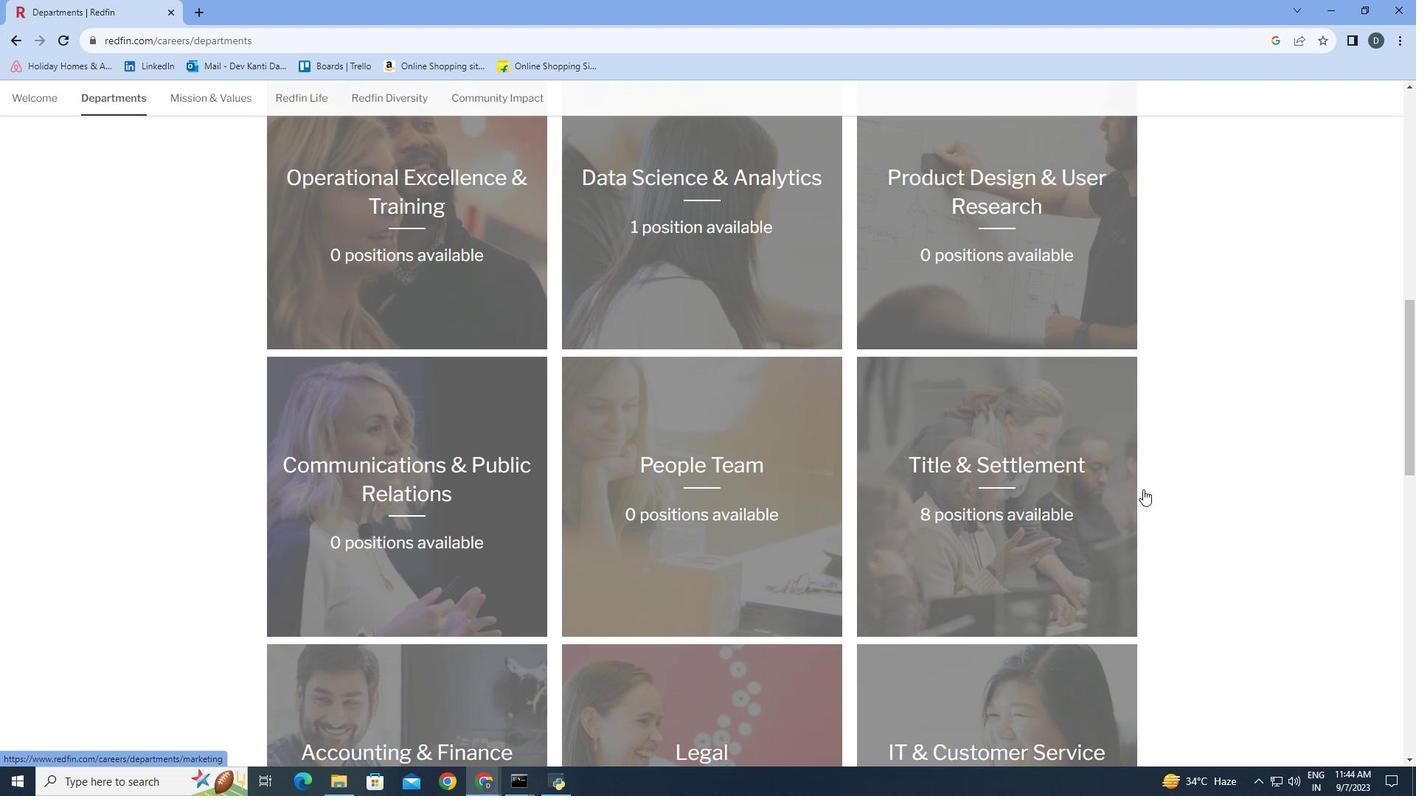 
Action: Mouse scrolled (1143, 489) with delta (0, 0)
Screenshot: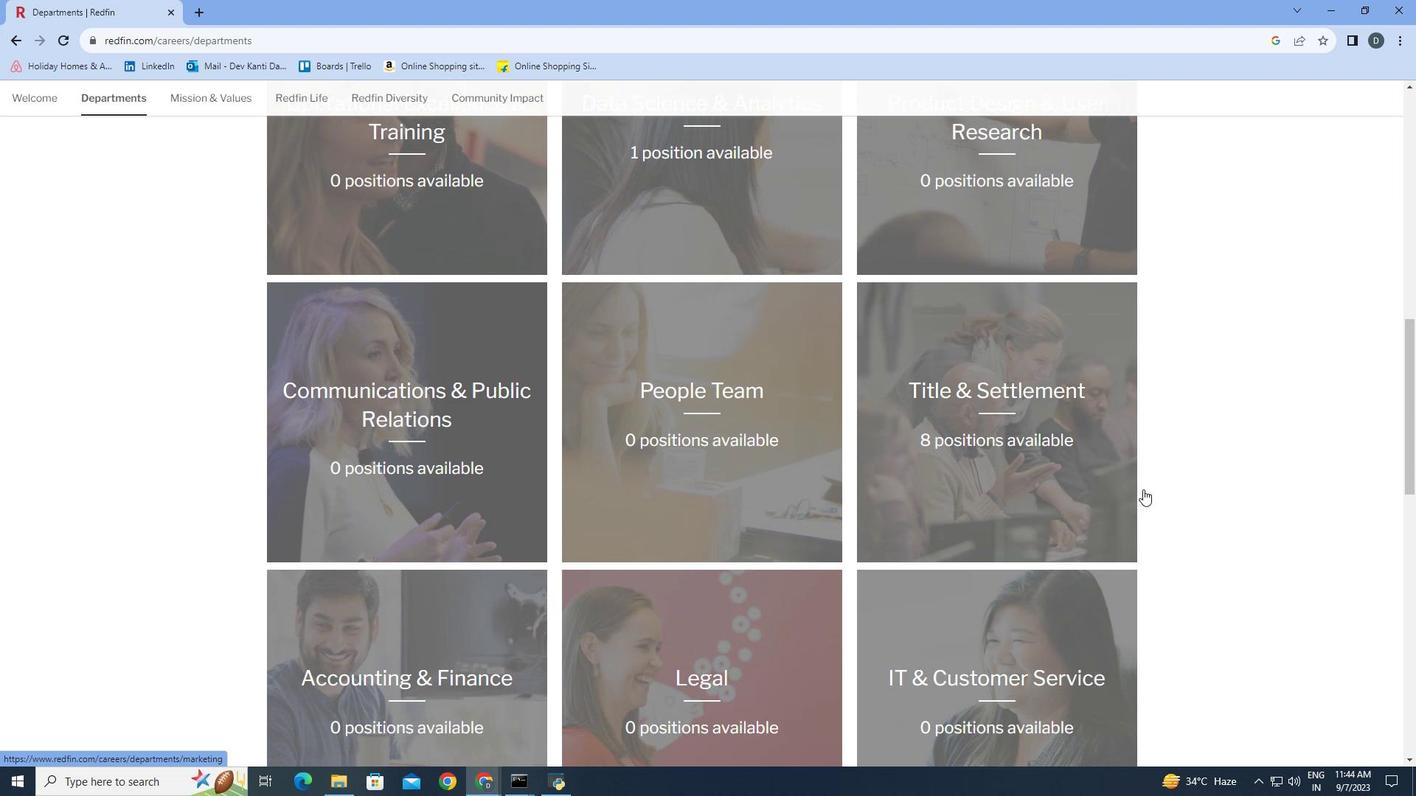 
Action: Mouse scrolled (1143, 489) with delta (0, 0)
Screenshot: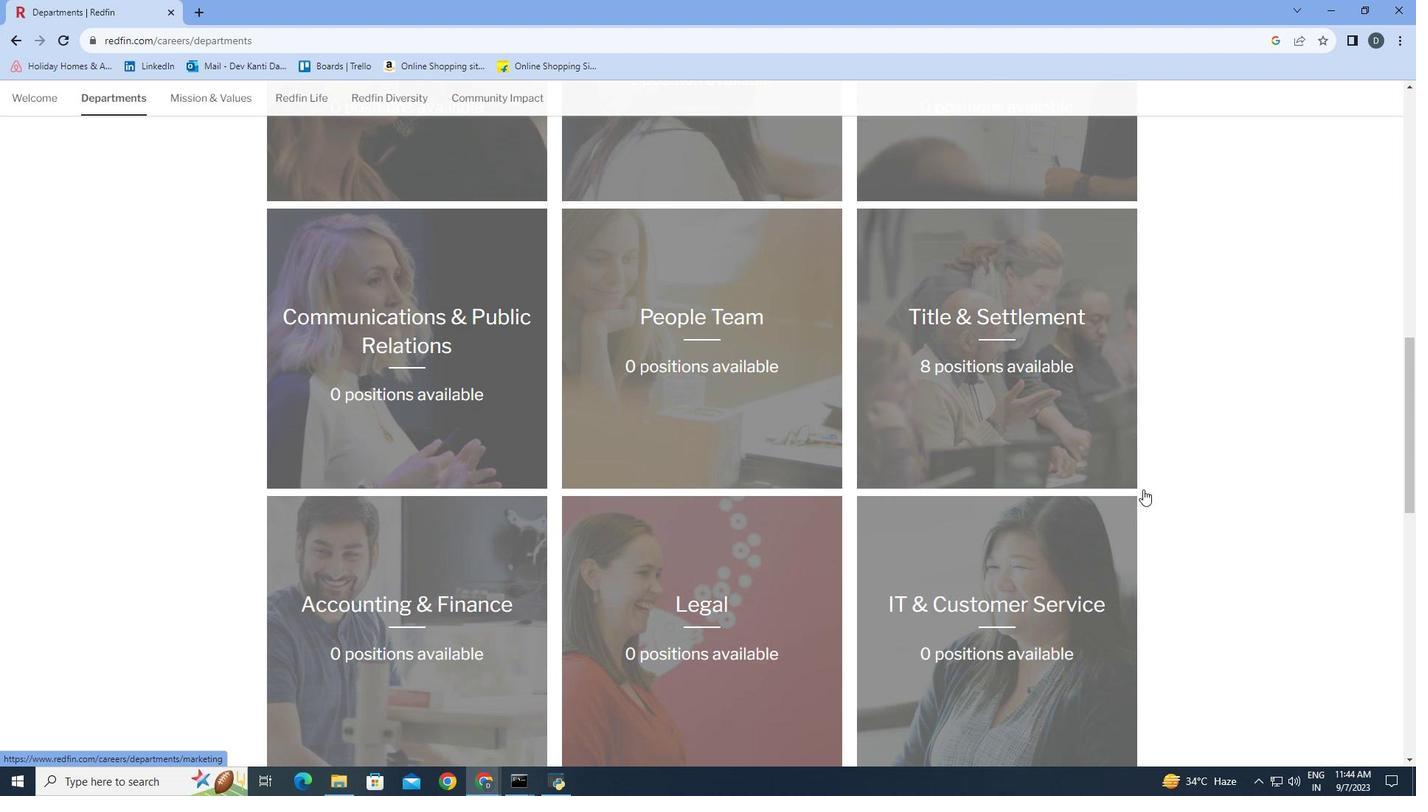 
Action: Mouse scrolled (1143, 489) with delta (0, 0)
Screenshot: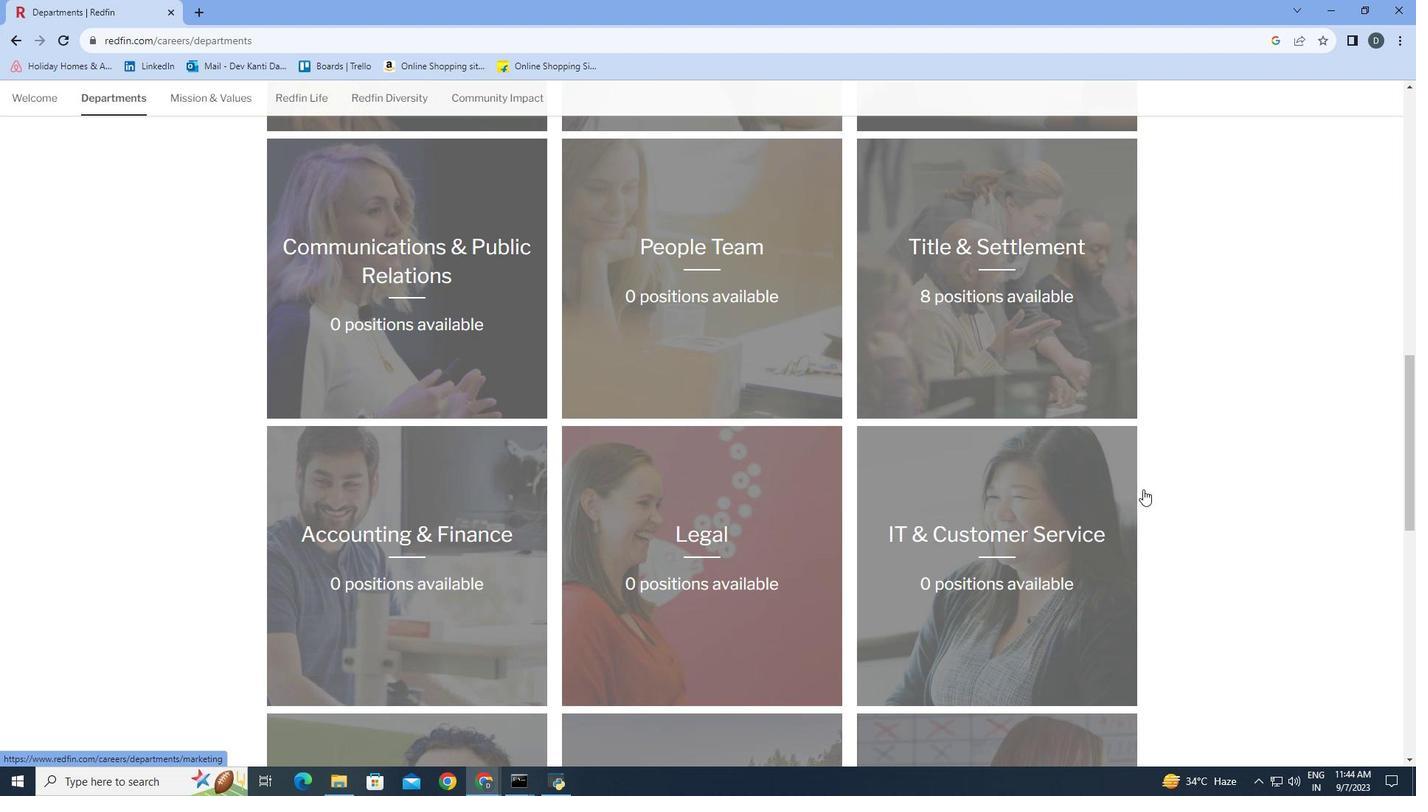 
Action: Mouse scrolled (1143, 489) with delta (0, 0)
Screenshot: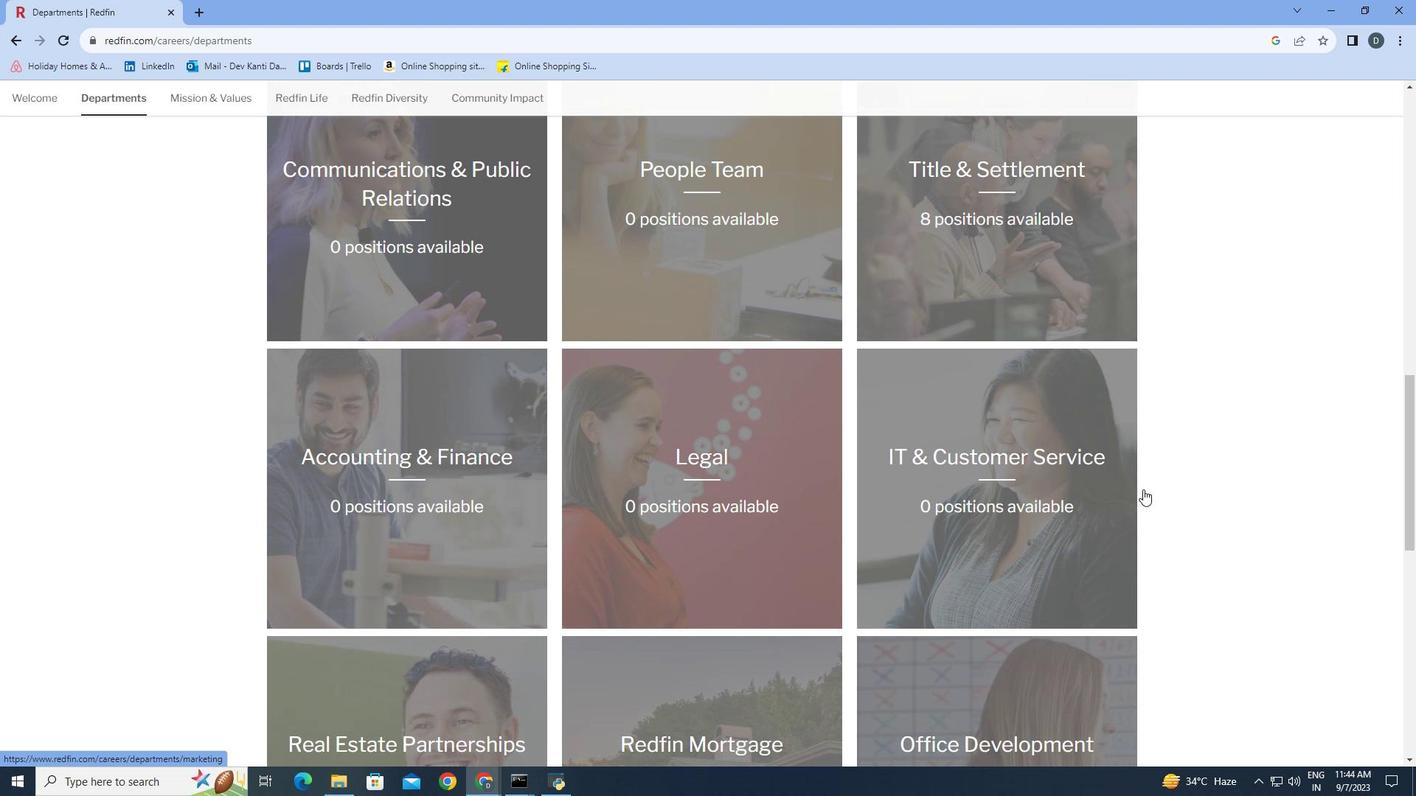 
Action: Mouse scrolled (1143, 489) with delta (0, 0)
Screenshot: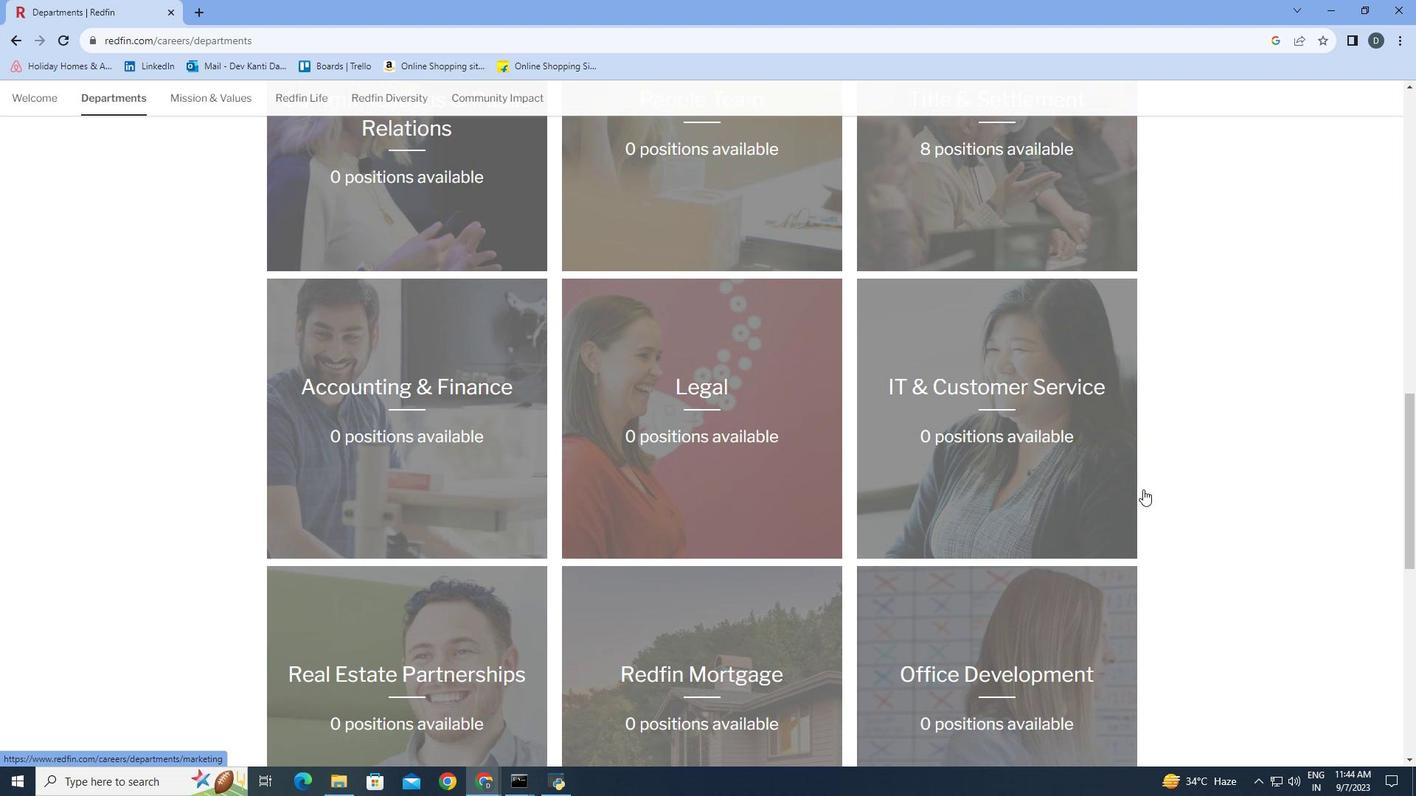 
Action: Mouse scrolled (1143, 489) with delta (0, 0)
Screenshot: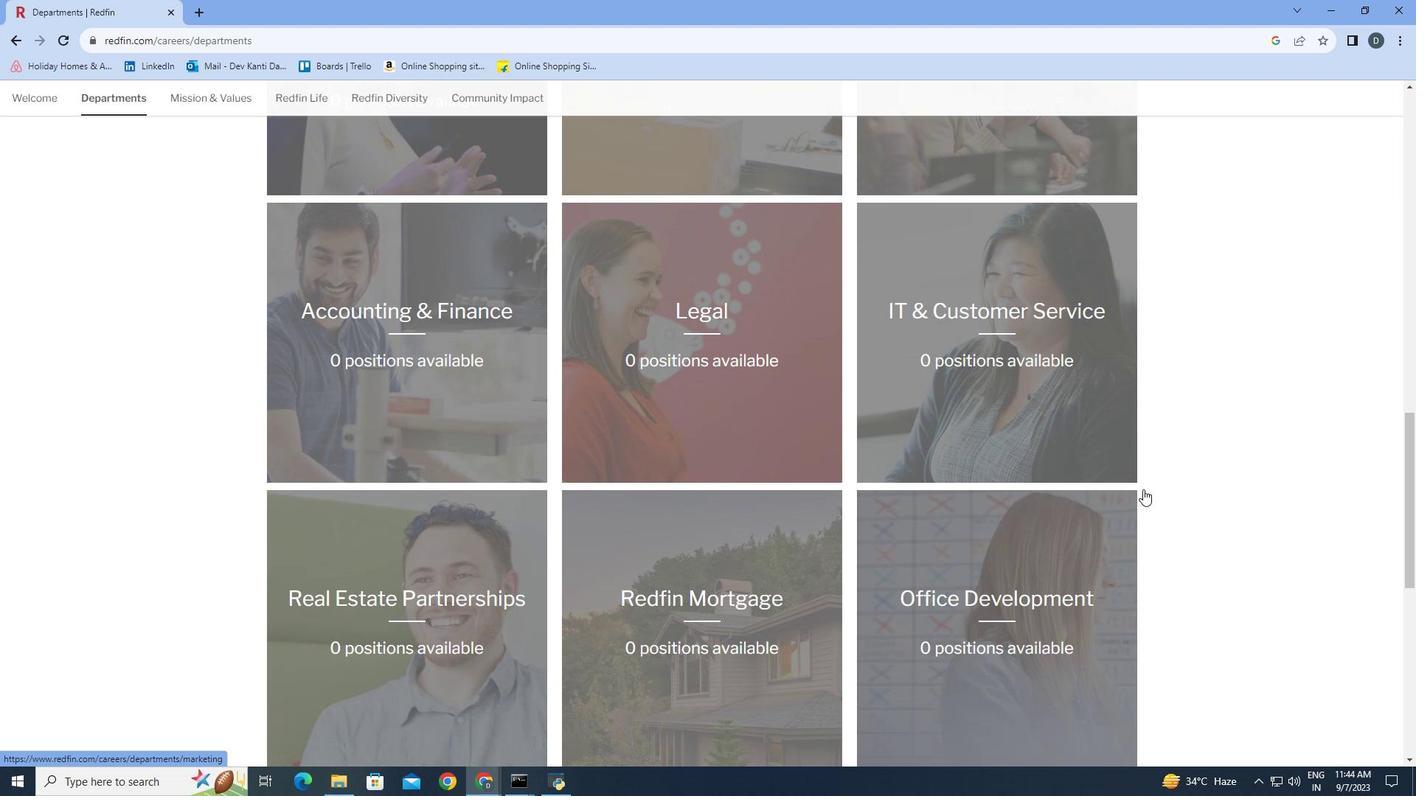 
Action: Mouse scrolled (1143, 489) with delta (0, 0)
Screenshot: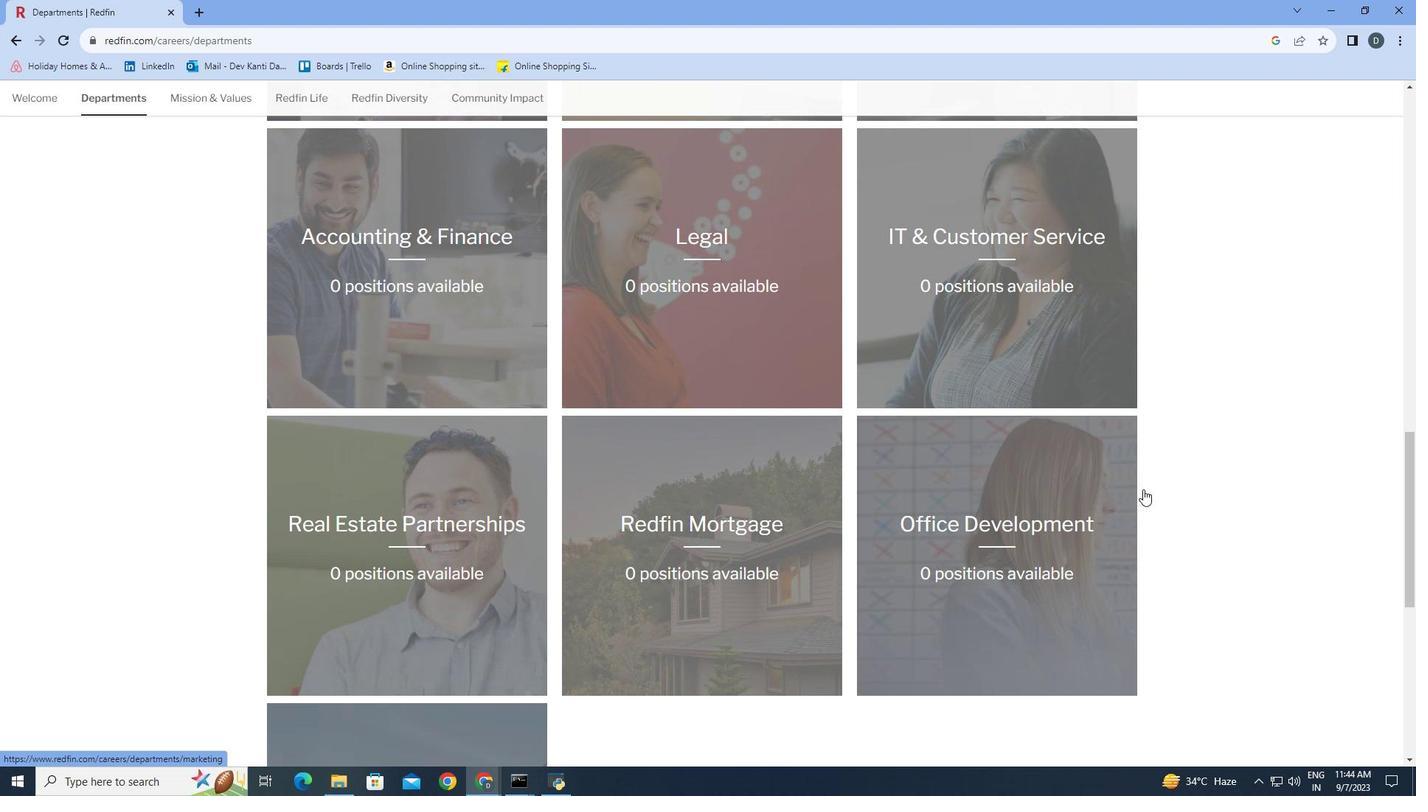 
Action: Mouse moved to (424, 568)
Screenshot: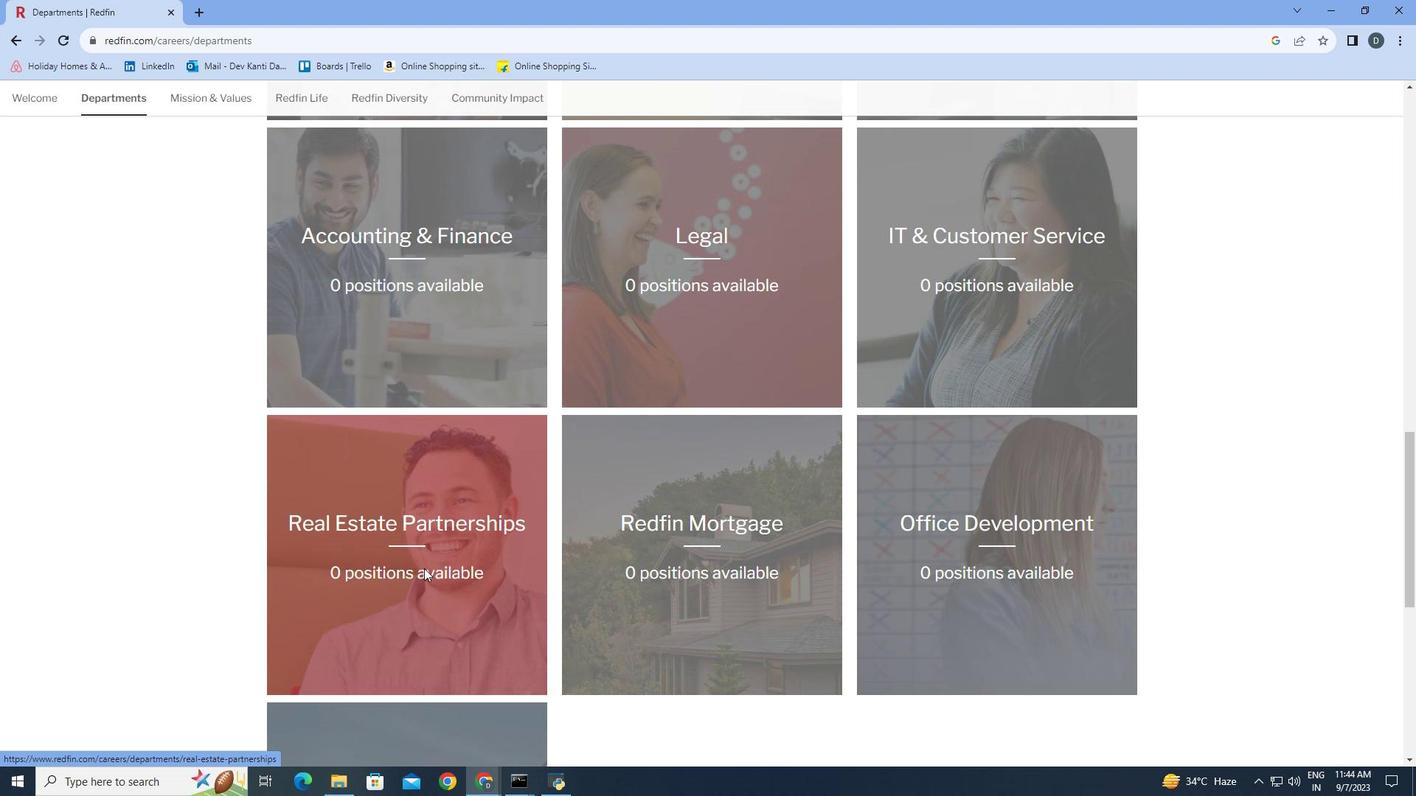 
Action: Mouse pressed left at (424, 568)
Screenshot: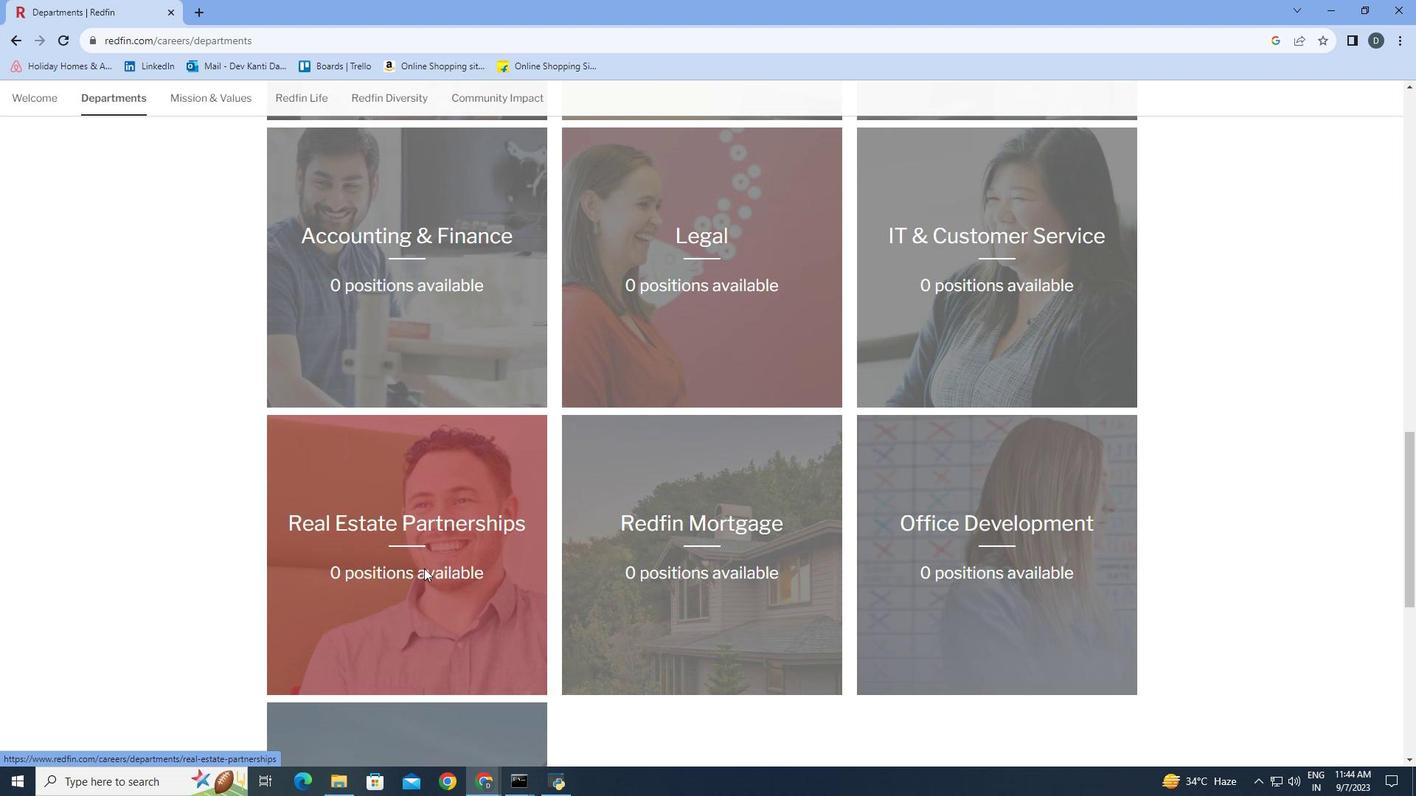 
Action: Mouse moved to (1142, 453)
Screenshot: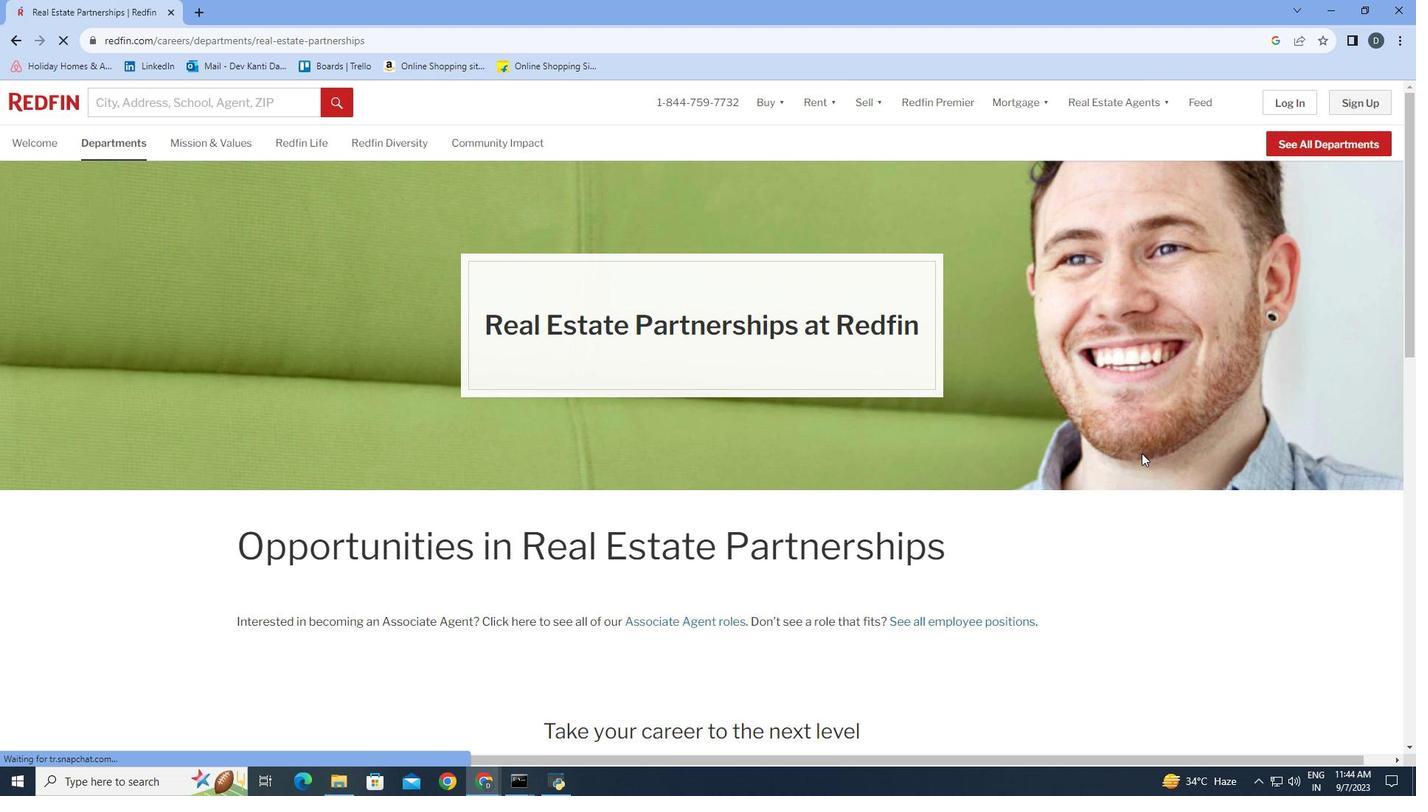 
Action: Mouse scrolled (1142, 453) with delta (0, 0)
Screenshot: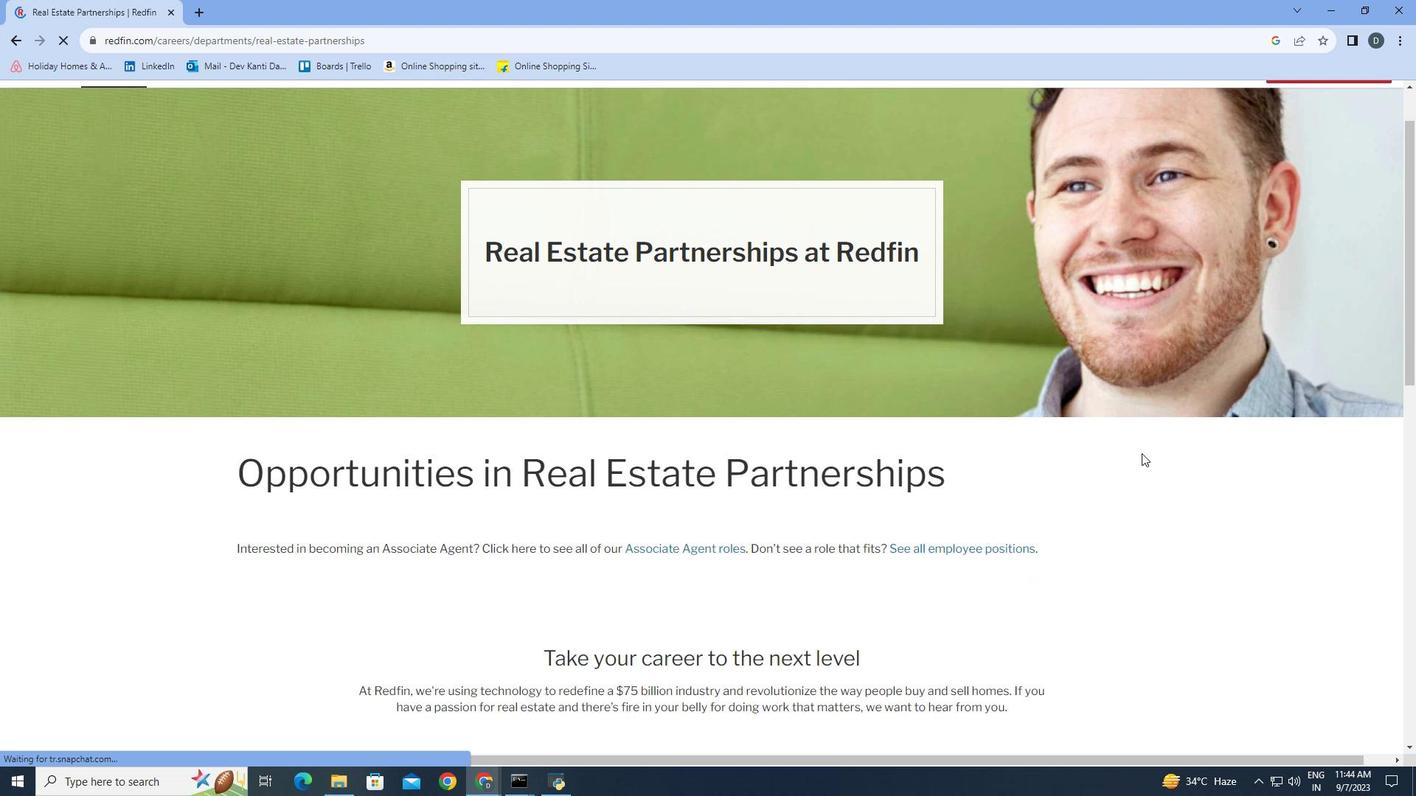 
Action: Mouse scrolled (1142, 453) with delta (0, 0)
Screenshot: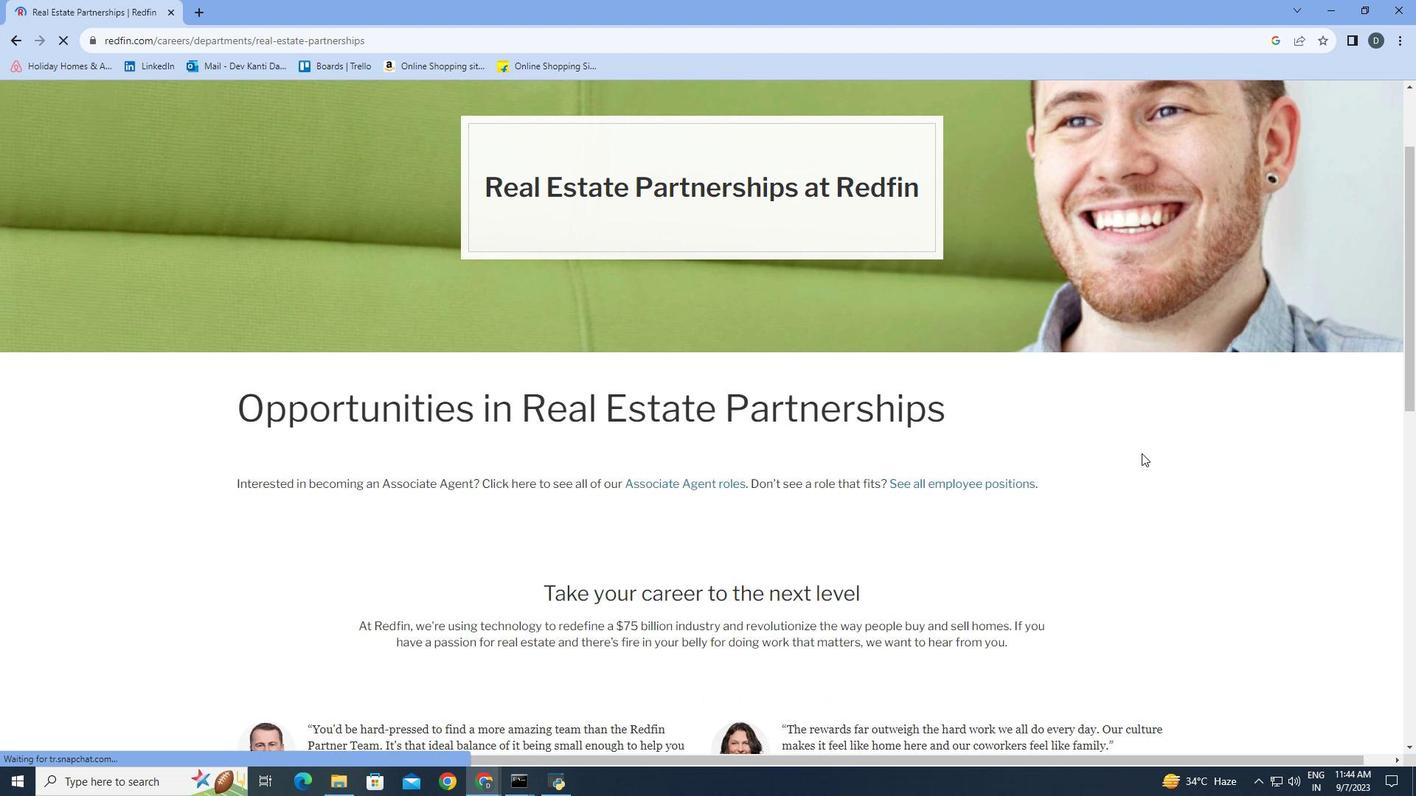 
Action: Mouse scrolled (1142, 453) with delta (0, 0)
Screenshot: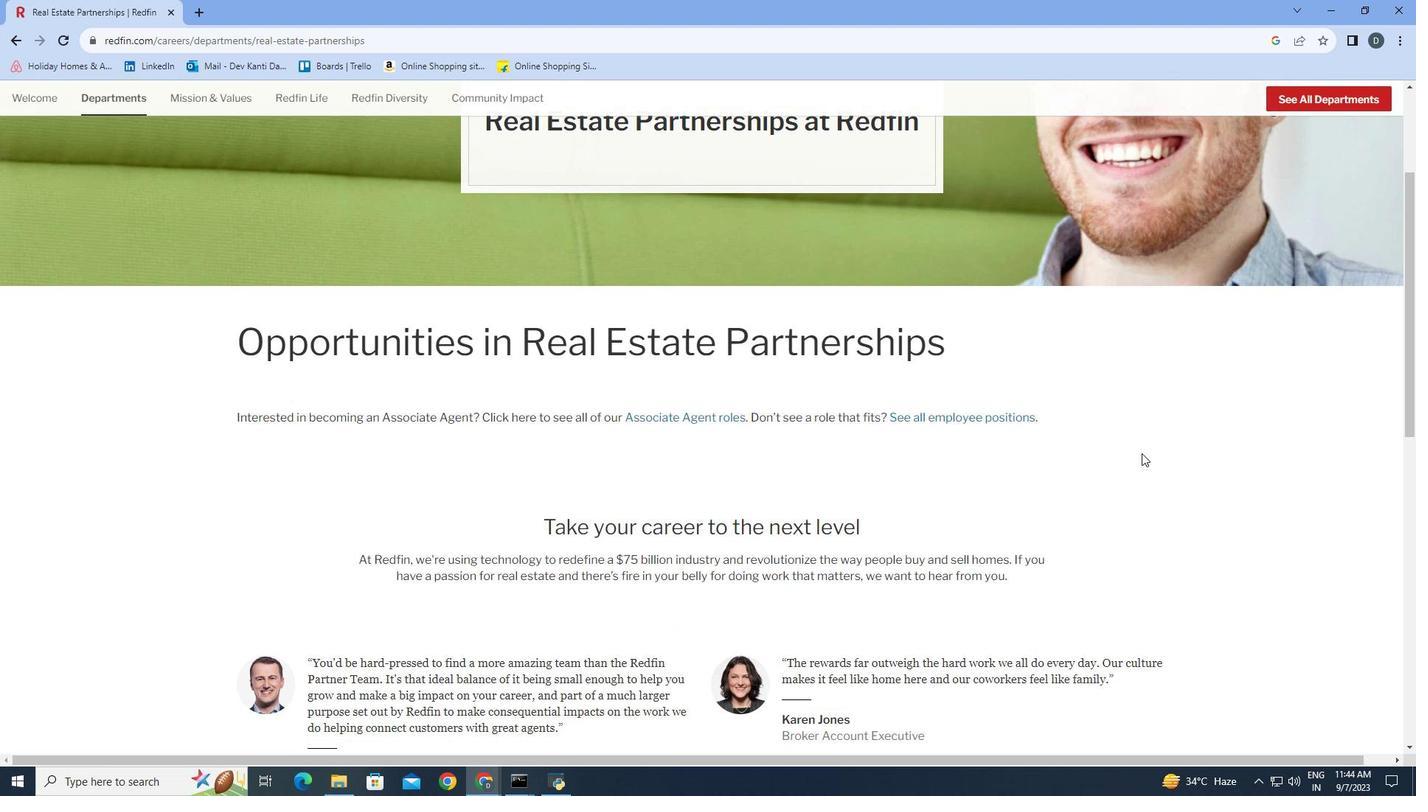 
Action: Mouse scrolled (1142, 453) with delta (0, 0)
Screenshot: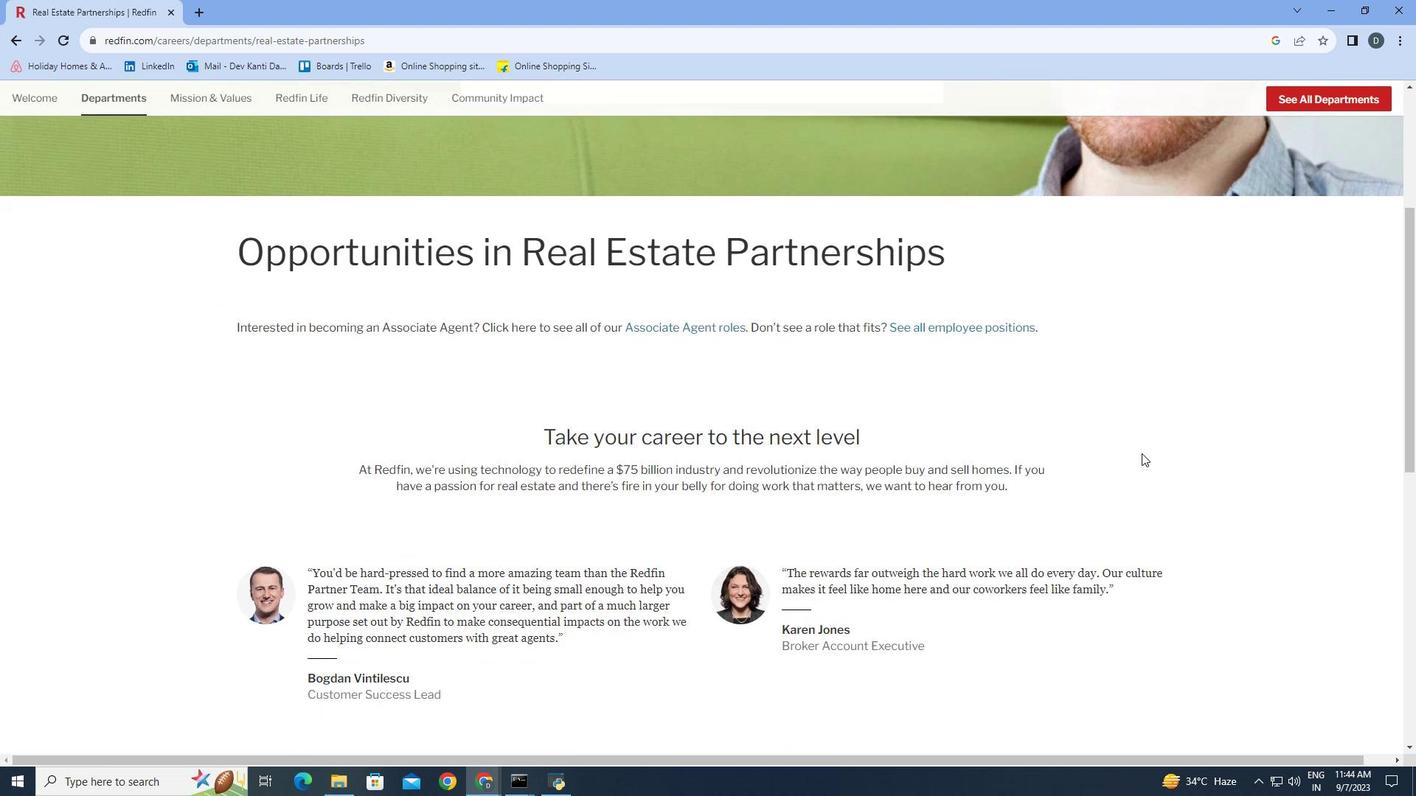 
Action: Mouse scrolled (1142, 453) with delta (0, 0)
Screenshot: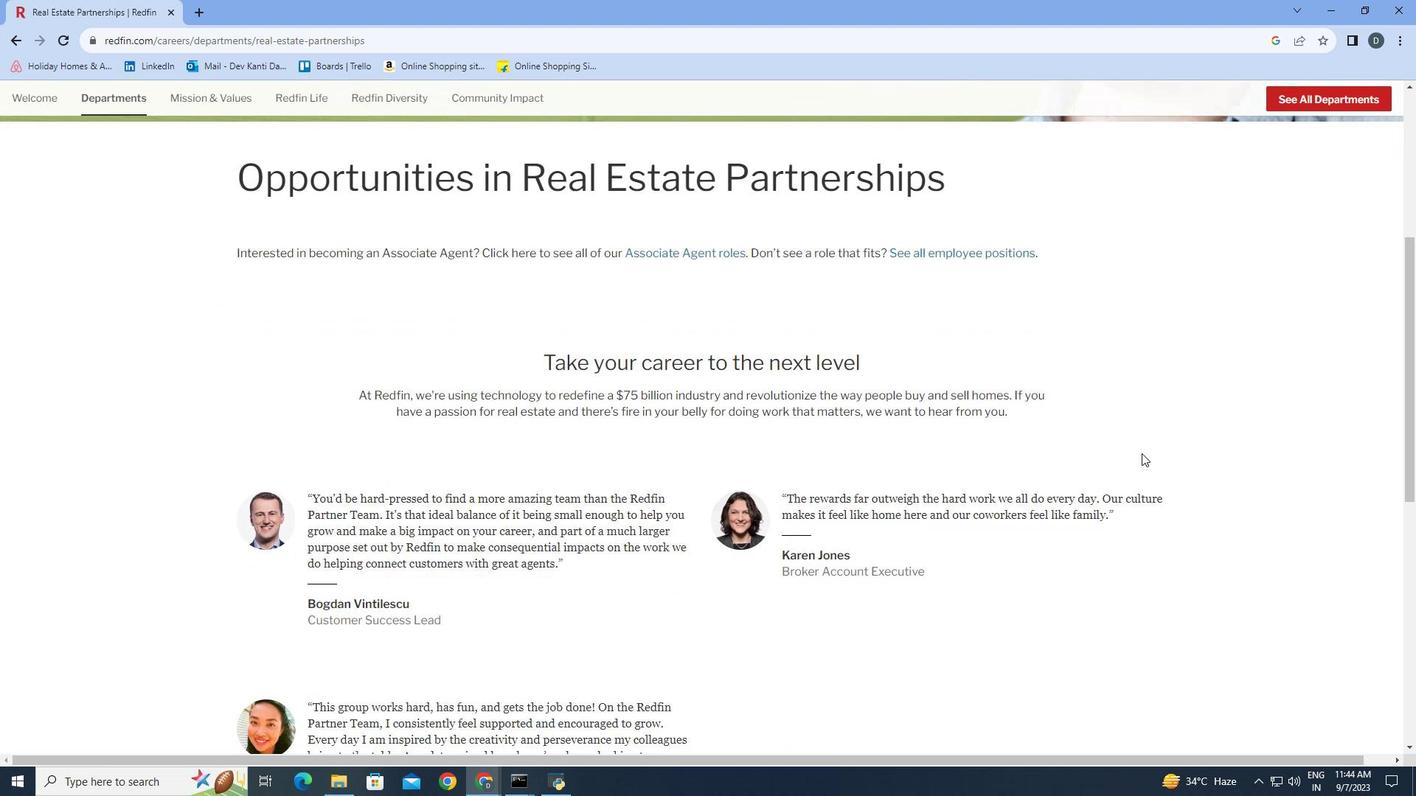 
Action: Mouse scrolled (1142, 453) with delta (0, 0)
Screenshot: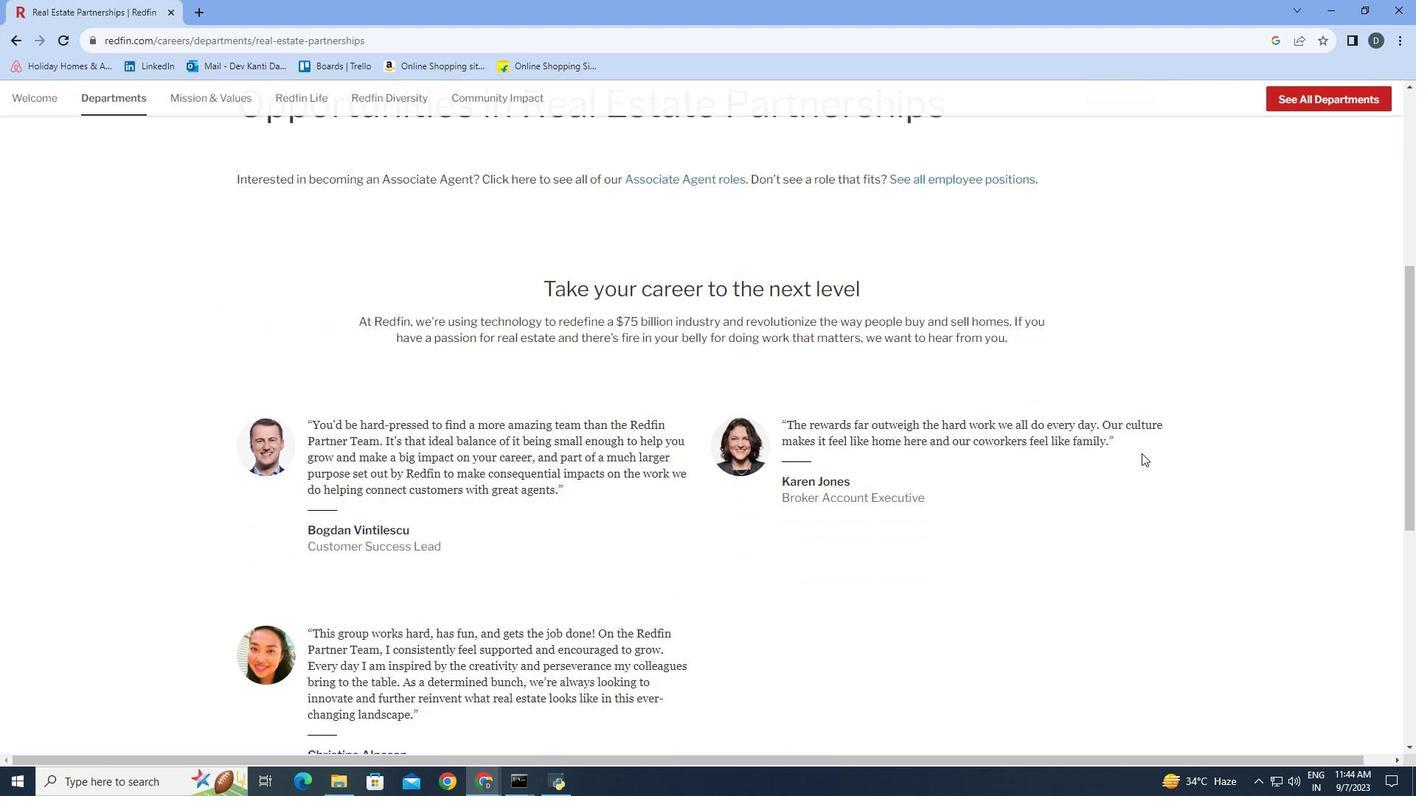 
Action: Mouse scrolled (1142, 453) with delta (0, 0)
Screenshot: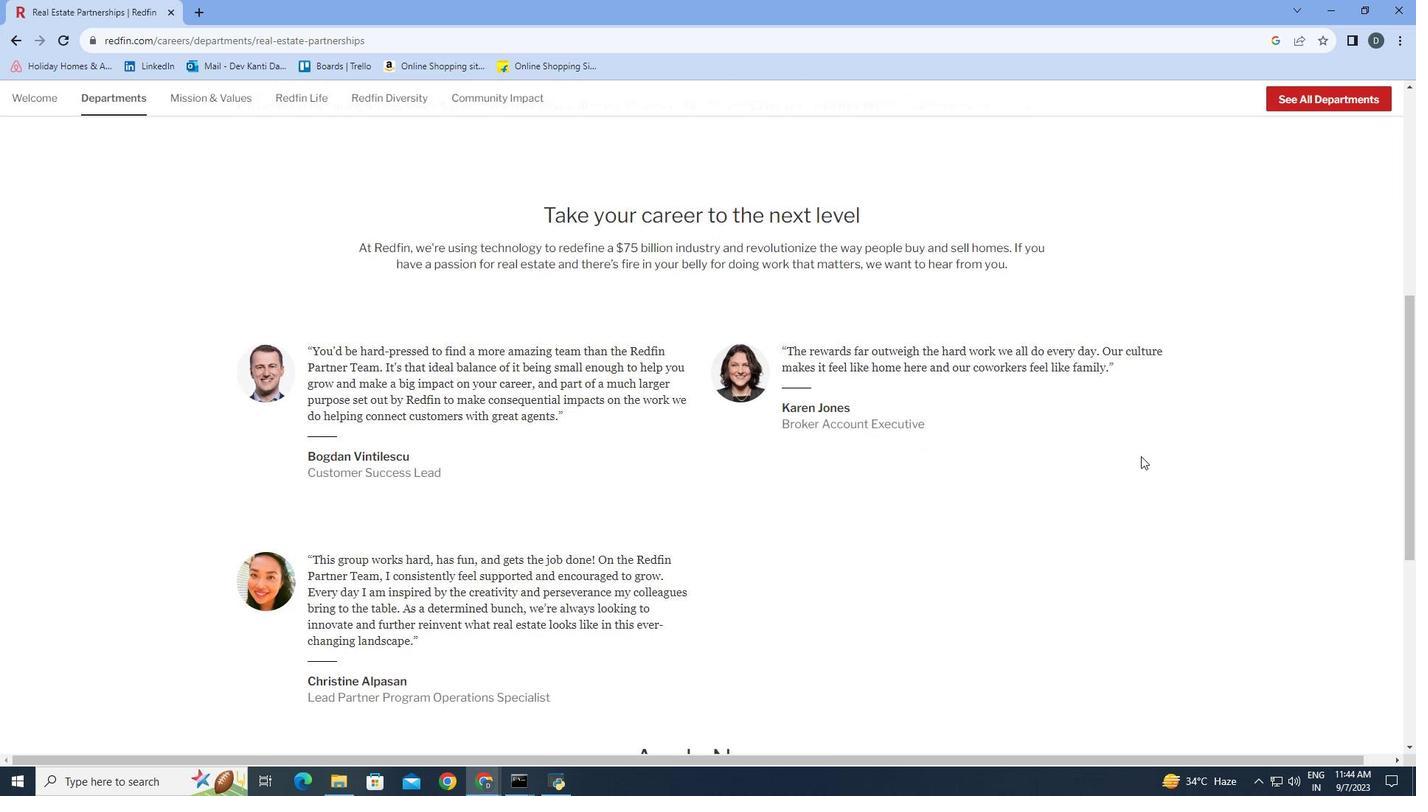 
Action: Mouse moved to (1141, 456)
Screenshot: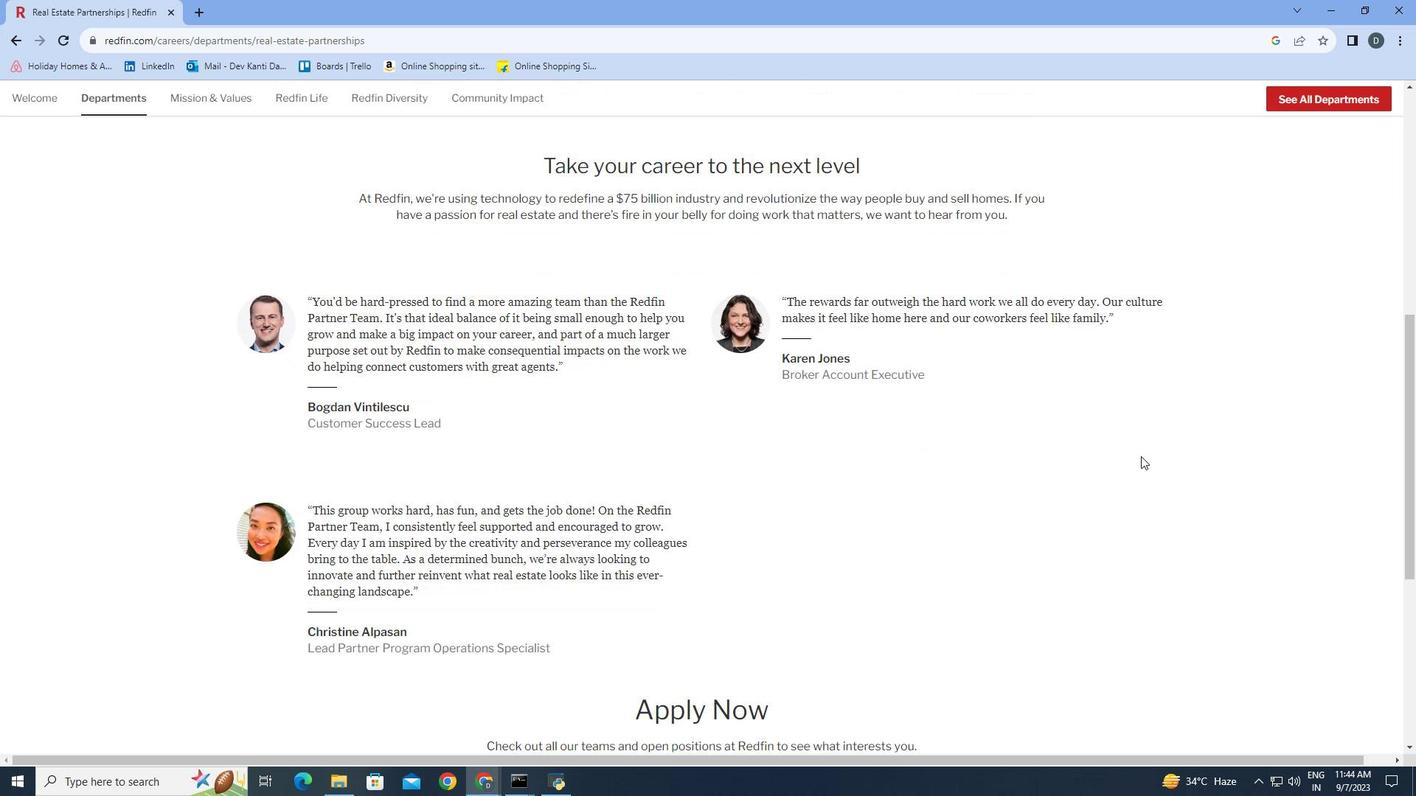 
Action: Mouse scrolled (1141, 456) with delta (0, 0)
Screenshot: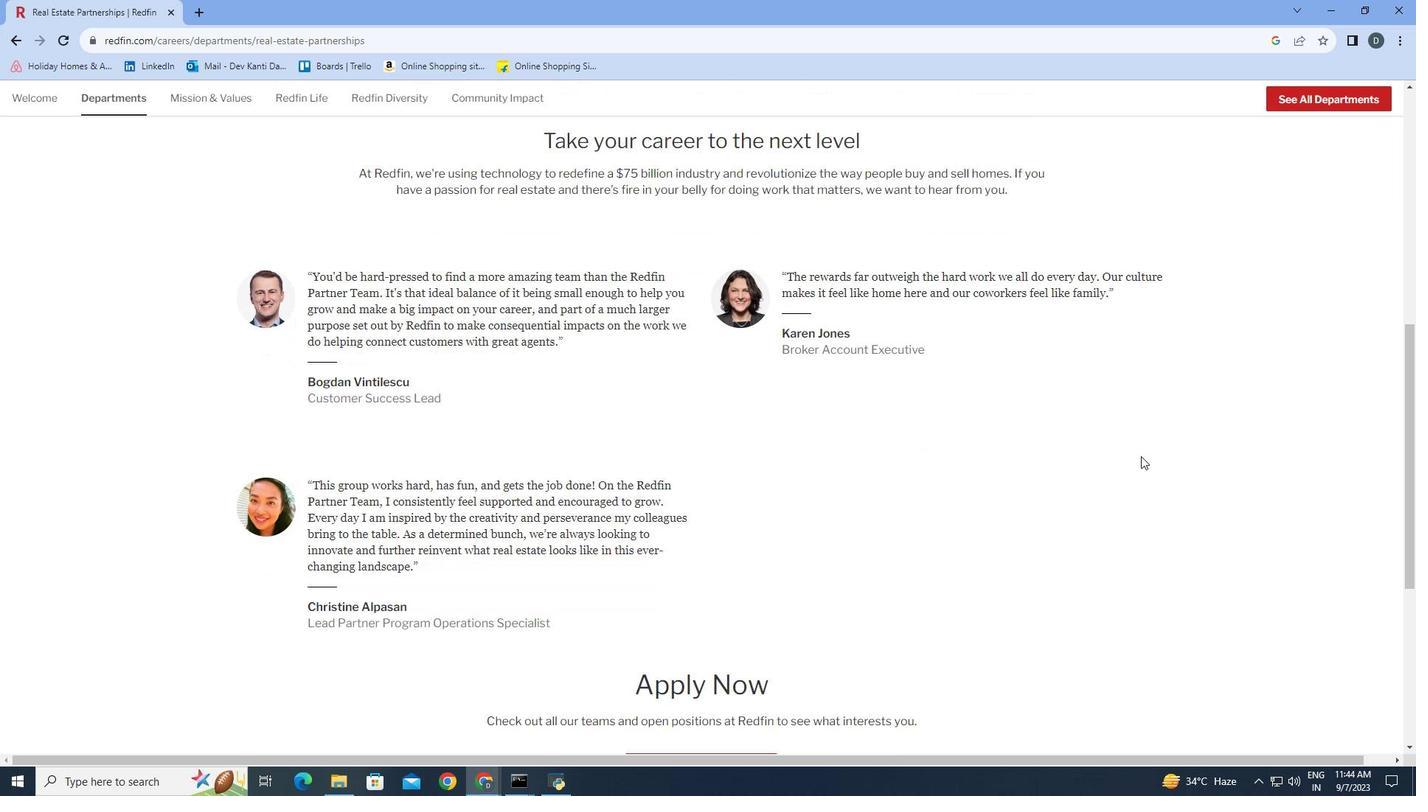 
Action: Mouse scrolled (1141, 456) with delta (0, 0)
Screenshot: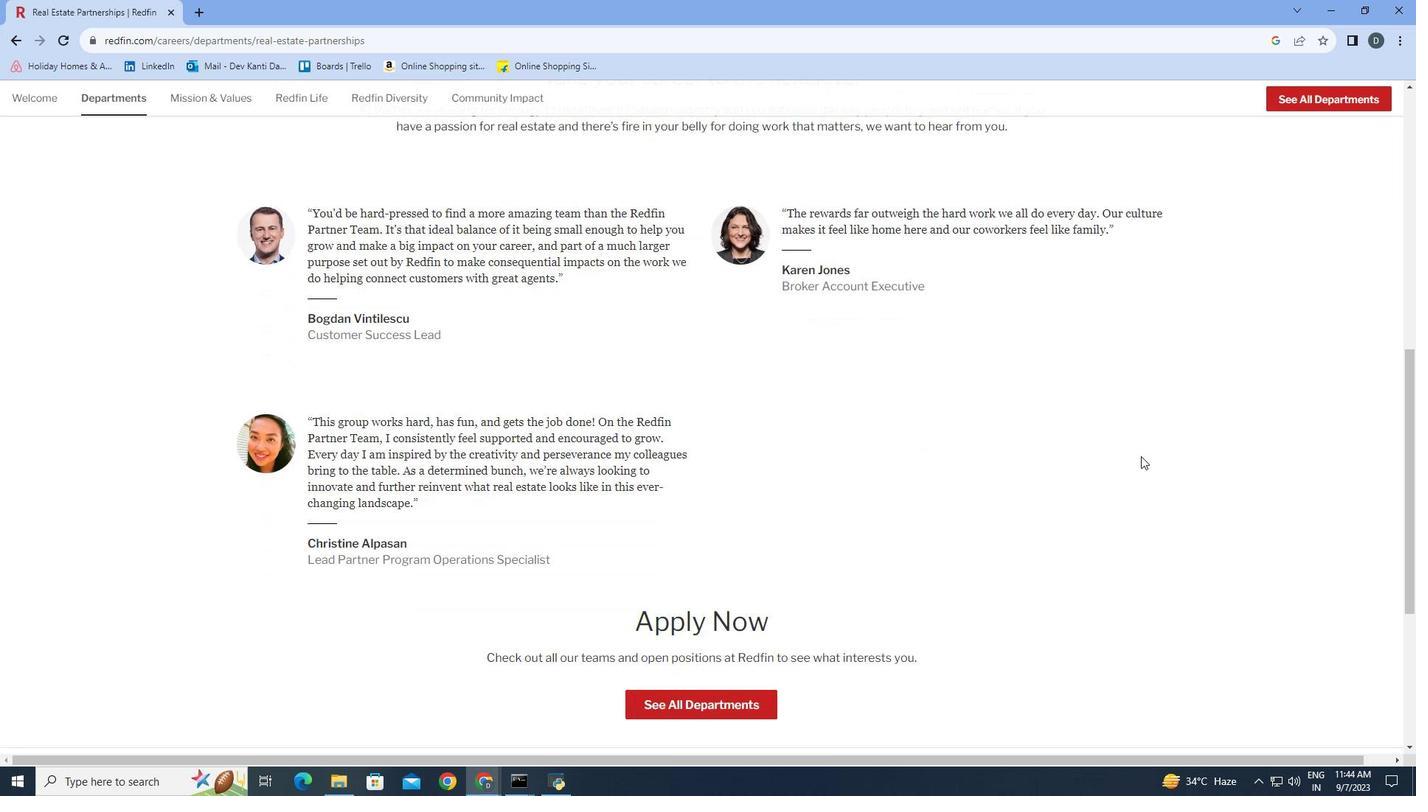 
Action: Mouse scrolled (1141, 456) with delta (0, 0)
Screenshot: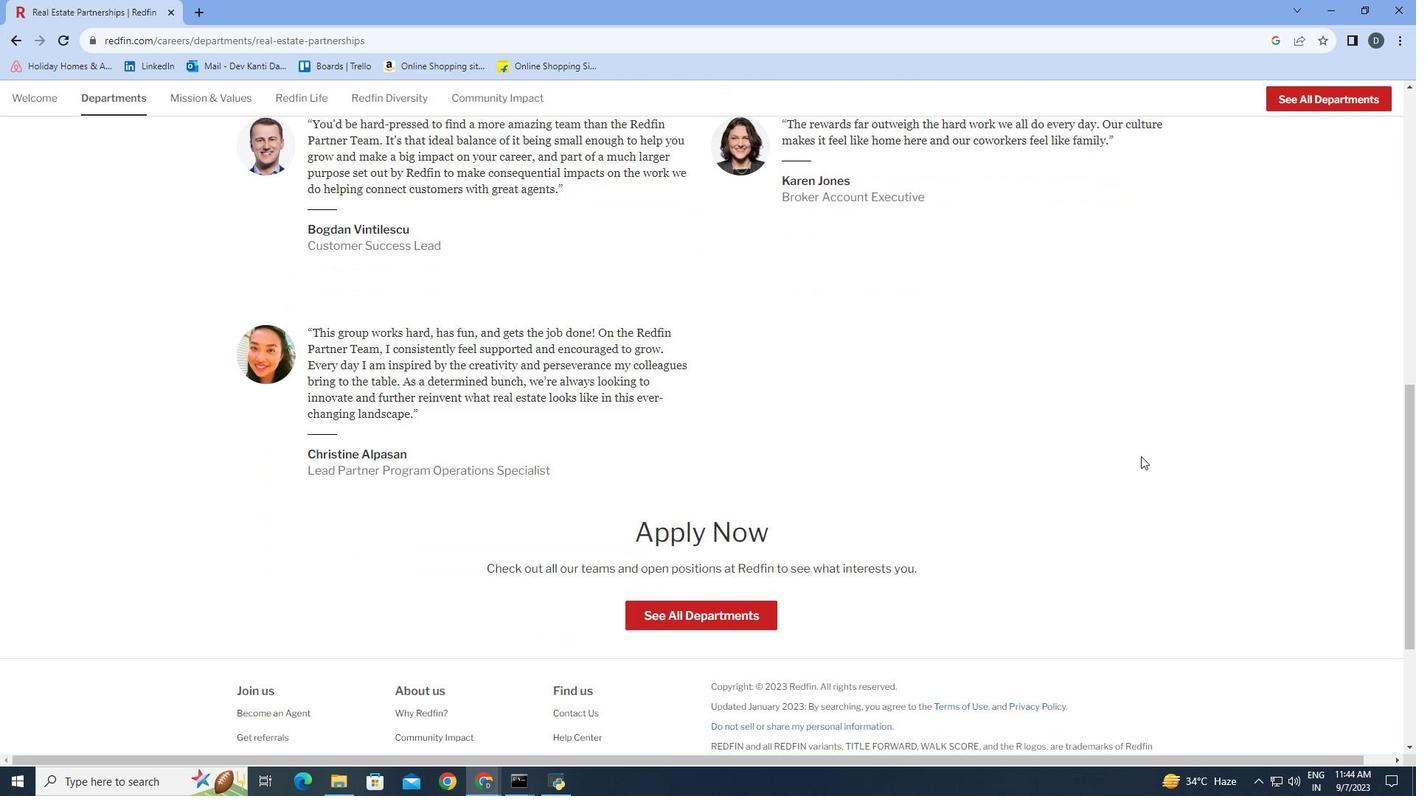 
Action: Mouse scrolled (1141, 456) with delta (0, 0)
Screenshot: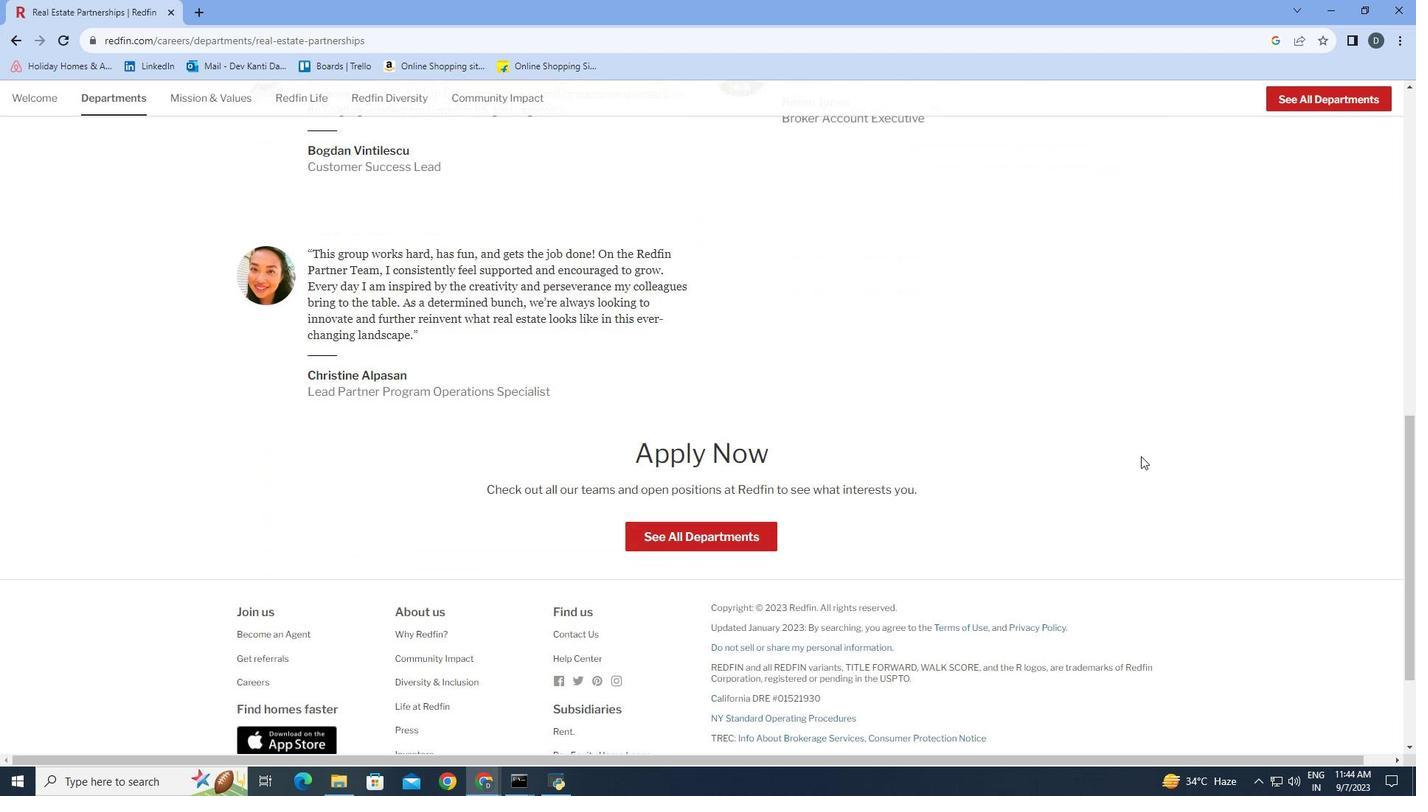
Action: Mouse scrolled (1141, 456) with delta (0, 0)
Screenshot: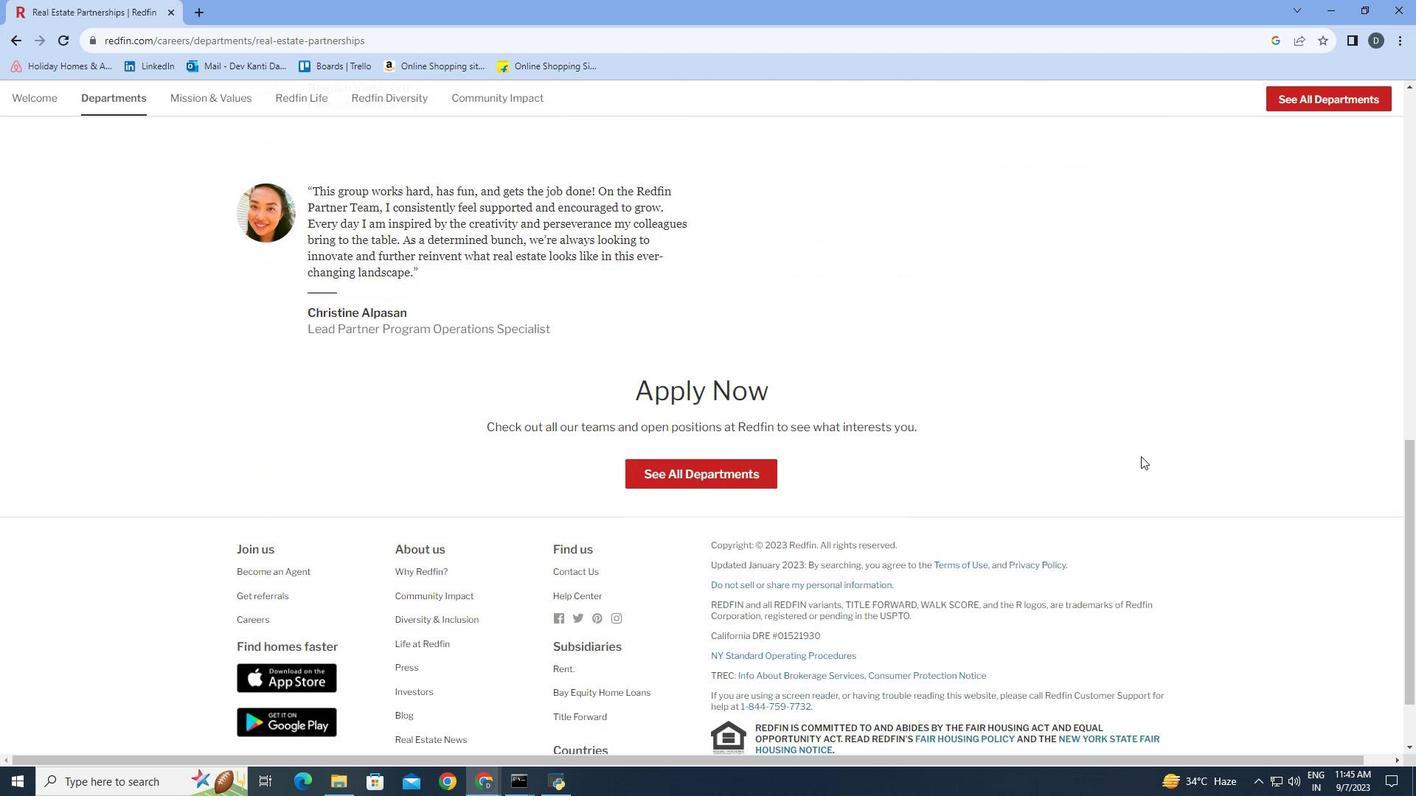 
Action: Mouse scrolled (1141, 456) with delta (0, 0)
Screenshot: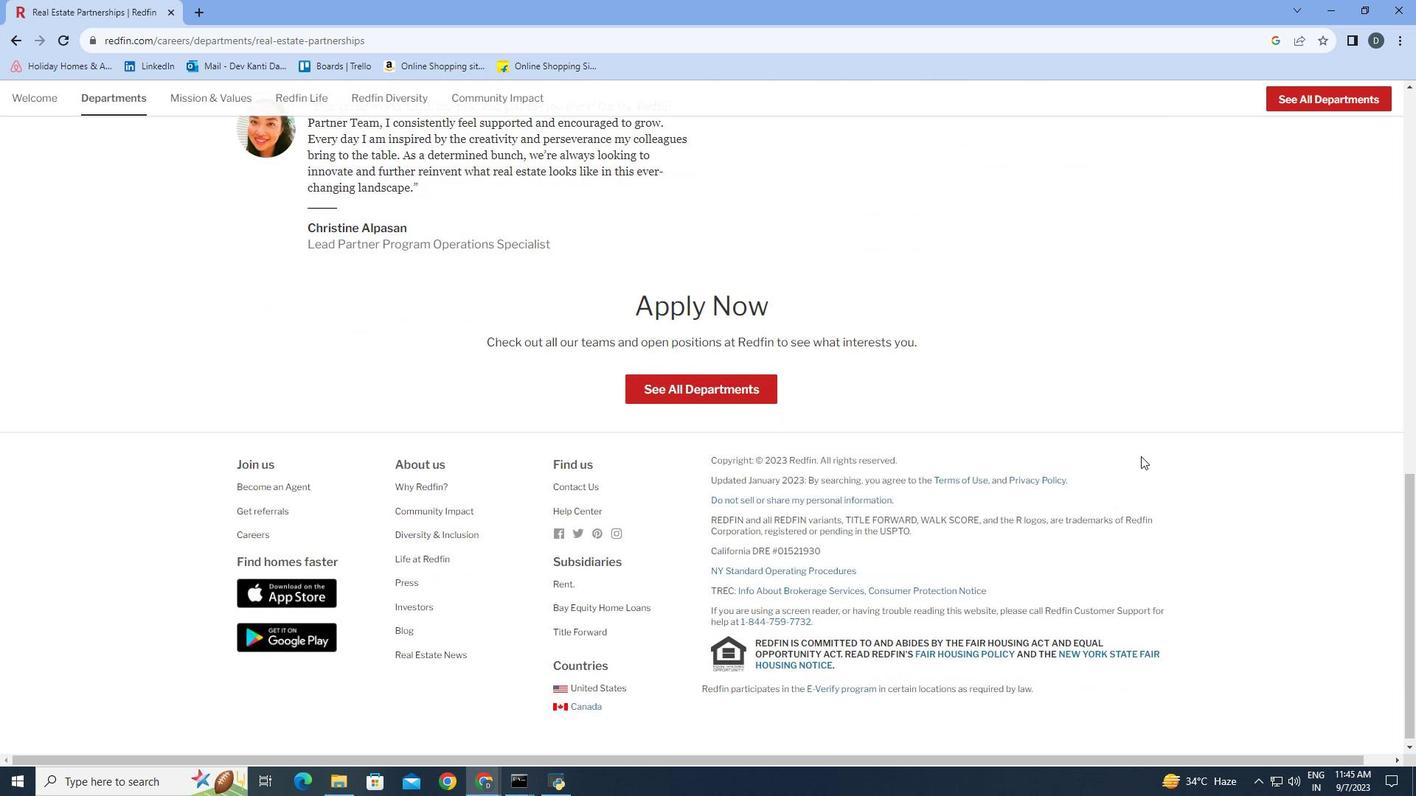 
Action: Mouse scrolled (1141, 456) with delta (0, 0)
Screenshot: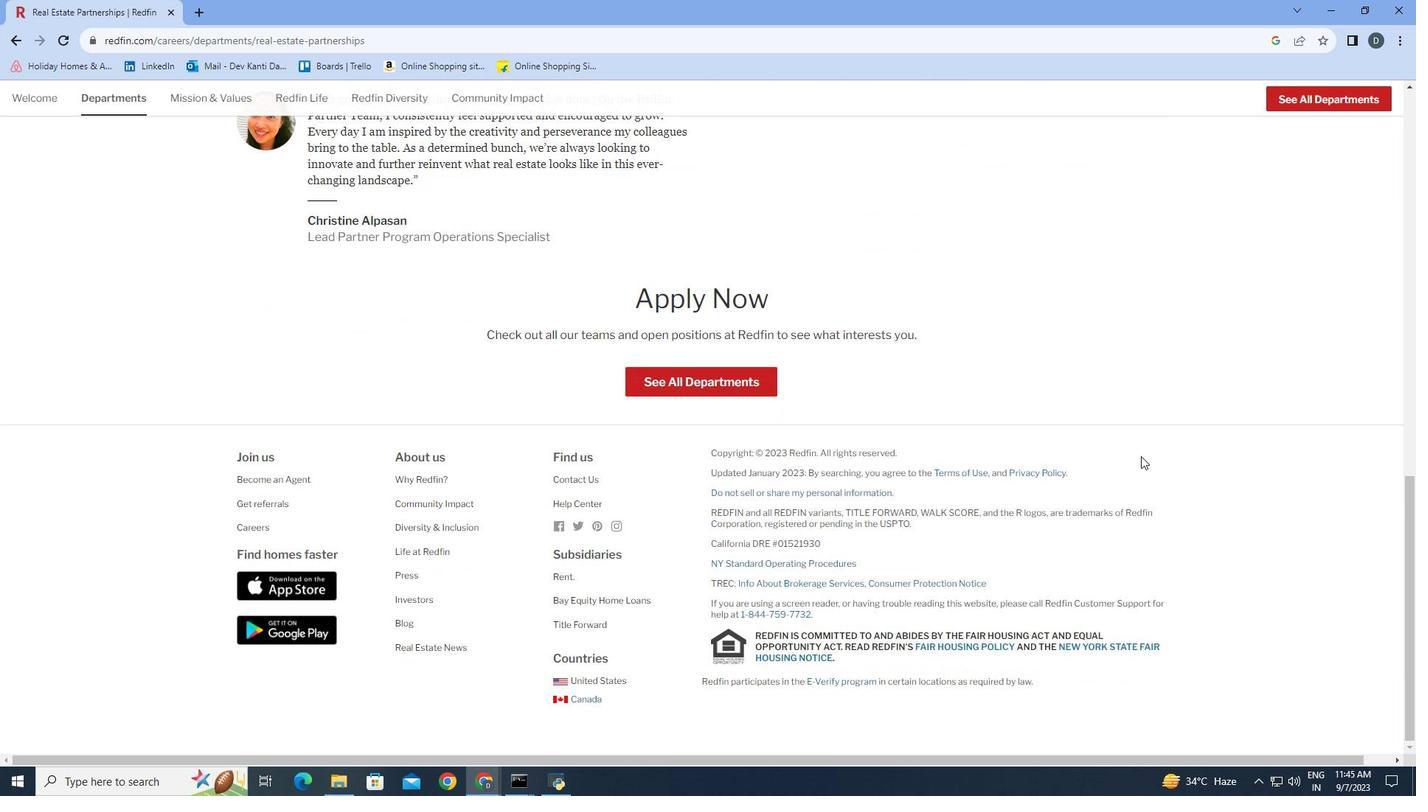 
Action: Mouse scrolled (1141, 456) with delta (0, 0)
Screenshot: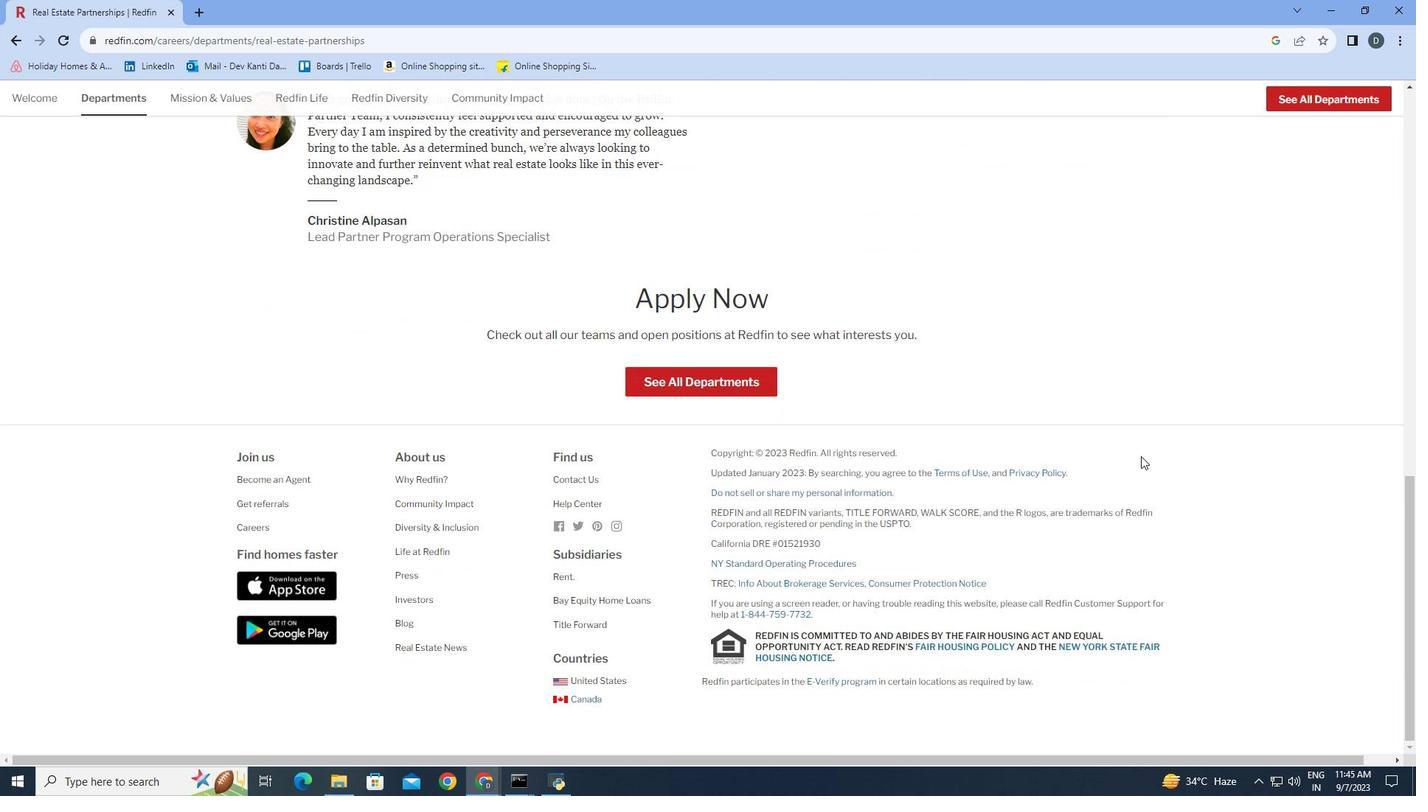 
